 Task: Look for space in Iligan City, Philippines from 10th July, 2023 to 15th July, 2023 for 7 adults in price range Rs.10000 to Rs.15000. Place can be entire place or shared room with 4 bedrooms having 7 beds and 4 bathrooms. Property type can be house, flat, guest house. Amenities needed are: wifi, TV, free parkinig on premises, gym, breakfast. Booking option can be shelf check-in. Required host language is English.
Action: Mouse moved to (444, 90)
Screenshot: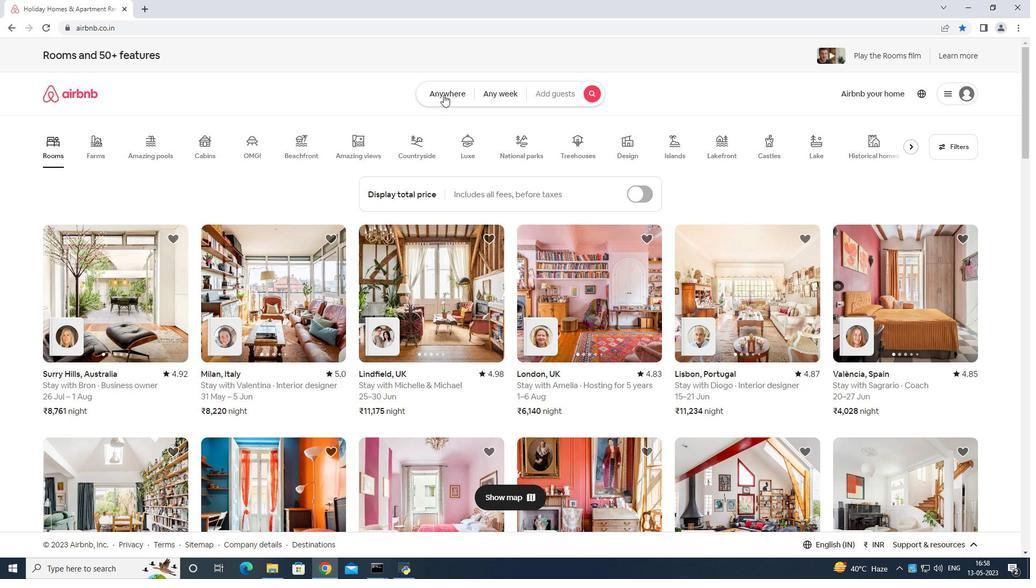 
Action: Mouse pressed left at (444, 90)
Screenshot: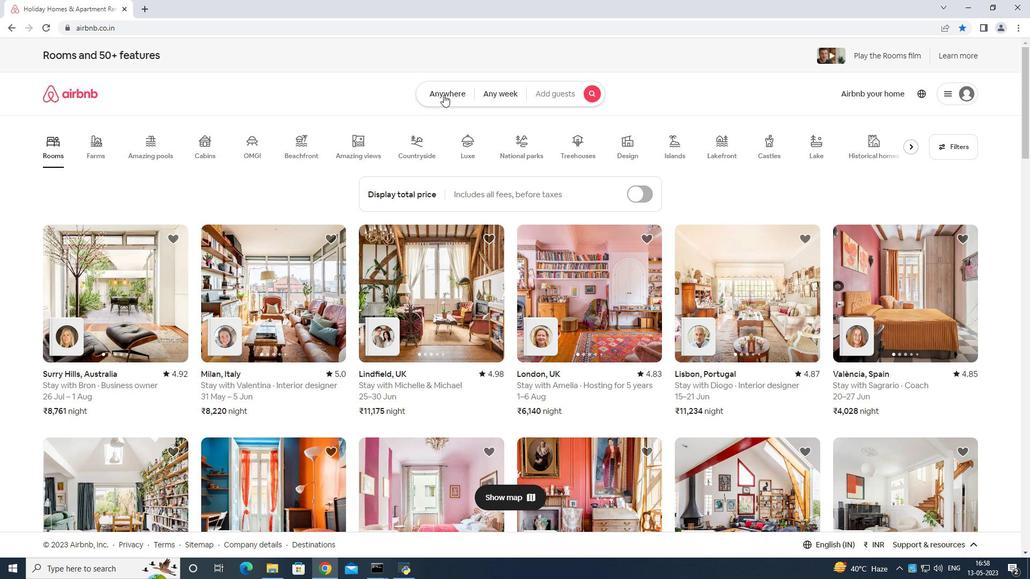 
Action: Mouse moved to (424, 129)
Screenshot: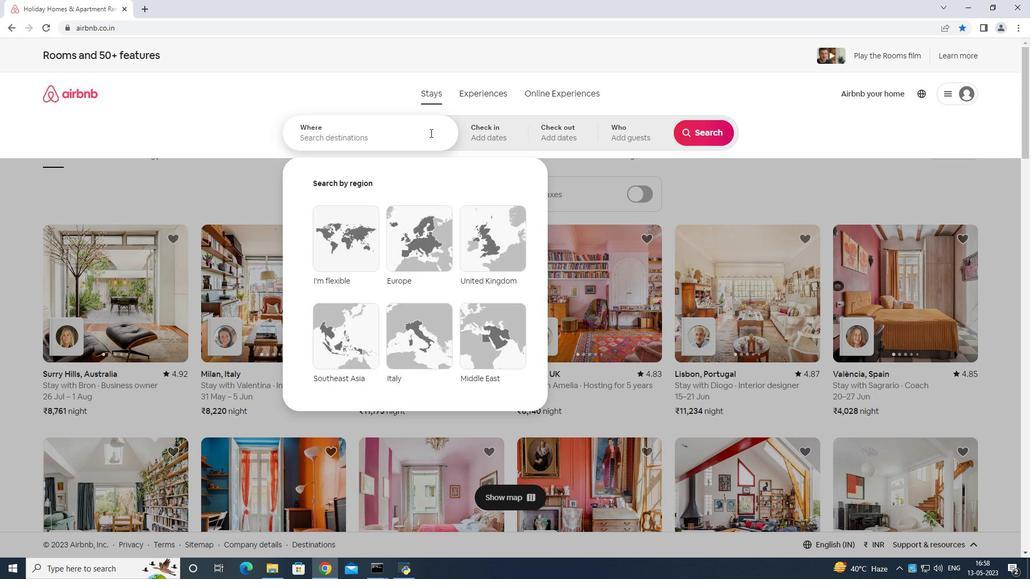 
Action: Mouse pressed left at (424, 129)
Screenshot: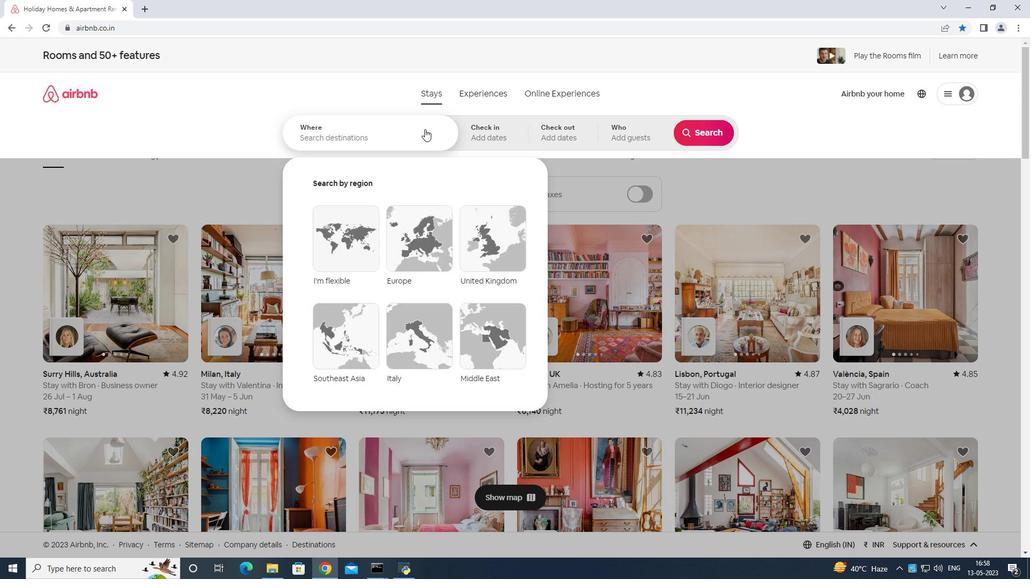 
Action: Mouse moved to (424, 128)
Screenshot: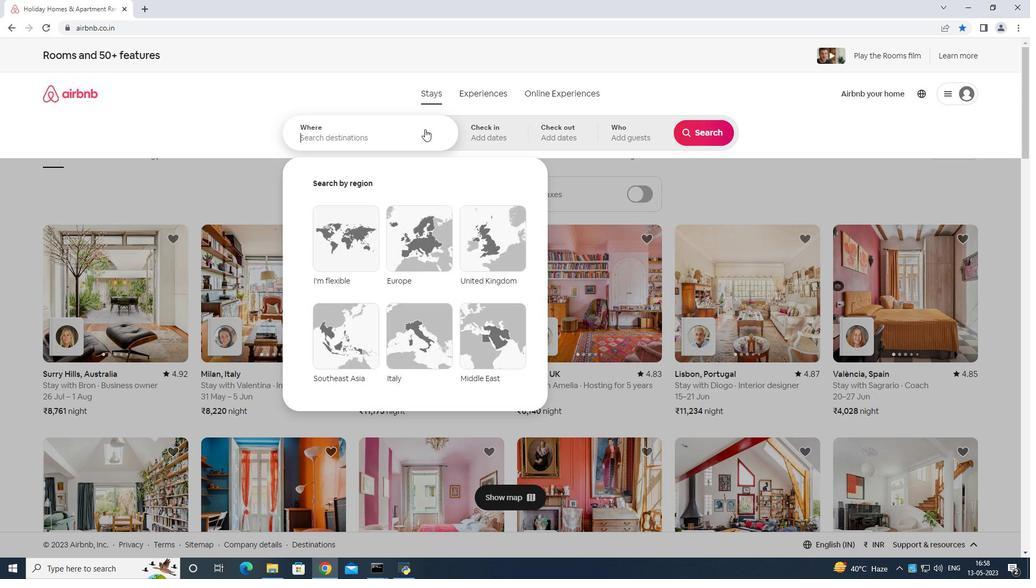 
Action: Key pressed <Key.shift>IIigan<Key.space>city<Key.space>philipines<Key.enter>
Screenshot: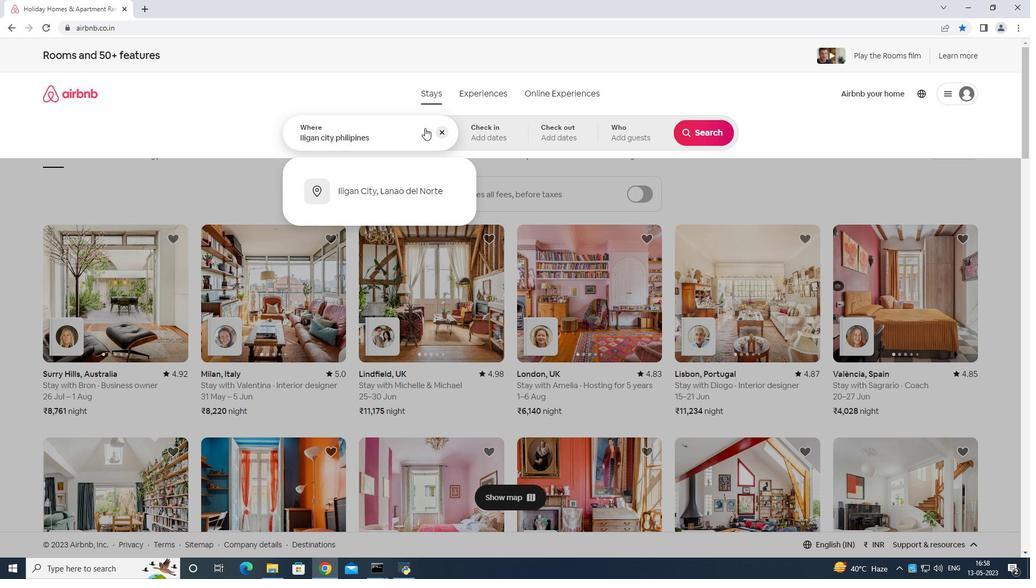 
Action: Mouse moved to (702, 216)
Screenshot: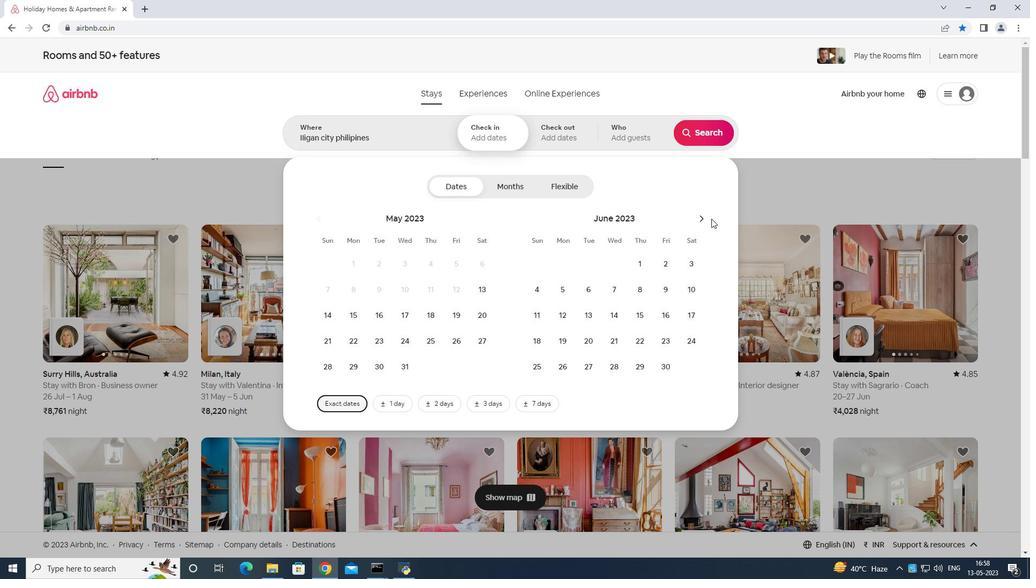 
Action: Mouse pressed left at (702, 216)
Screenshot: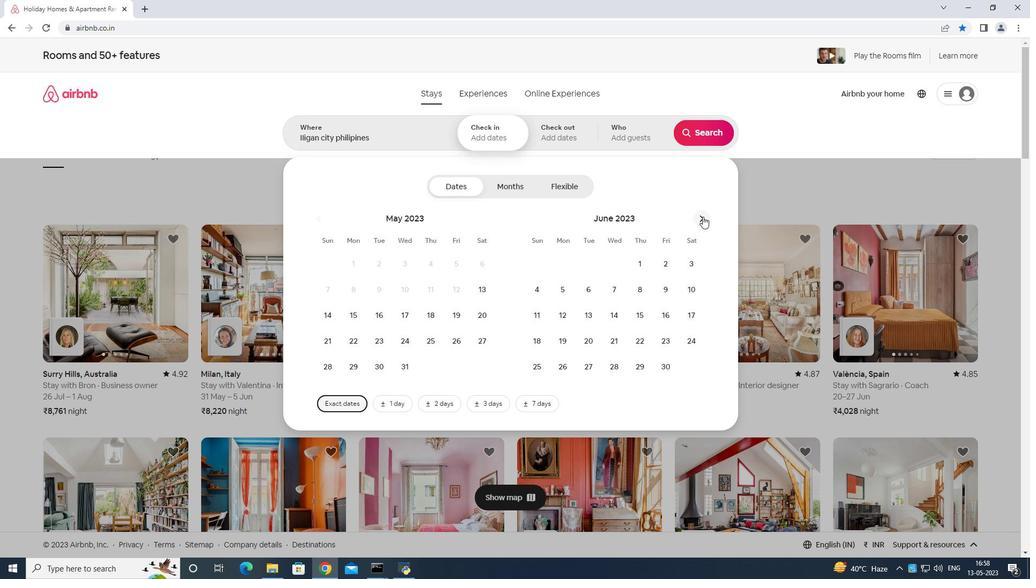 
Action: Mouse moved to (568, 311)
Screenshot: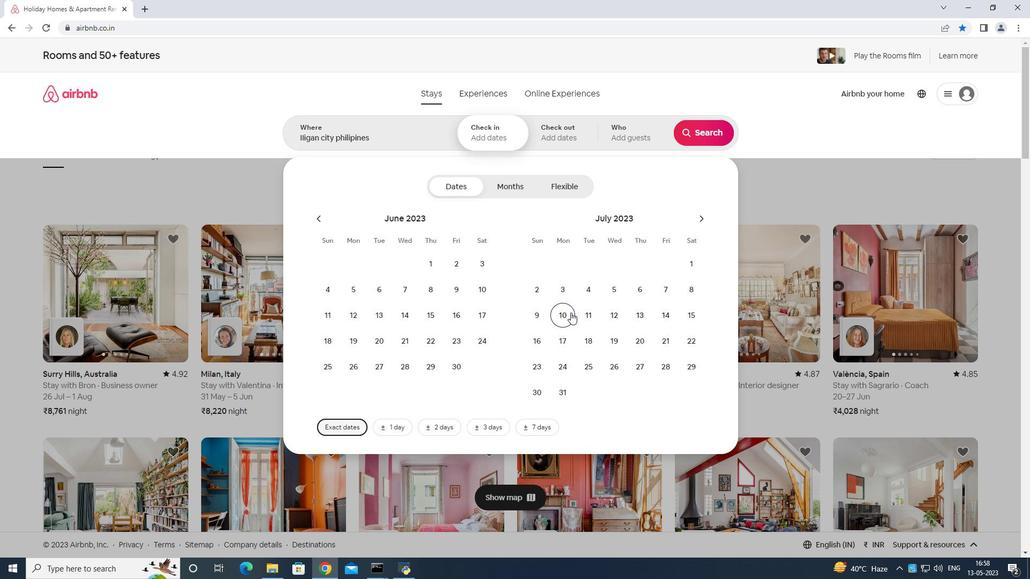 
Action: Mouse pressed left at (568, 311)
Screenshot: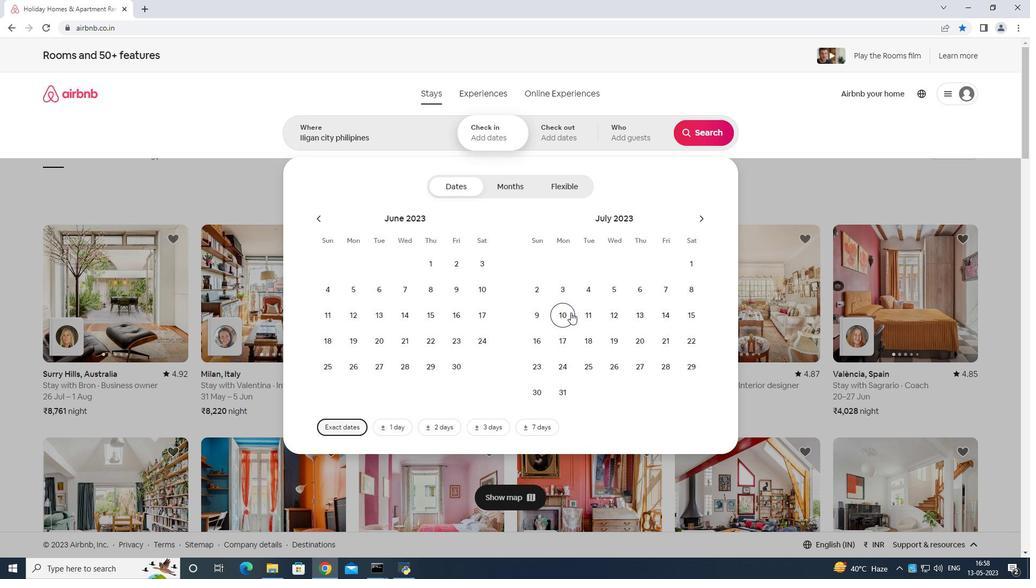 
Action: Mouse moved to (666, 306)
Screenshot: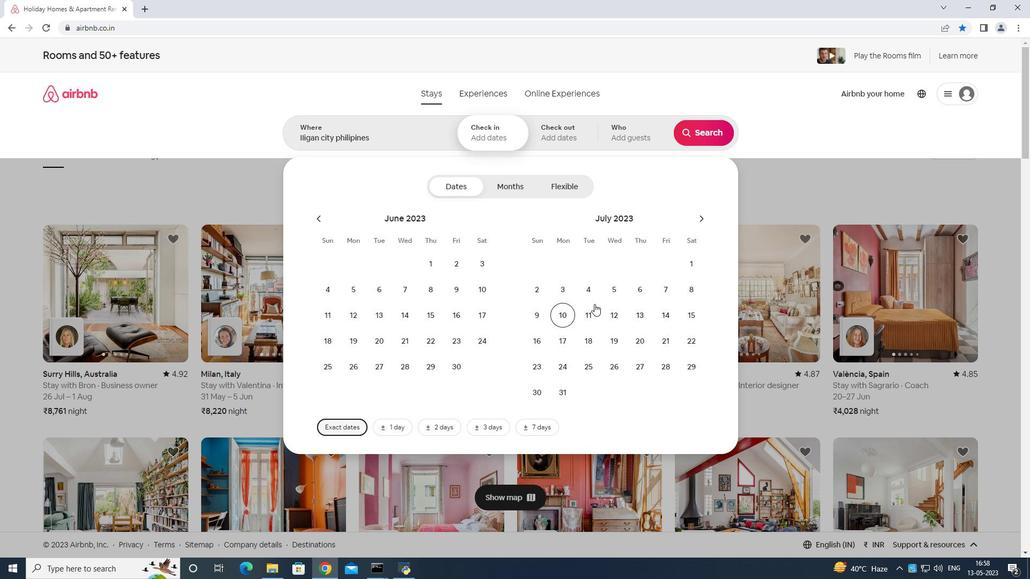 
Action: Mouse pressed left at (666, 306)
Screenshot: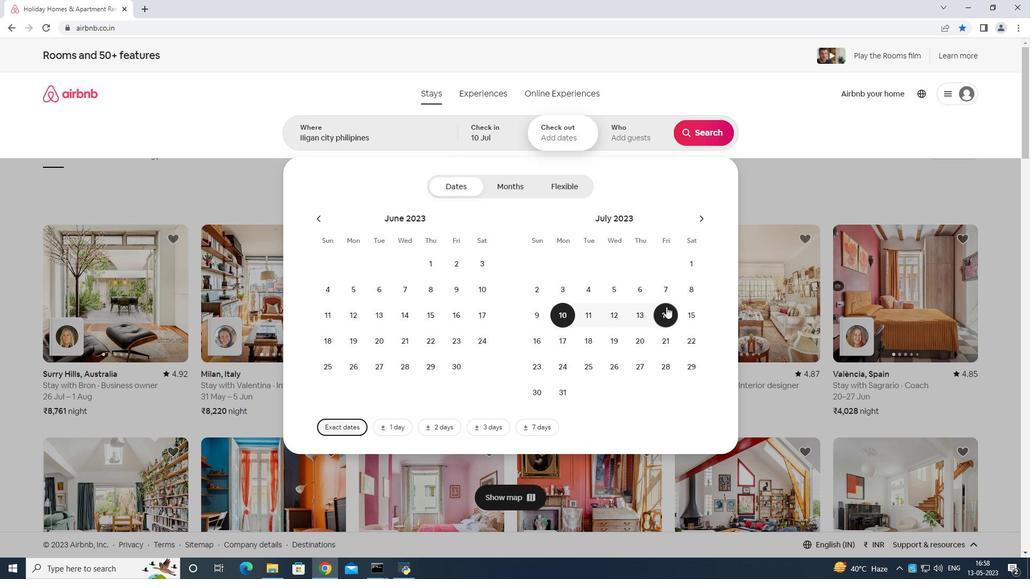 
Action: Mouse moved to (679, 307)
Screenshot: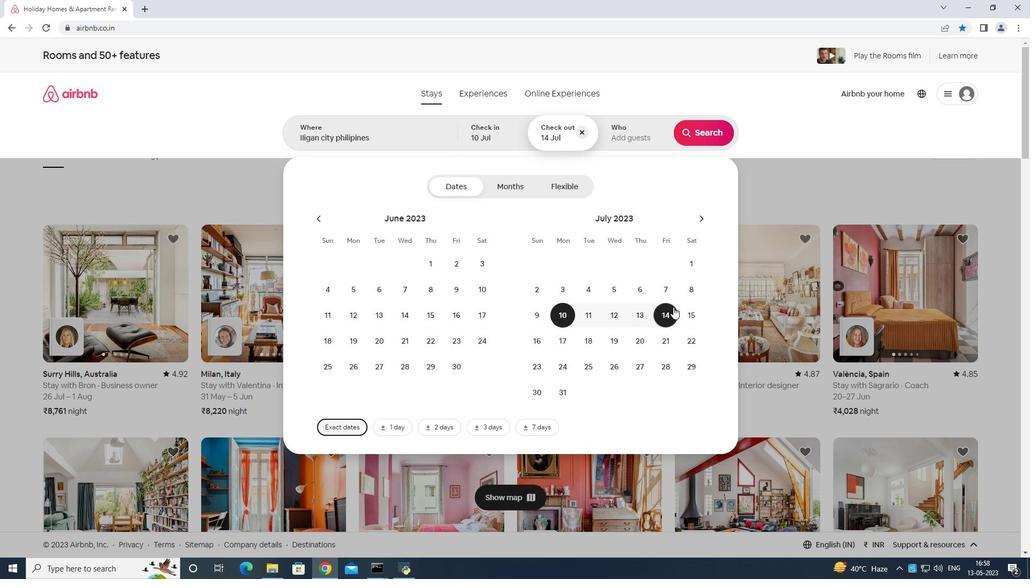 
Action: Mouse pressed left at (679, 307)
Screenshot: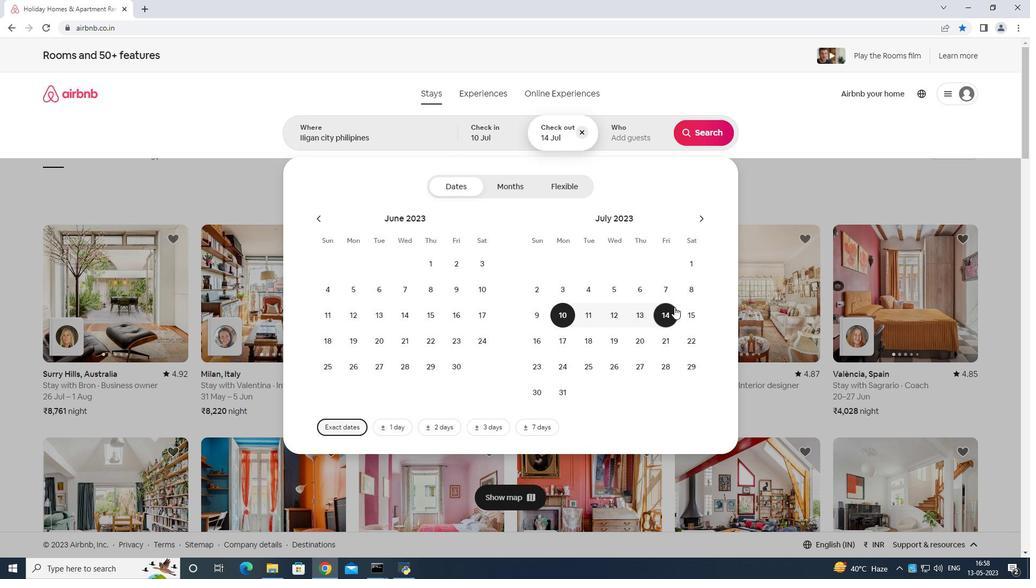 
Action: Mouse moved to (648, 133)
Screenshot: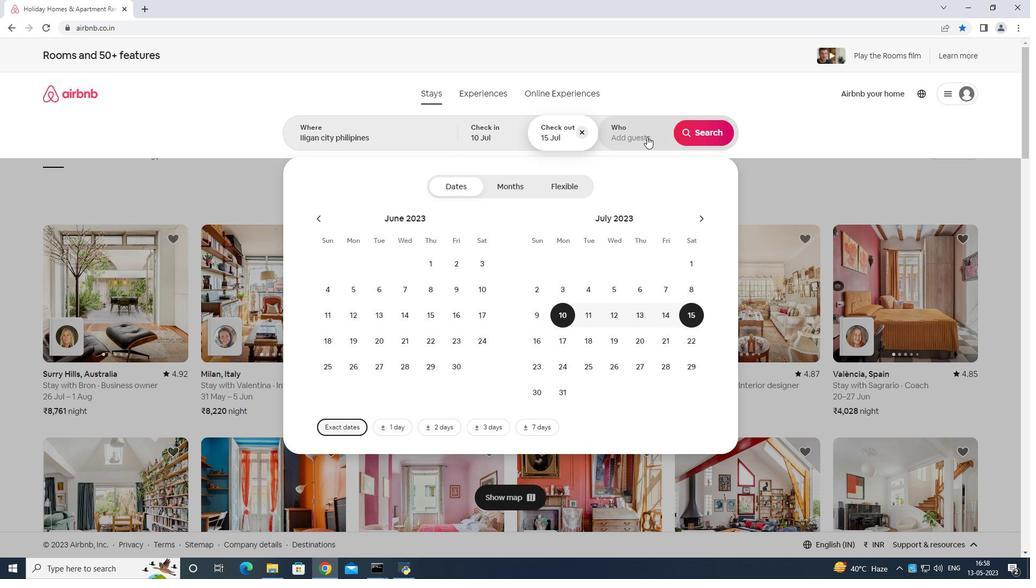 
Action: Mouse pressed left at (648, 133)
Screenshot: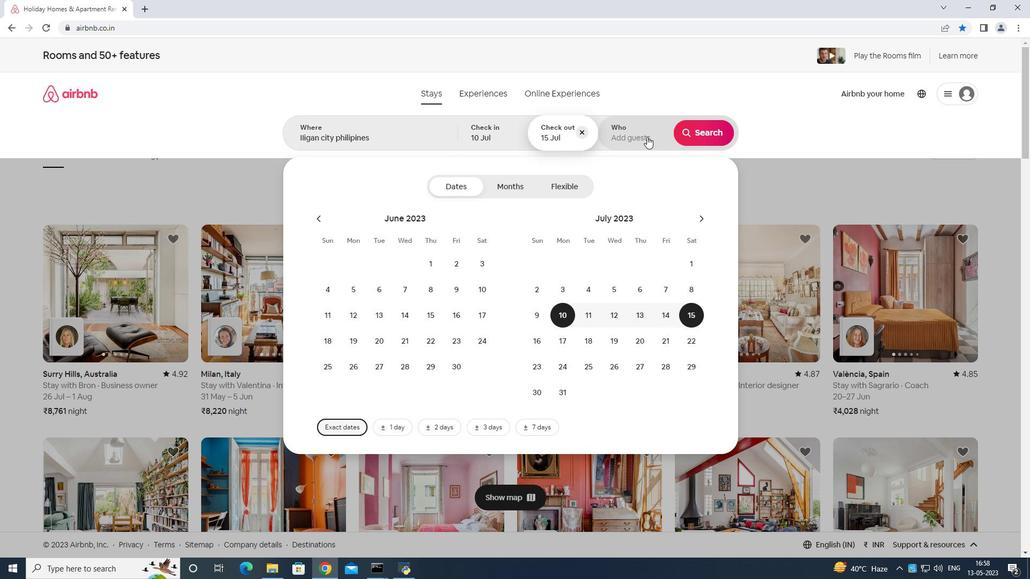 
Action: Mouse moved to (712, 185)
Screenshot: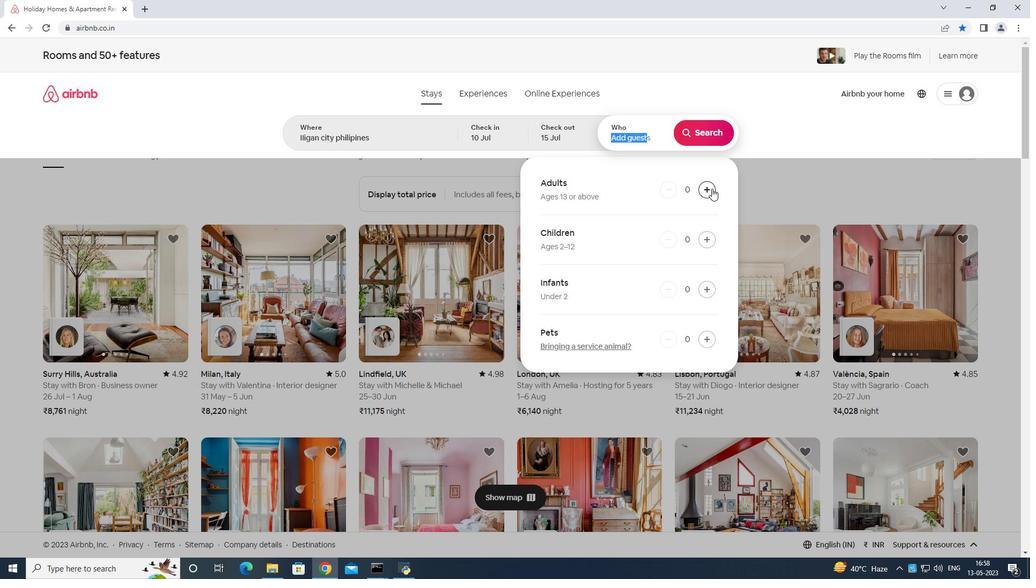 
Action: Mouse pressed left at (712, 185)
Screenshot: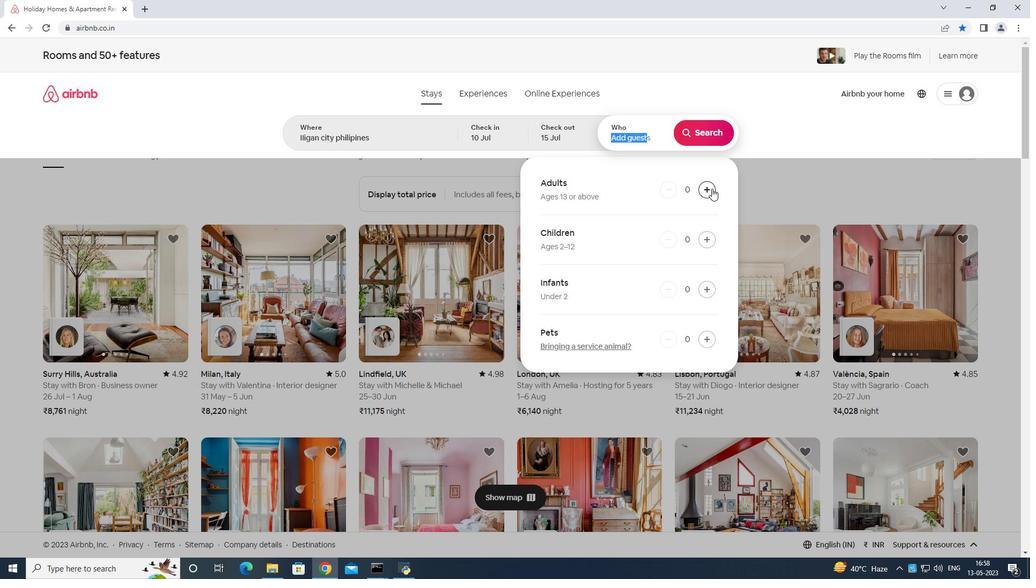 
Action: Mouse moved to (707, 188)
Screenshot: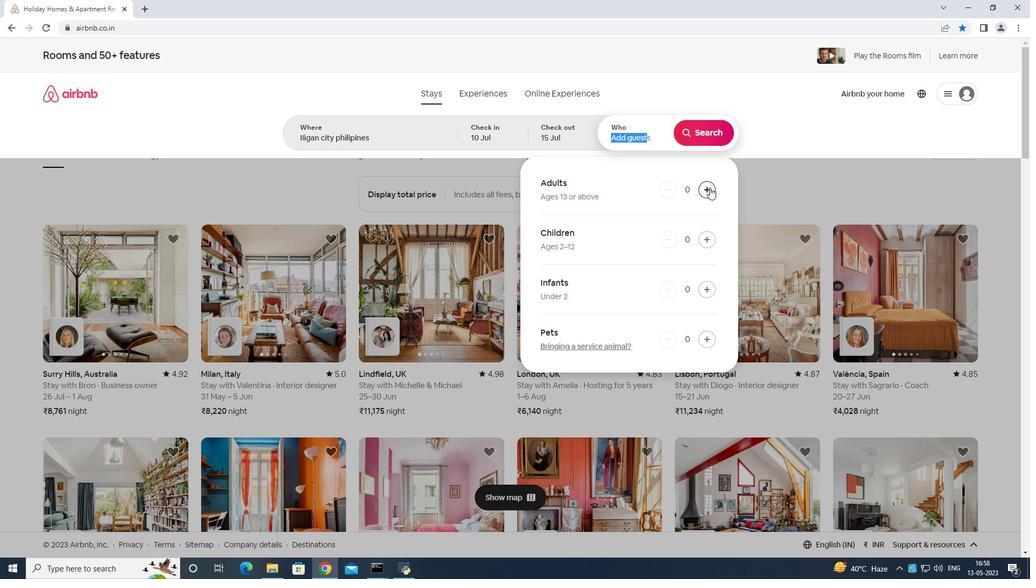 
Action: Mouse pressed left at (707, 188)
Screenshot: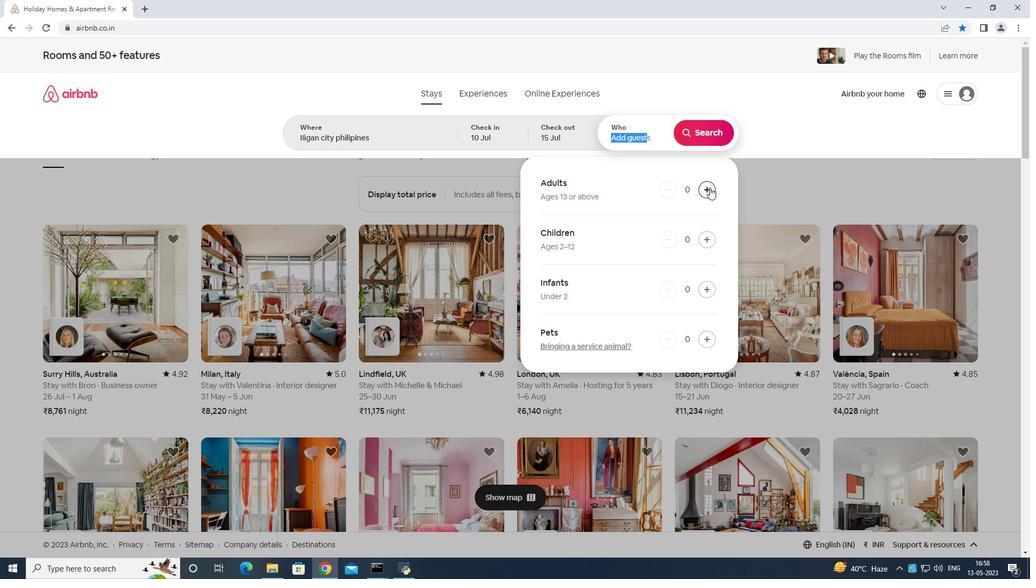 
Action: Mouse moved to (707, 188)
Screenshot: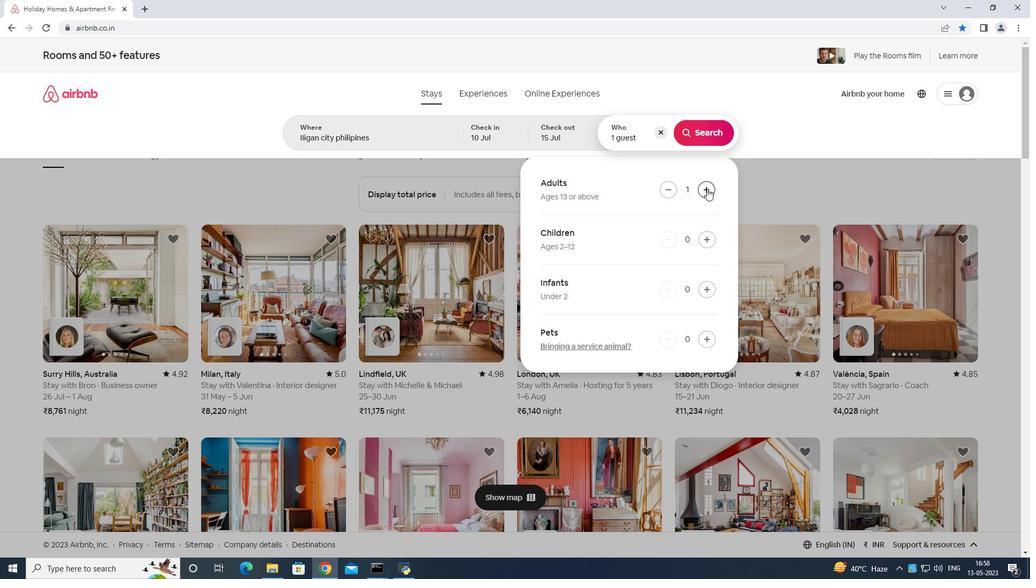 
Action: Mouse pressed left at (707, 188)
Screenshot: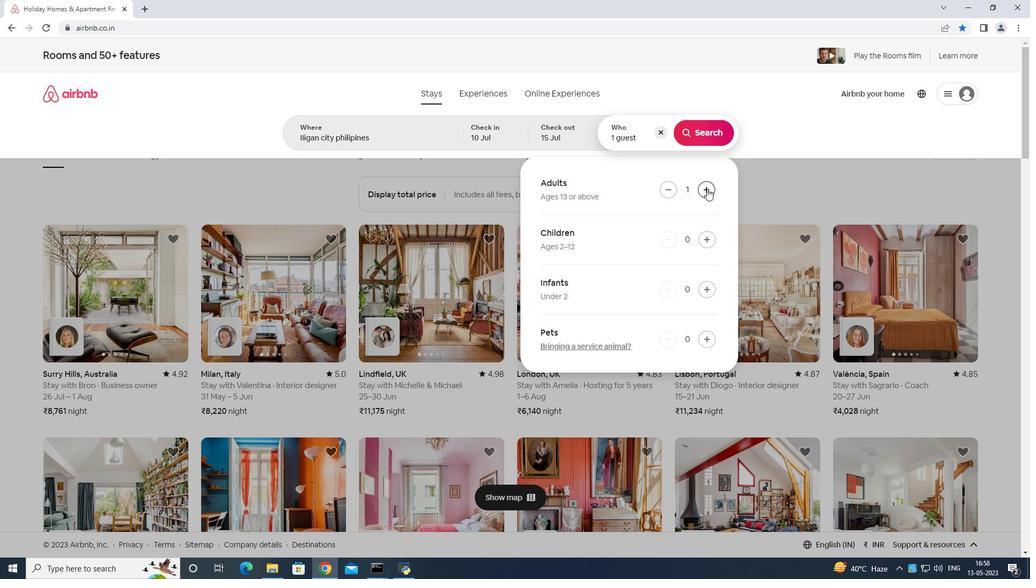 
Action: Mouse moved to (707, 187)
Screenshot: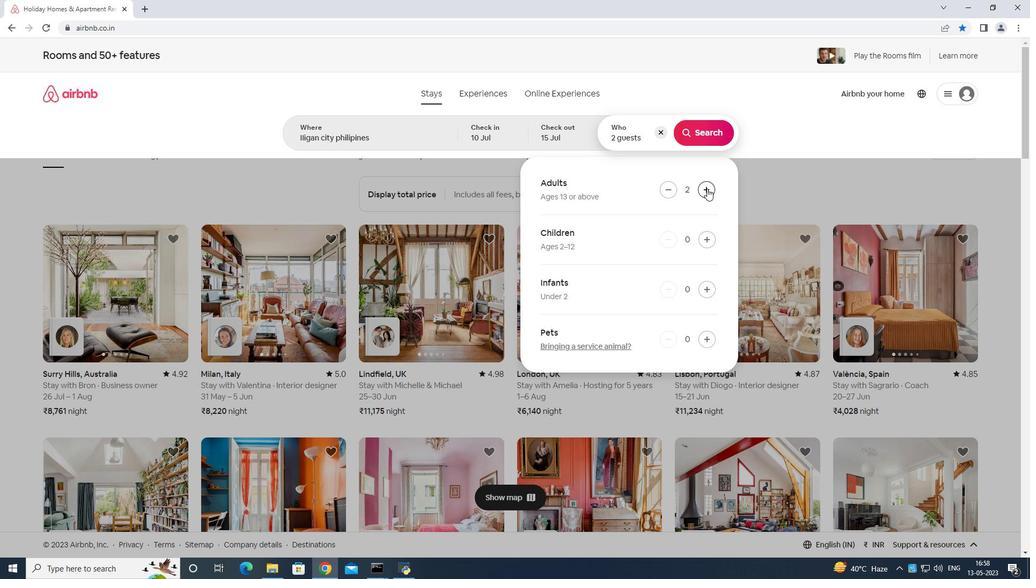 
Action: Mouse pressed left at (707, 187)
Screenshot: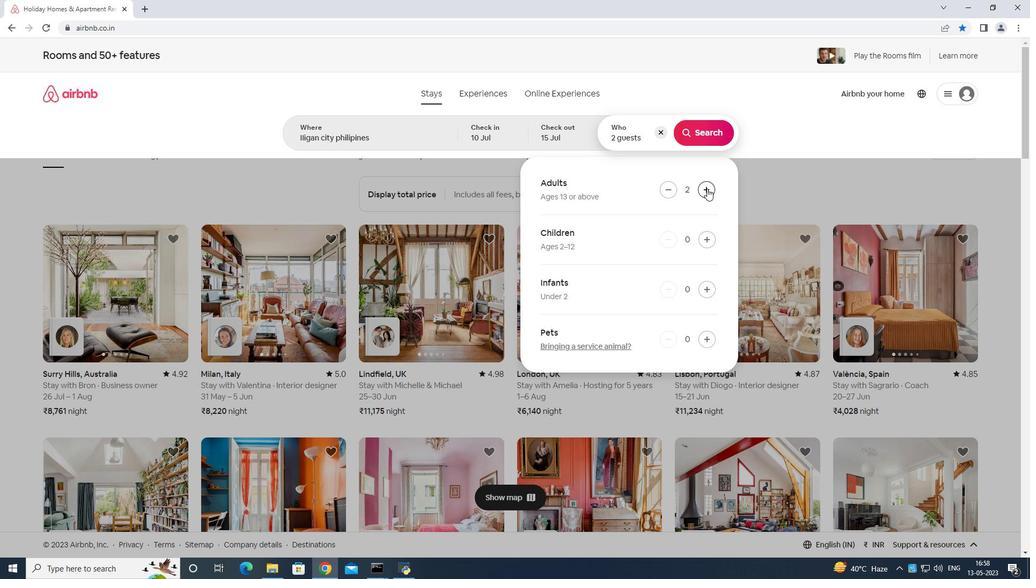 
Action: Mouse moved to (707, 187)
Screenshot: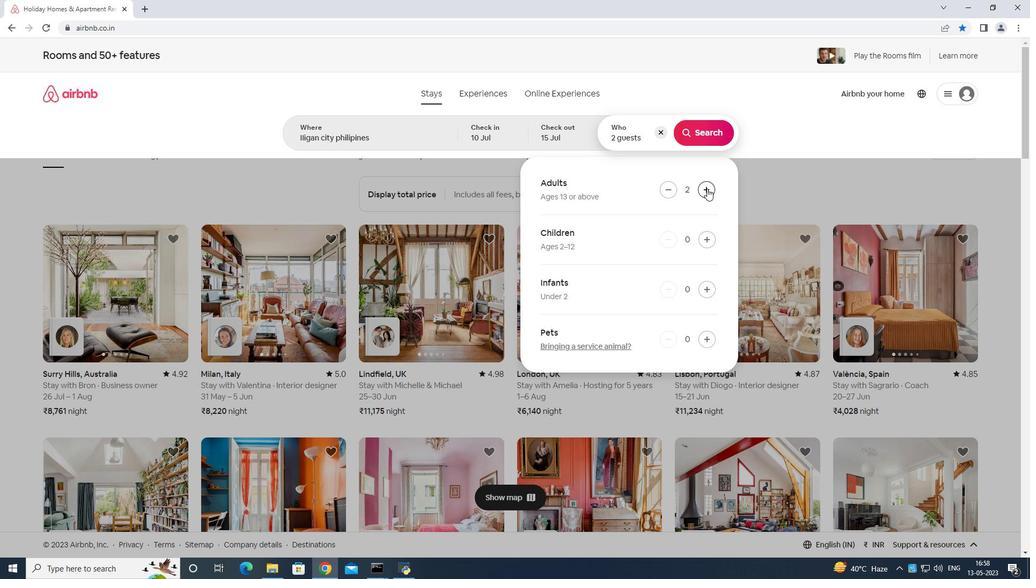 
Action: Mouse pressed left at (707, 187)
Screenshot: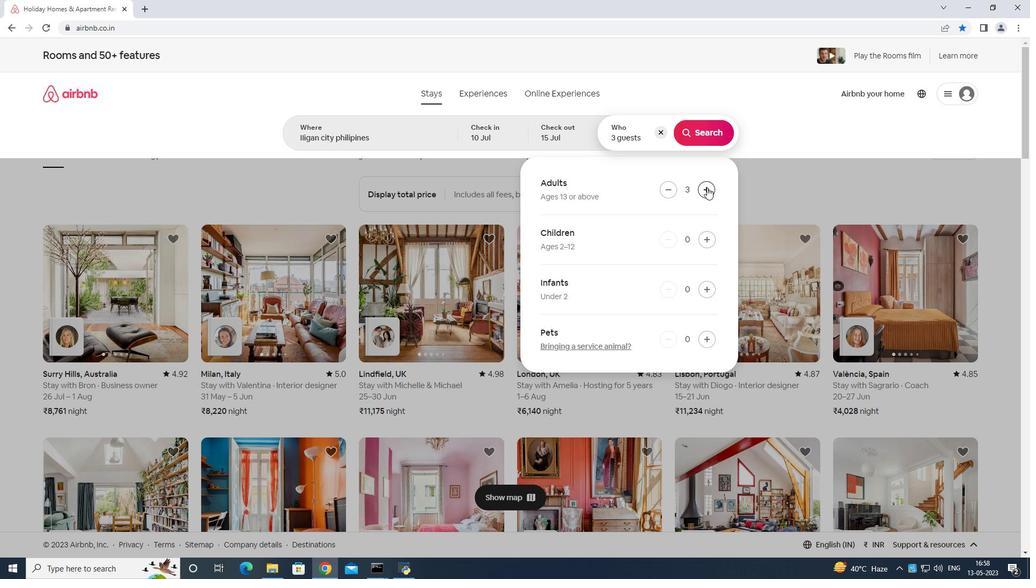
Action: Mouse moved to (707, 187)
Screenshot: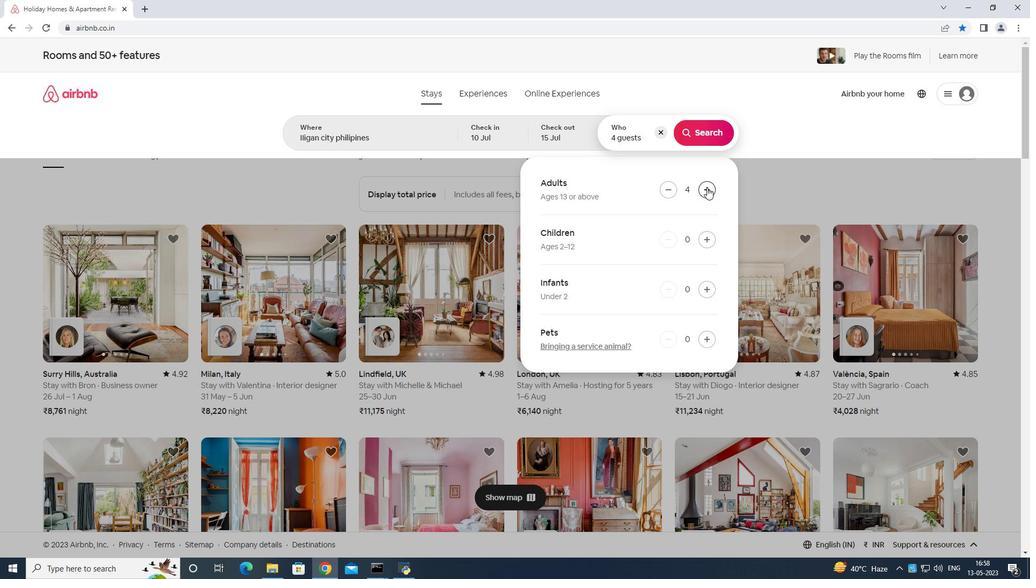 
Action: Mouse pressed left at (707, 187)
Screenshot: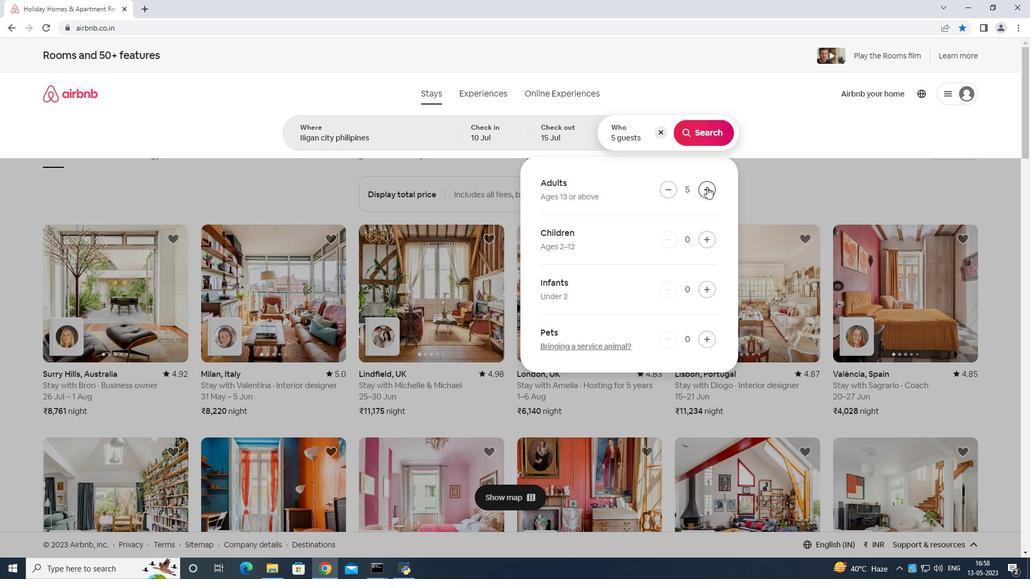 
Action: Mouse moved to (707, 187)
Screenshot: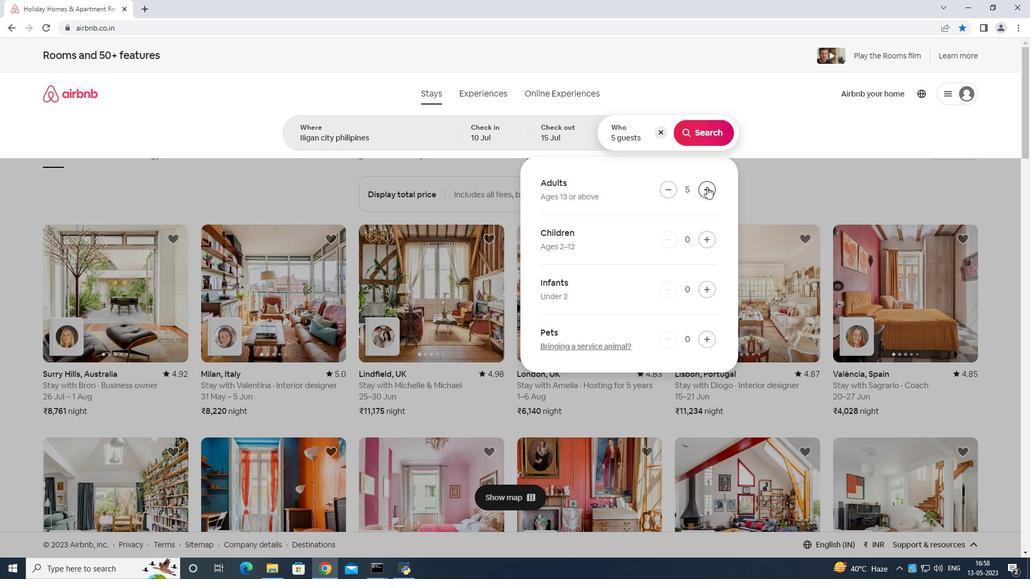 
Action: Mouse pressed left at (707, 187)
Screenshot: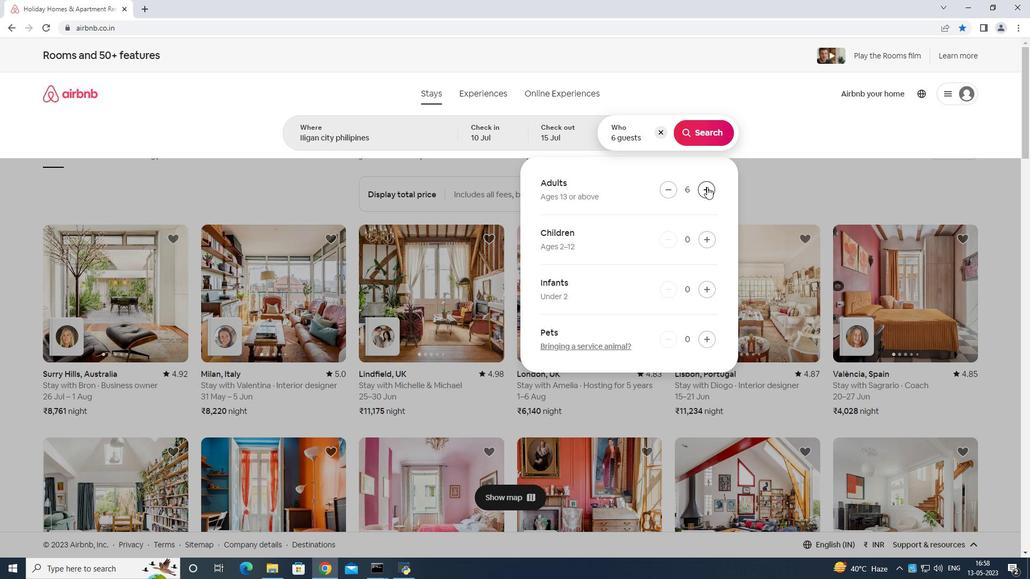 
Action: Mouse moved to (710, 133)
Screenshot: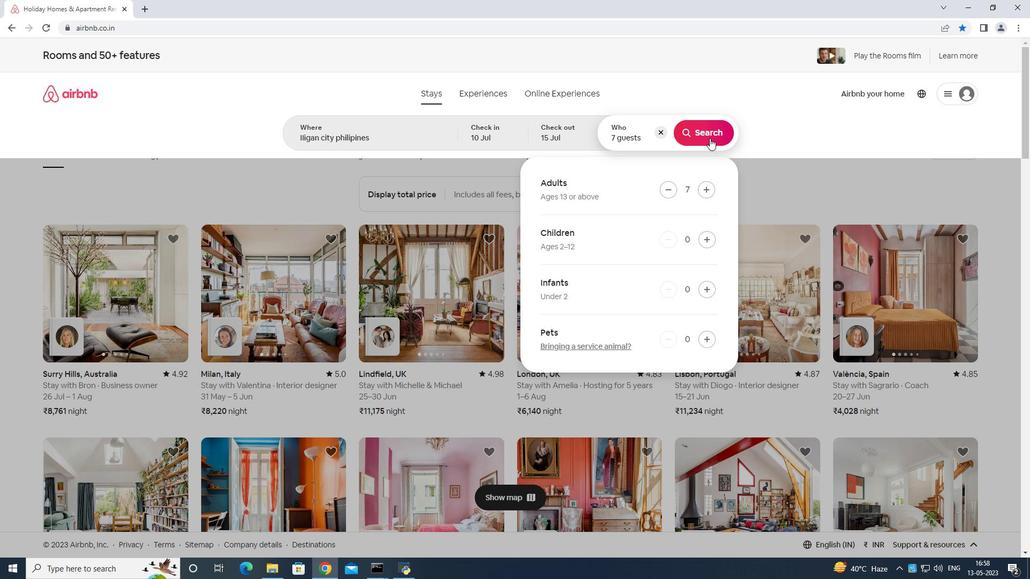 
Action: Mouse pressed left at (710, 133)
Screenshot: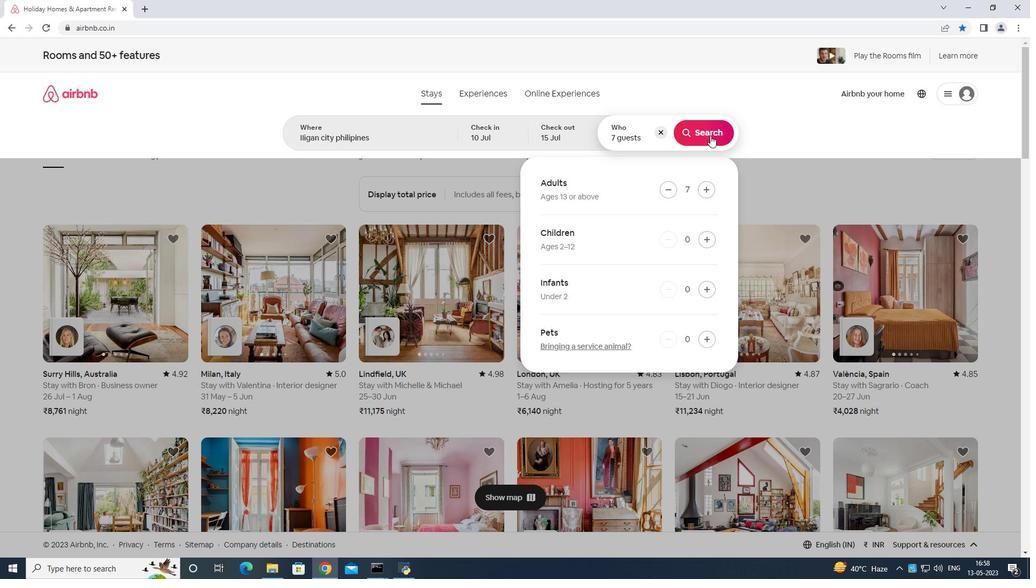 
Action: Mouse moved to (976, 102)
Screenshot: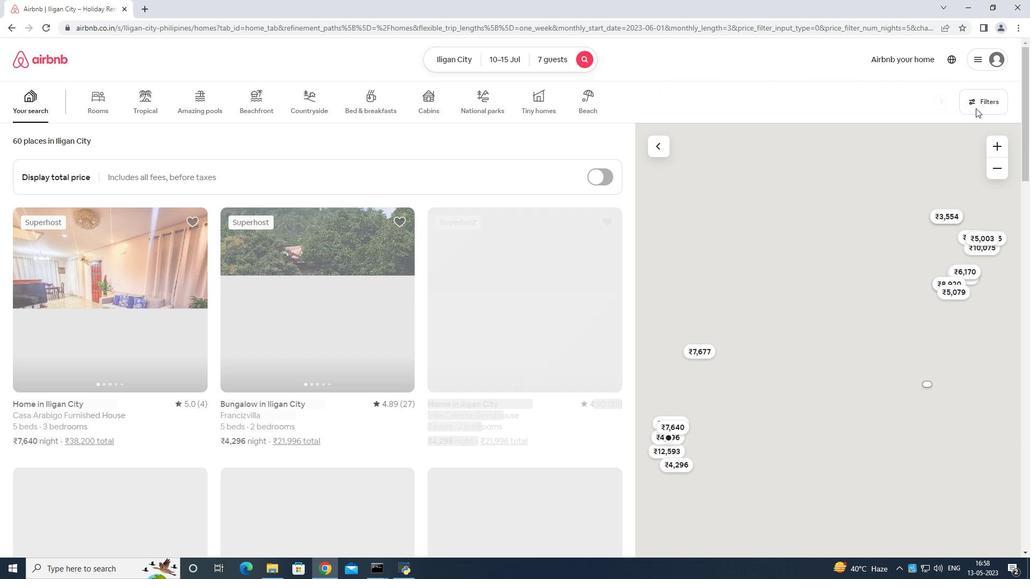 
Action: Mouse pressed left at (976, 102)
Screenshot: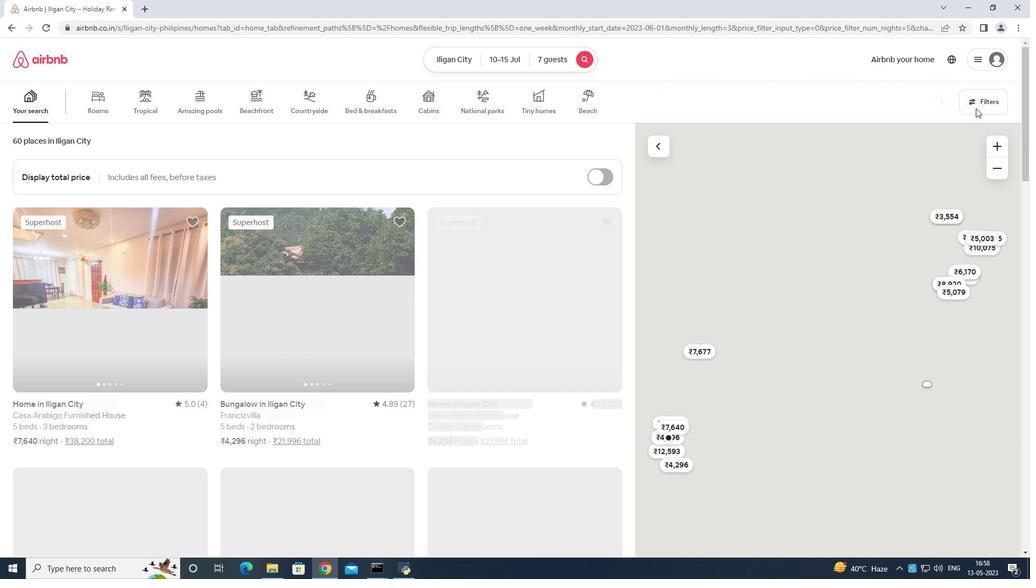 
Action: Mouse moved to (455, 351)
Screenshot: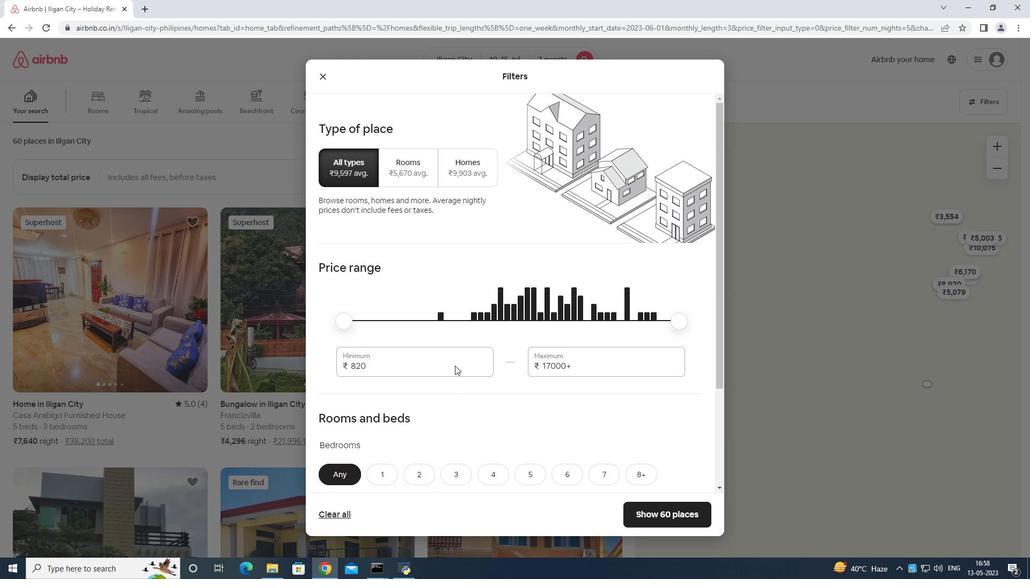 
Action: Mouse pressed left at (455, 351)
Screenshot: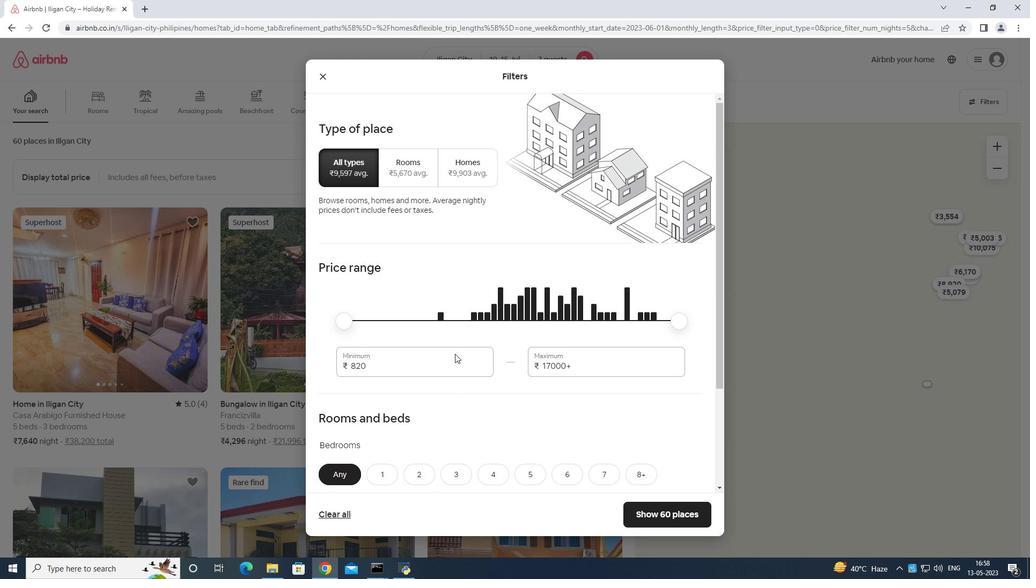 
Action: Mouse moved to (459, 351)
Screenshot: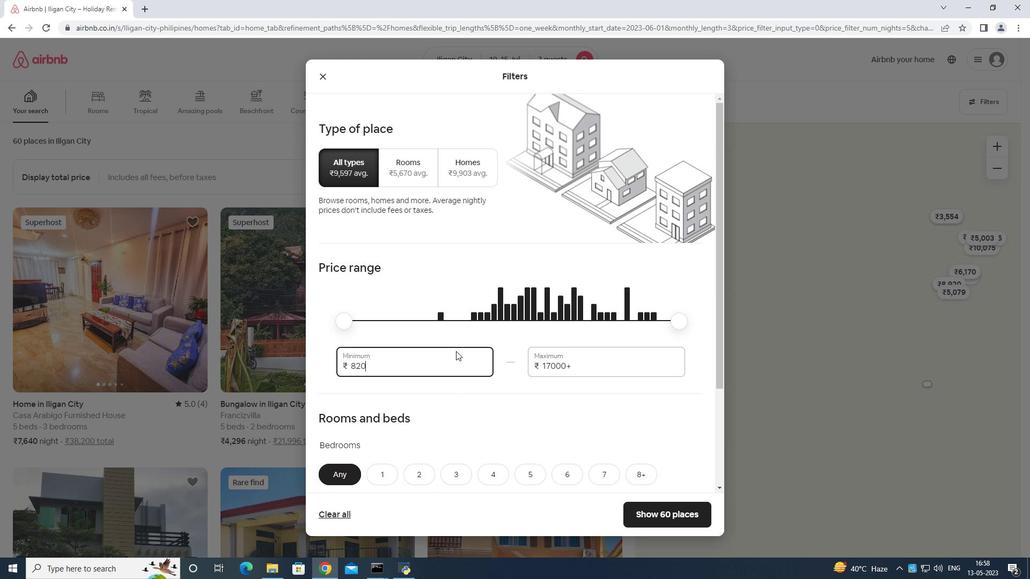 
Action: Key pressed <Key.backspace>
Screenshot: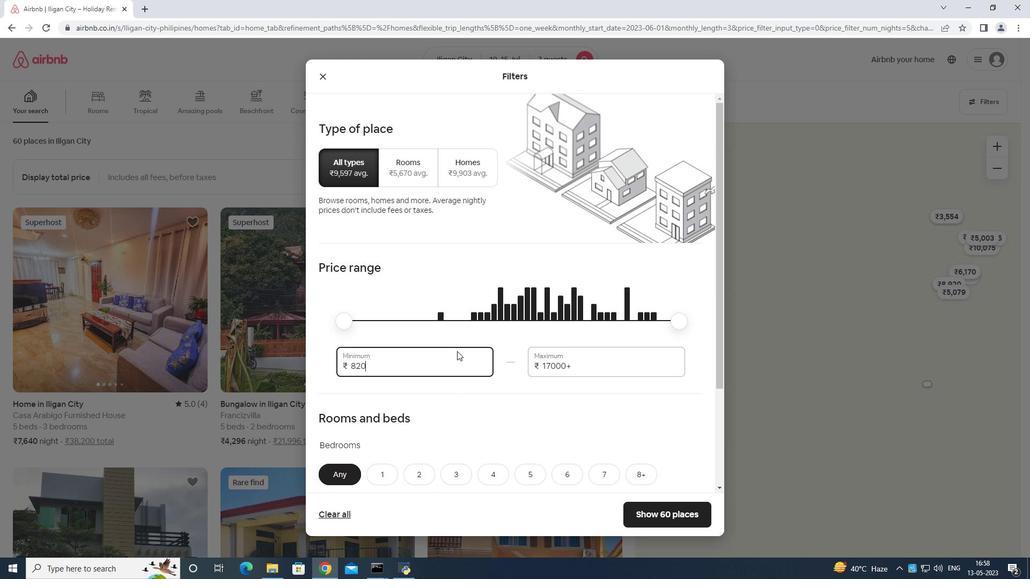 
Action: Mouse moved to (461, 351)
Screenshot: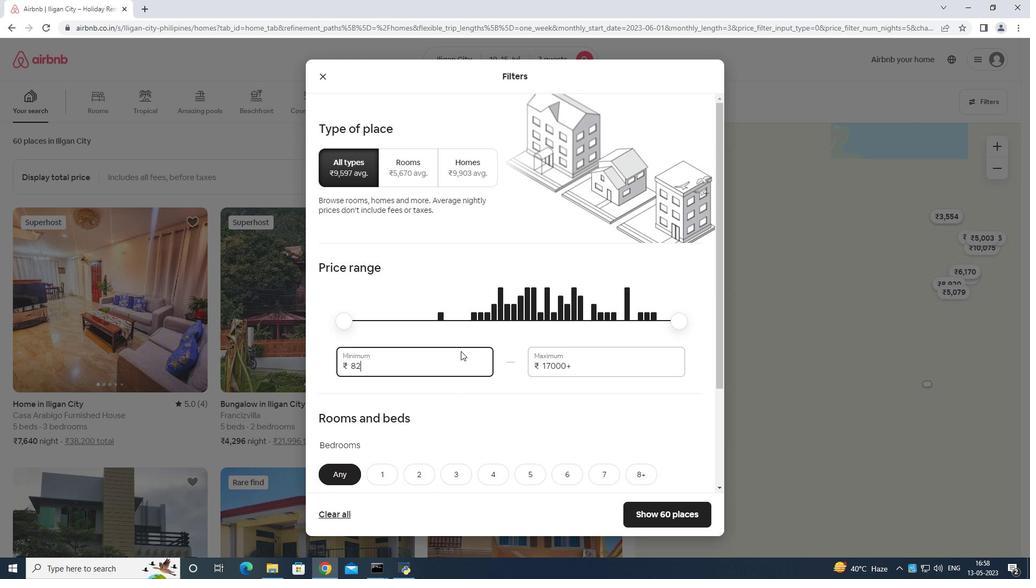
Action: Key pressed <Key.backspace>
Screenshot: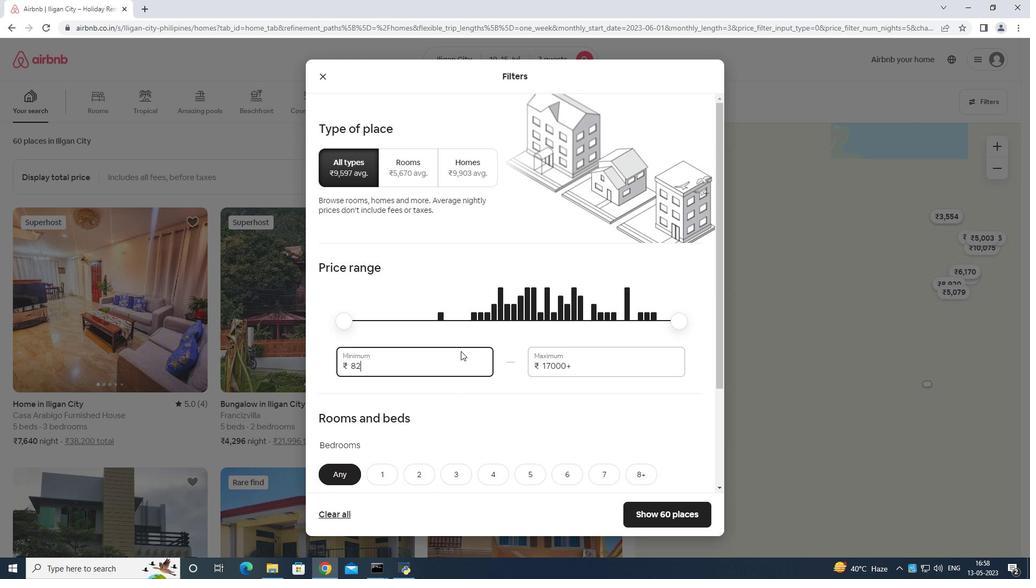 
Action: Mouse moved to (463, 351)
Screenshot: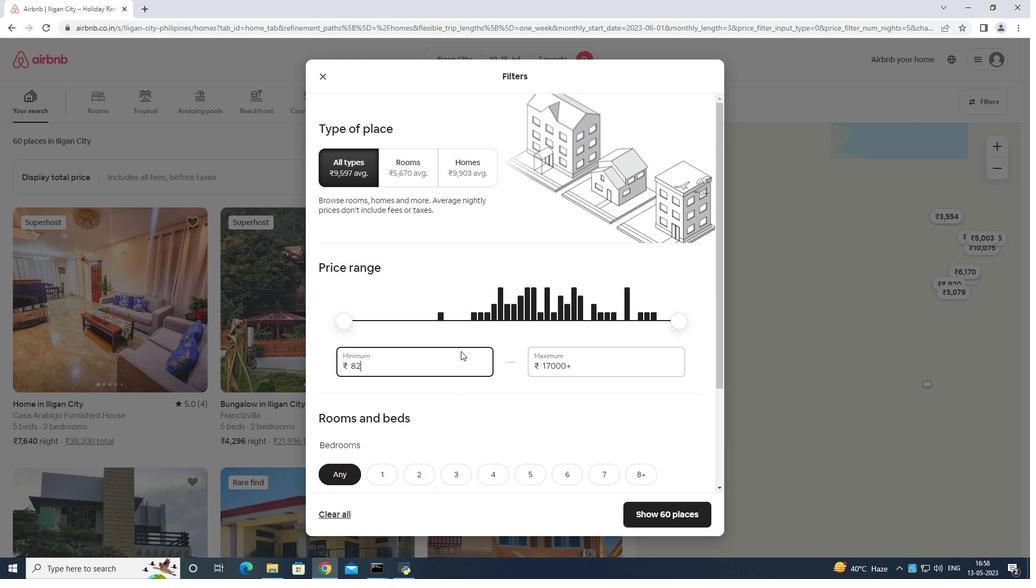 
Action: Key pressed <Key.backspace>
Screenshot: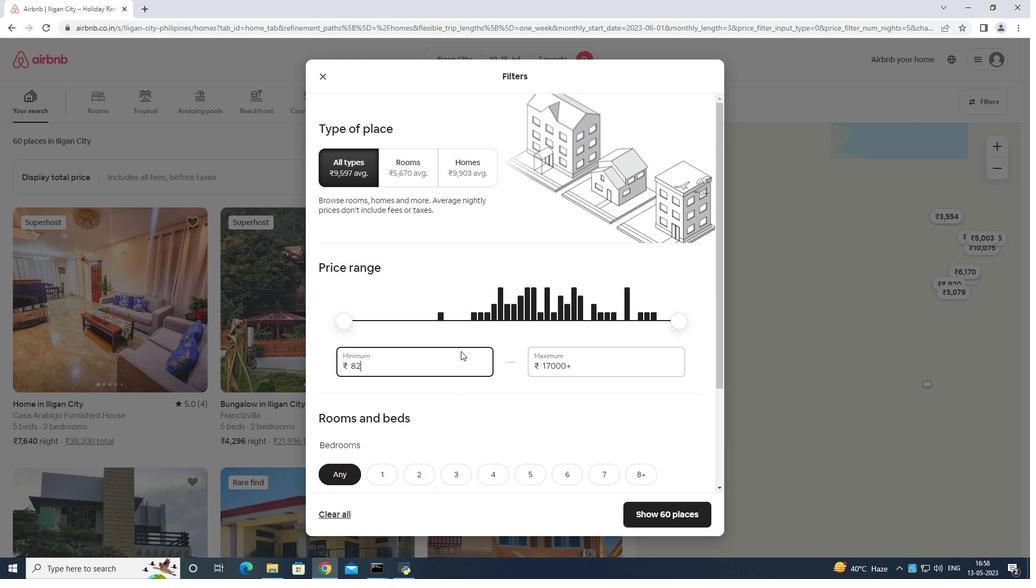 
Action: Mouse moved to (463, 350)
Screenshot: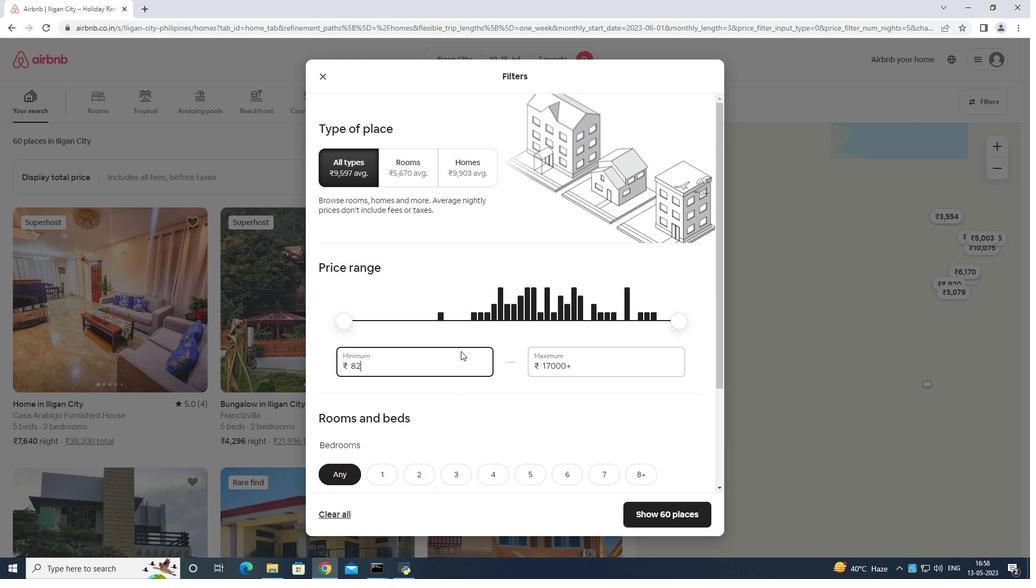 
Action: Key pressed <Key.backspace>
Screenshot: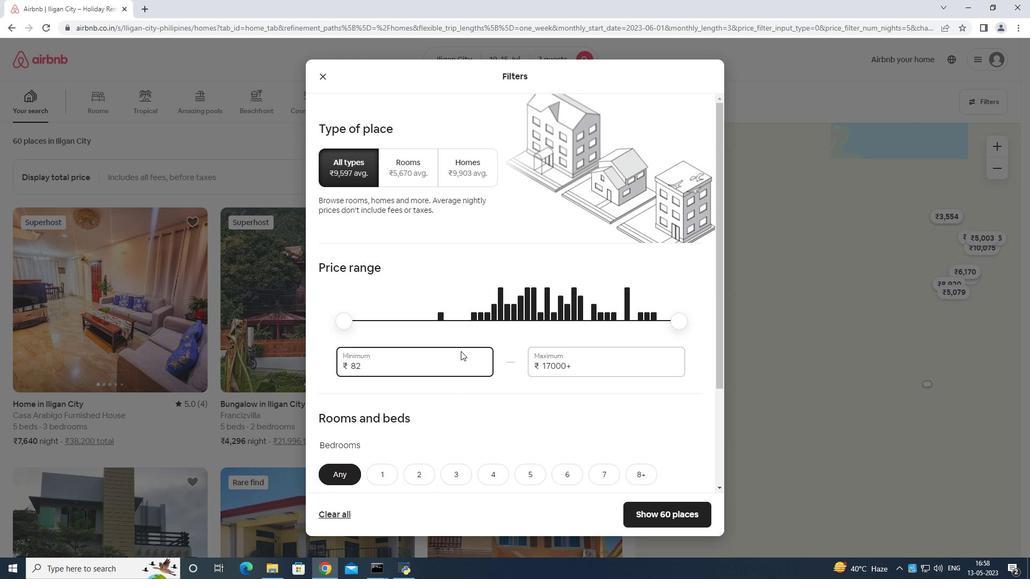 
Action: Mouse moved to (465, 350)
Screenshot: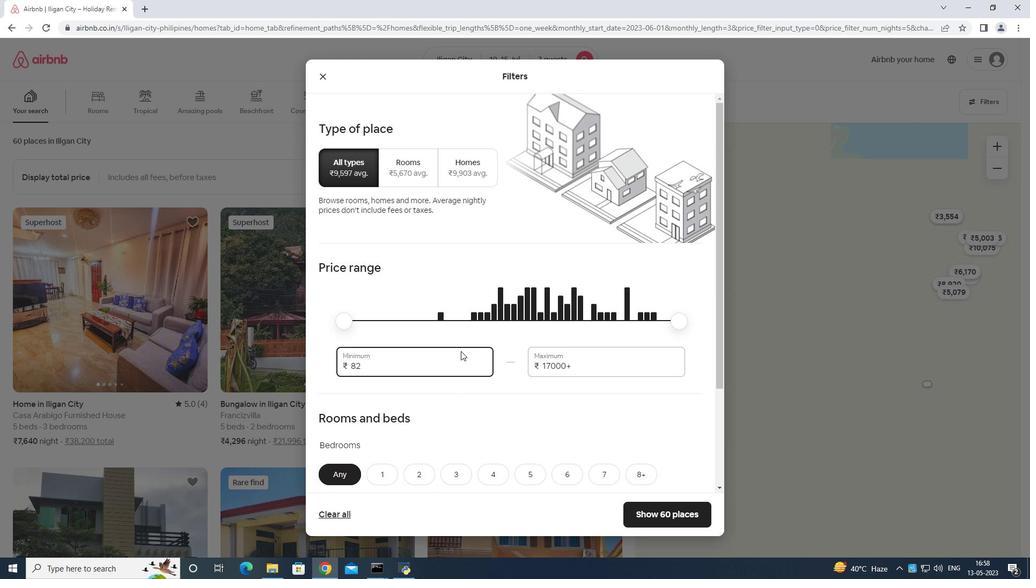 
Action: Key pressed <Key.backspace>
Screenshot: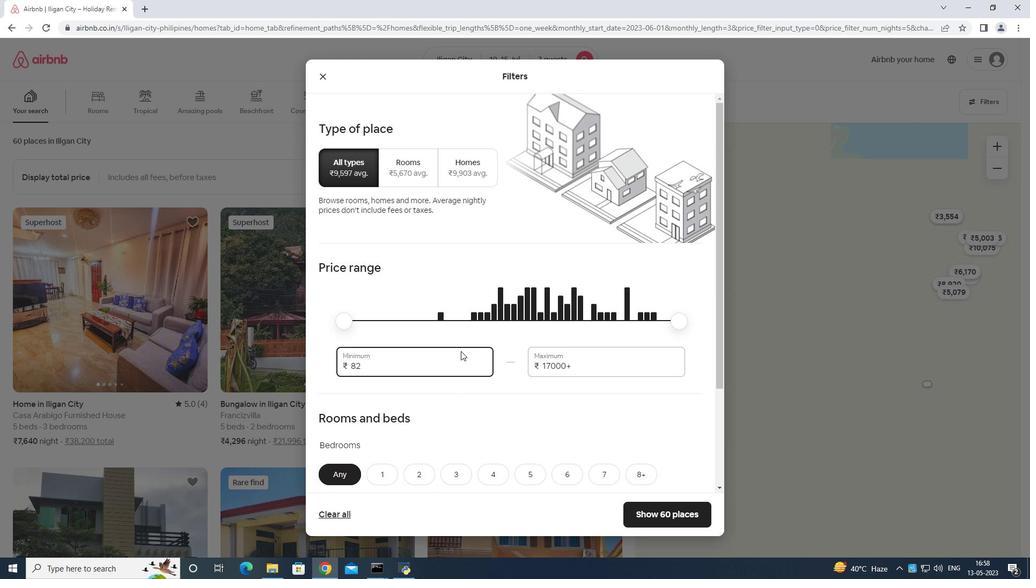 
Action: Mouse moved to (466, 350)
Screenshot: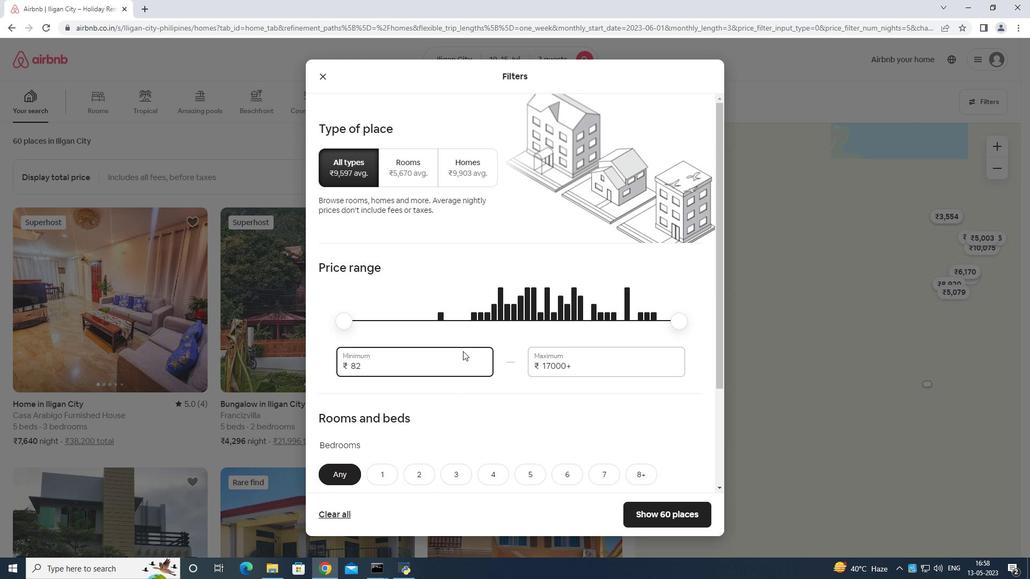 
Action: Key pressed <Key.backspace>
Screenshot: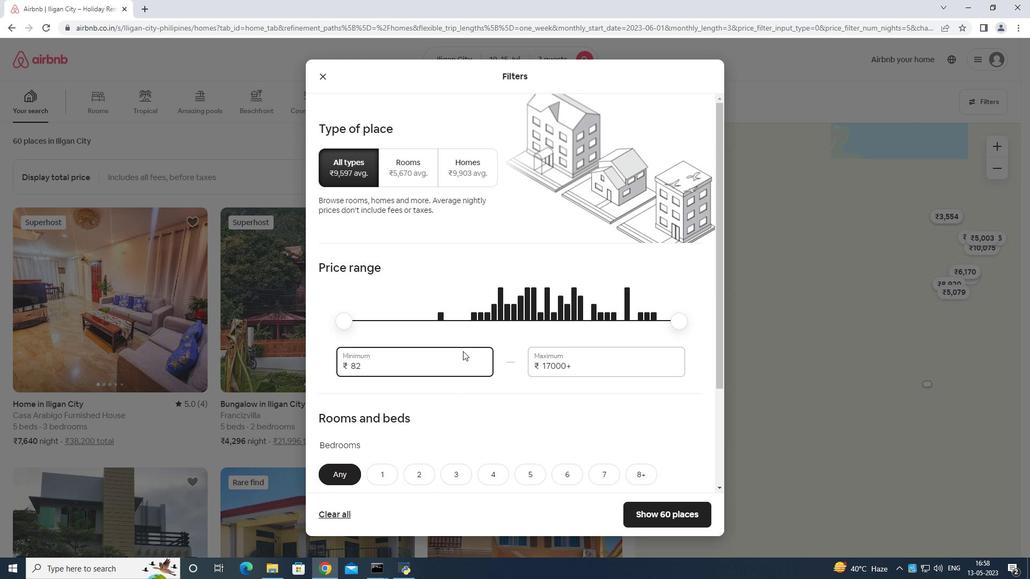 
Action: Mouse moved to (466, 350)
Screenshot: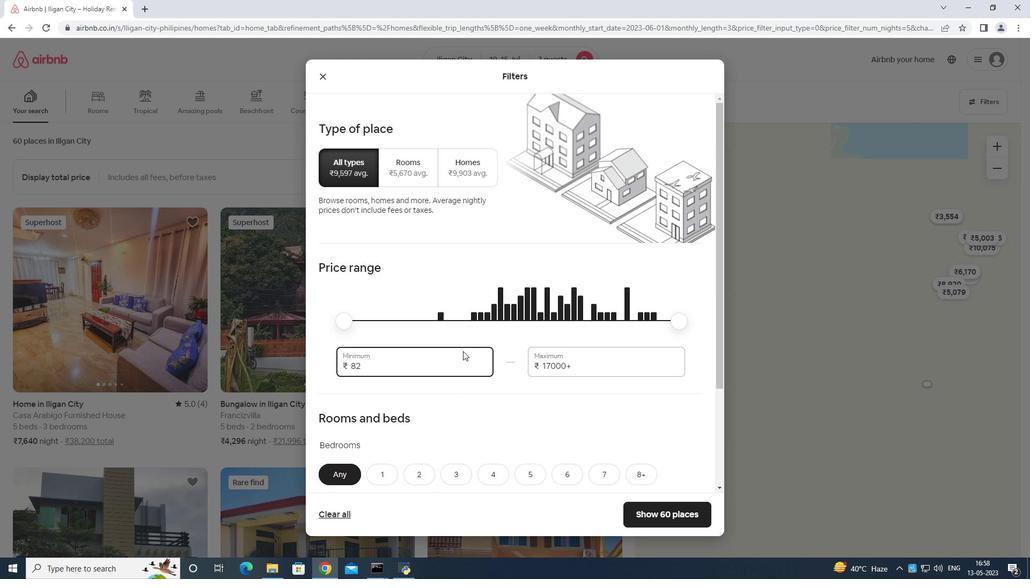 
Action: Key pressed <Key.backspace>
Screenshot: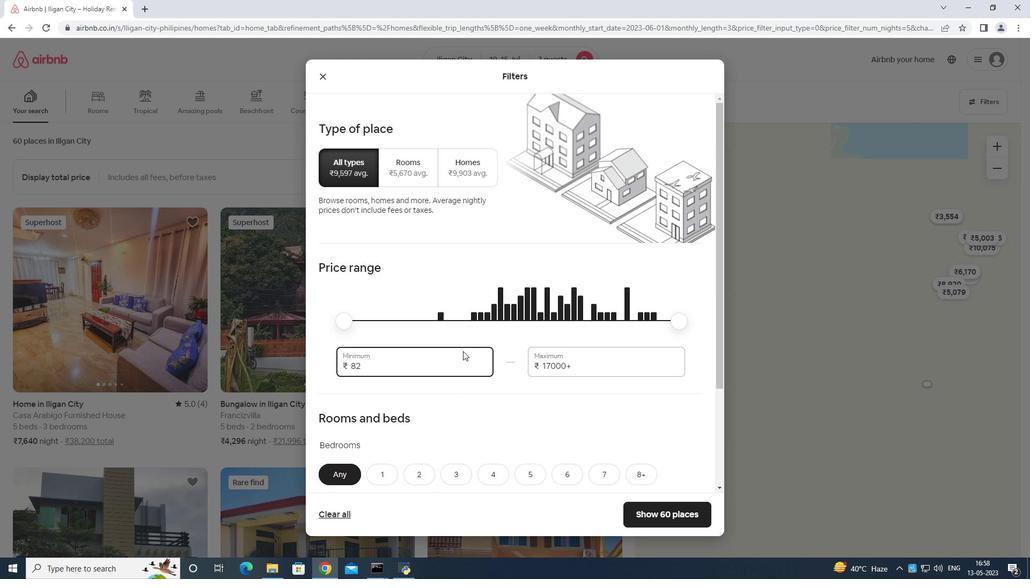 
Action: Mouse moved to (466, 350)
Screenshot: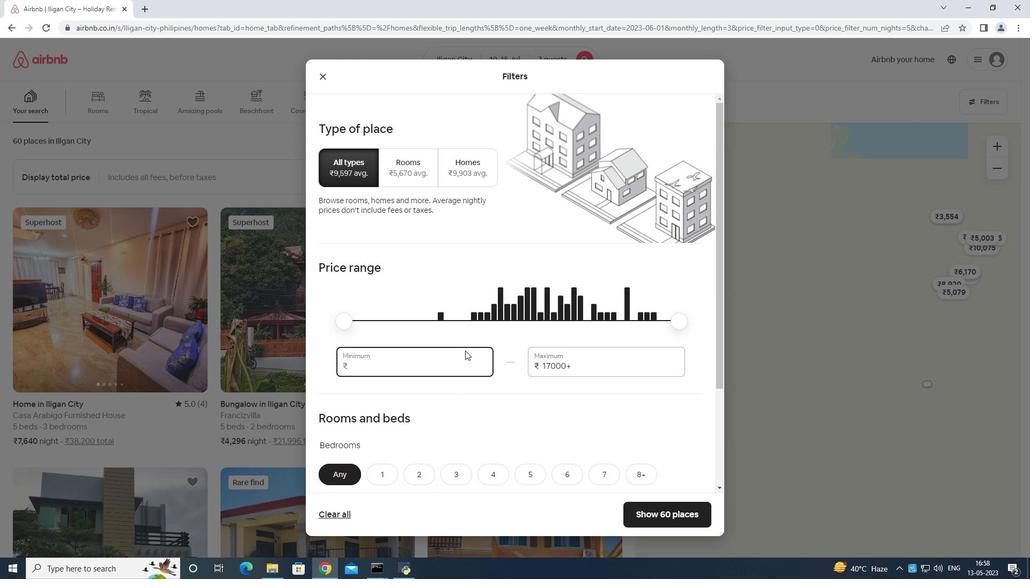 
Action: Key pressed <Key.backspace>
Screenshot: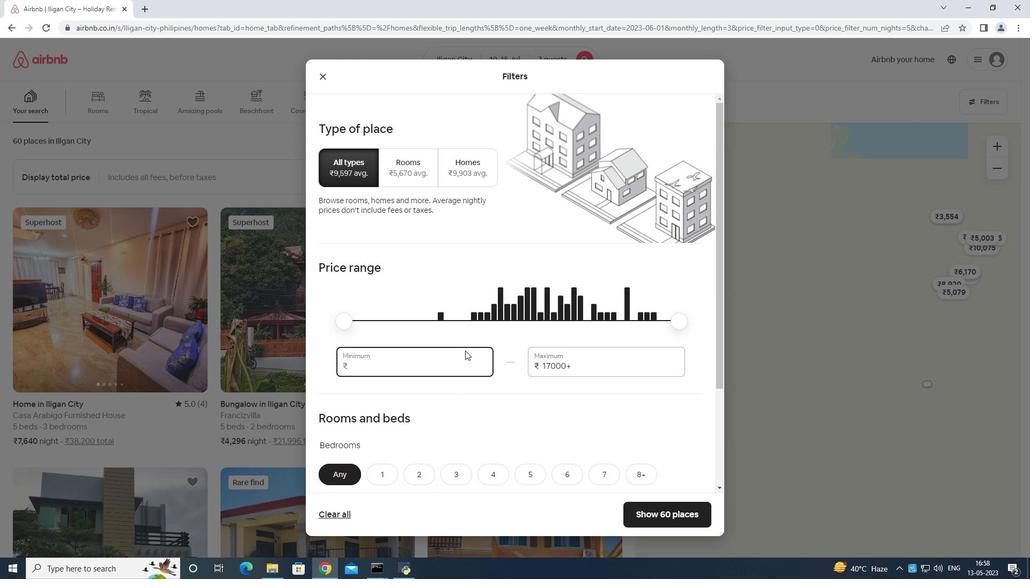 
Action: Mouse moved to (474, 351)
Screenshot: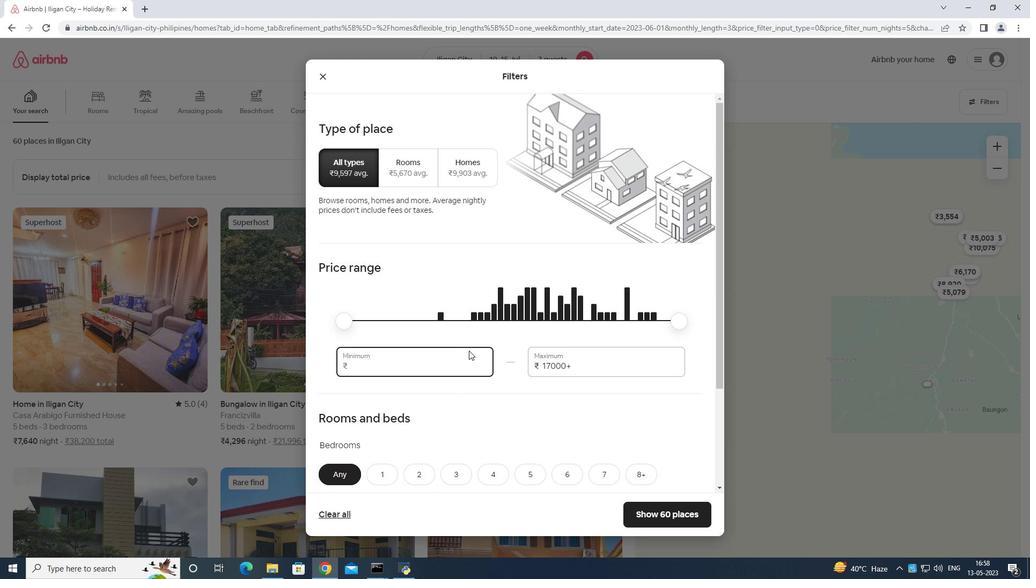 
Action: Key pressed 1
Screenshot: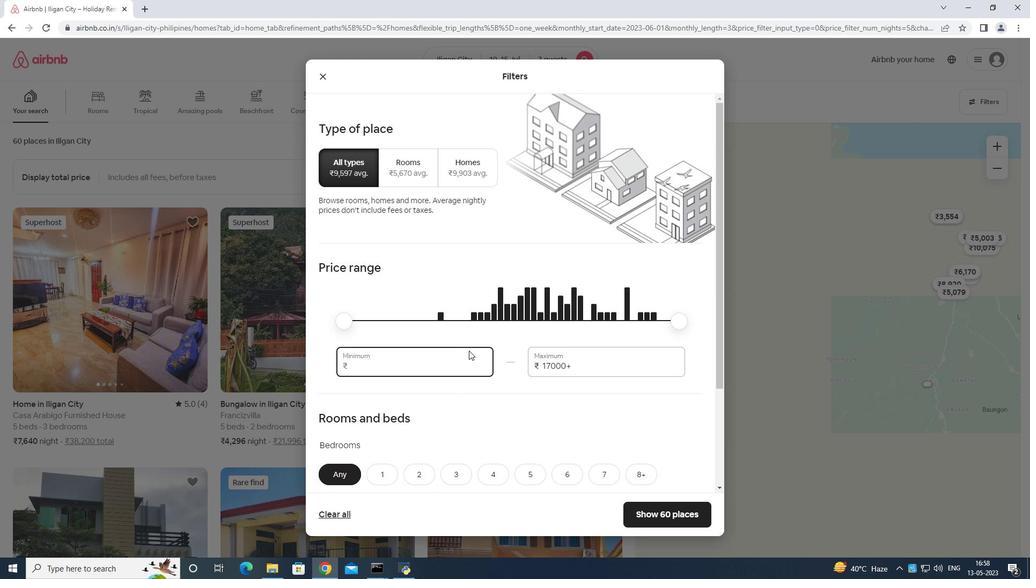 
Action: Mouse moved to (476, 352)
Screenshot: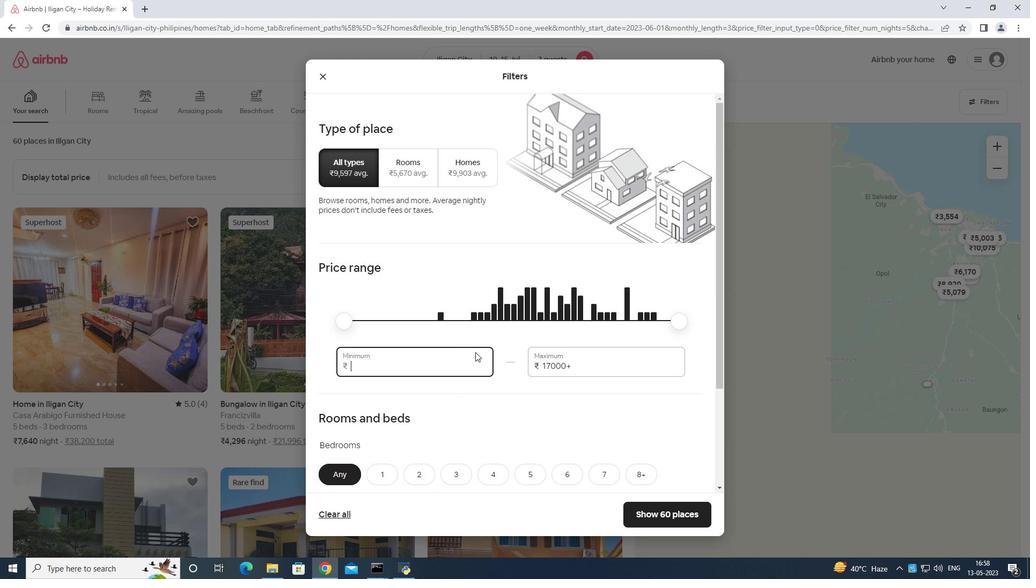 
Action: Key pressed 0
Screenshot: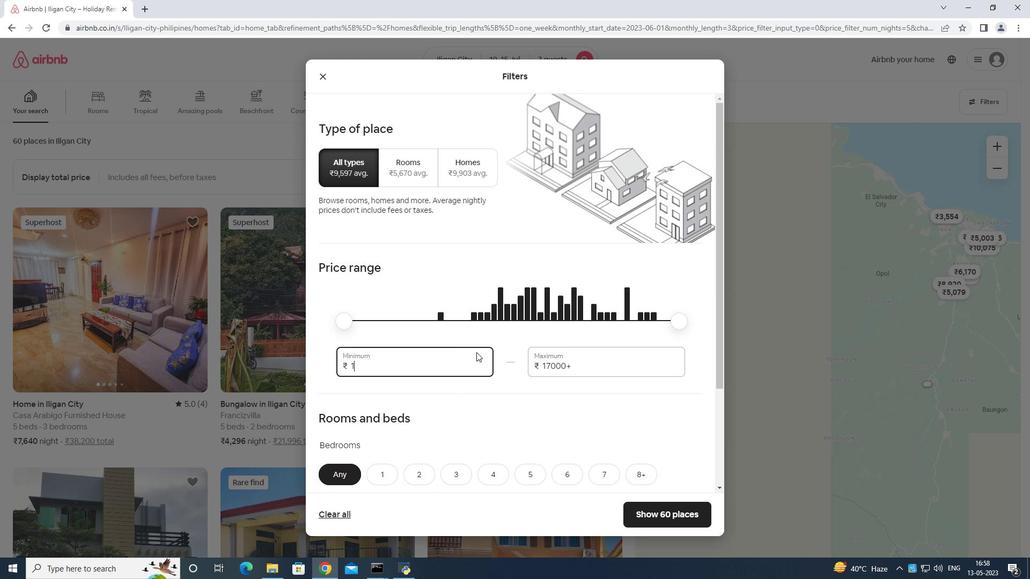 
Action: Mouse moved to (477, 352)
Screenshot: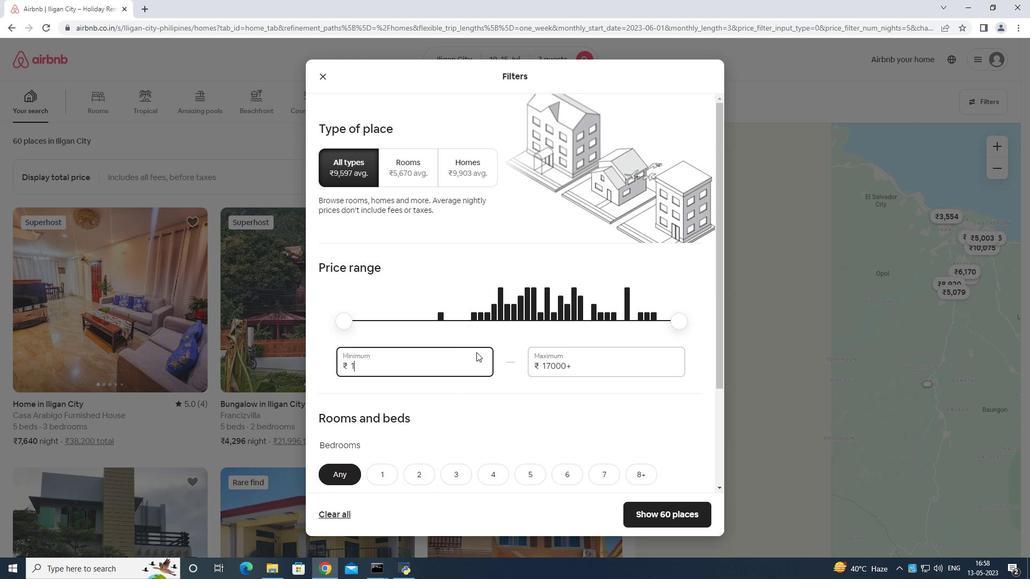 
Action: Key pressed 00
Screenshot: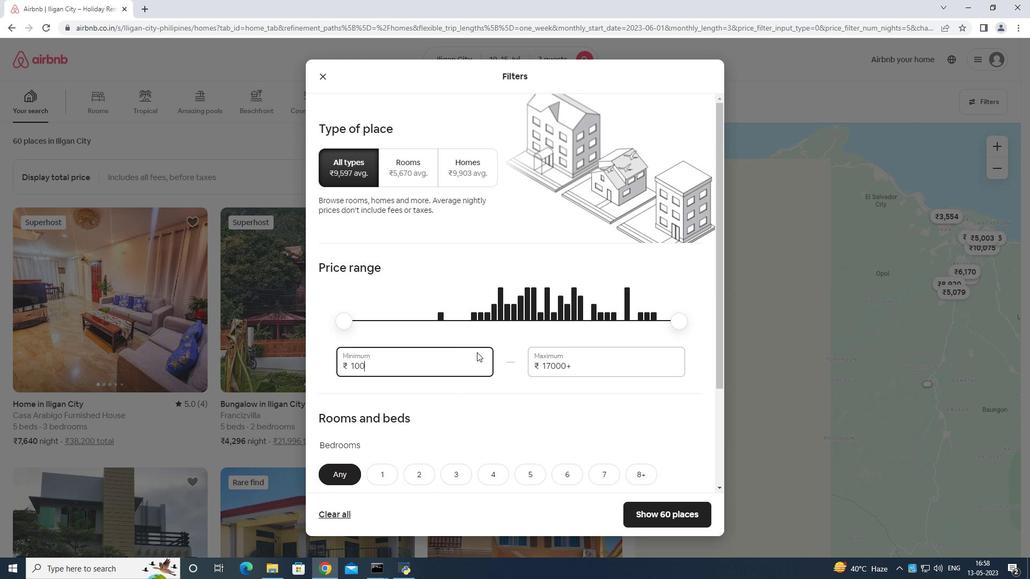 
Action: Mouse moved to (483, 355)
Screenshot: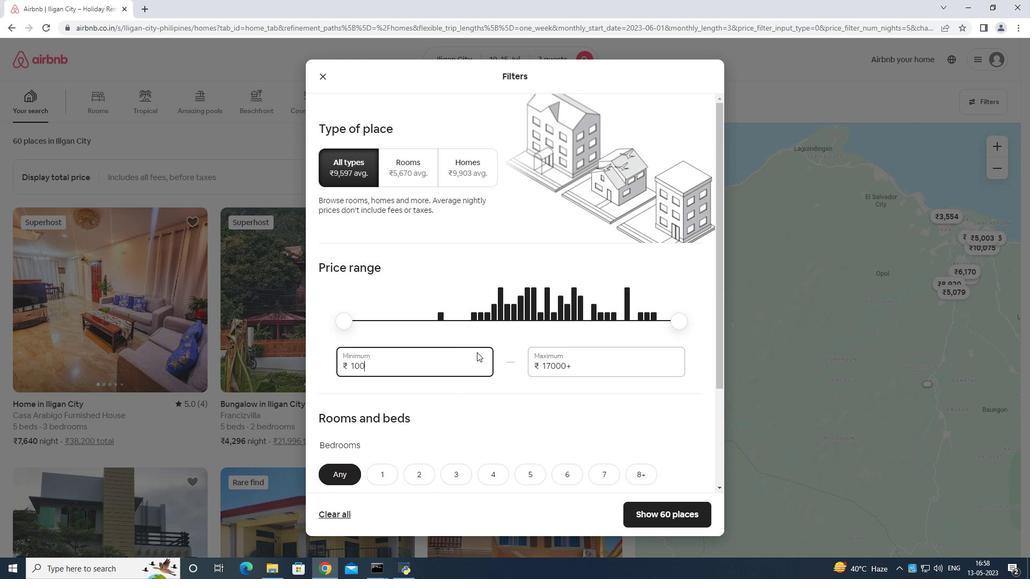
Action: Key pressed 0
Screenshot: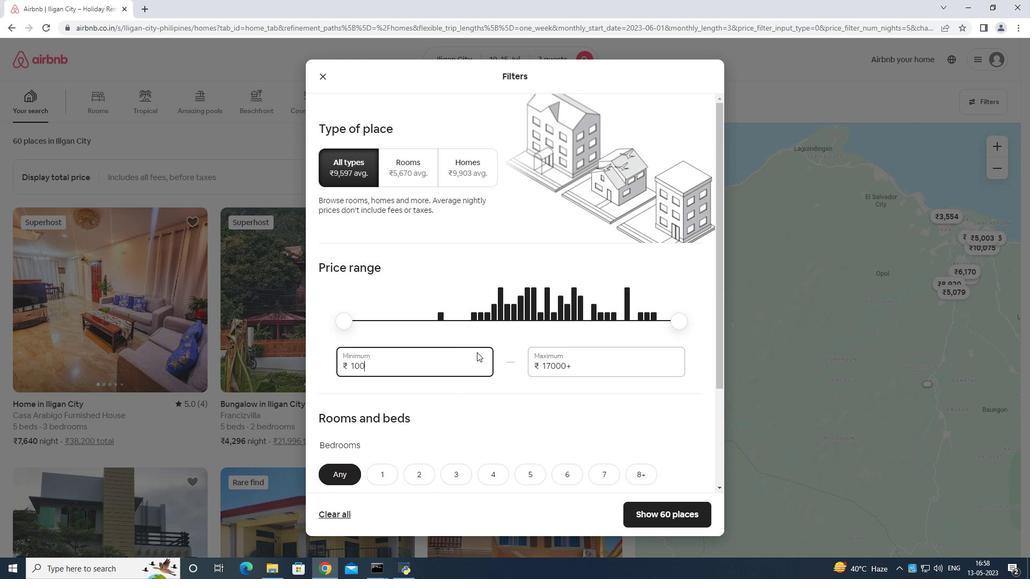 
Action: Mouse moved to (623, 358)
Screenshot: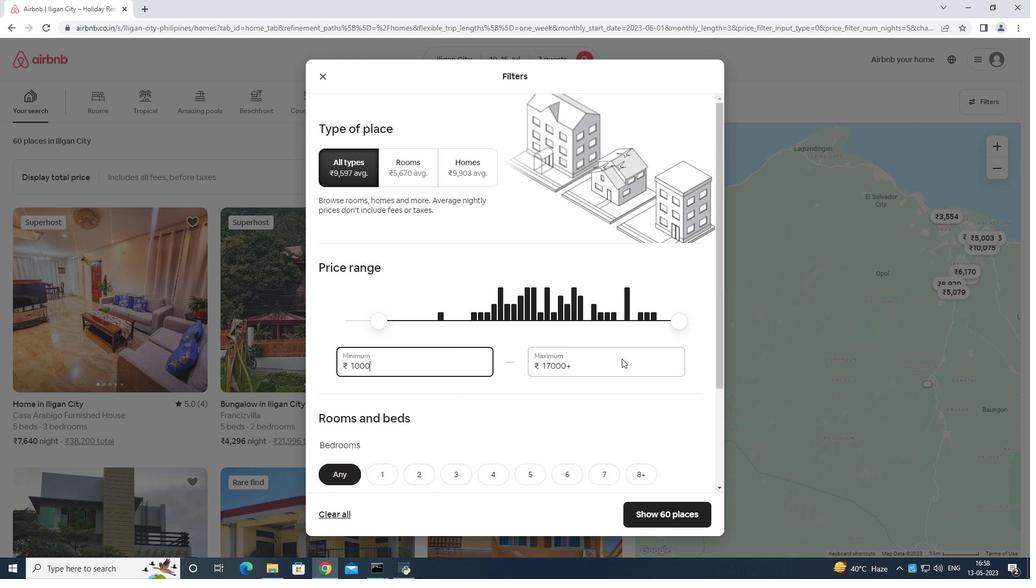 
Action: Mouse pressed left at (623, 358)
Screenshot: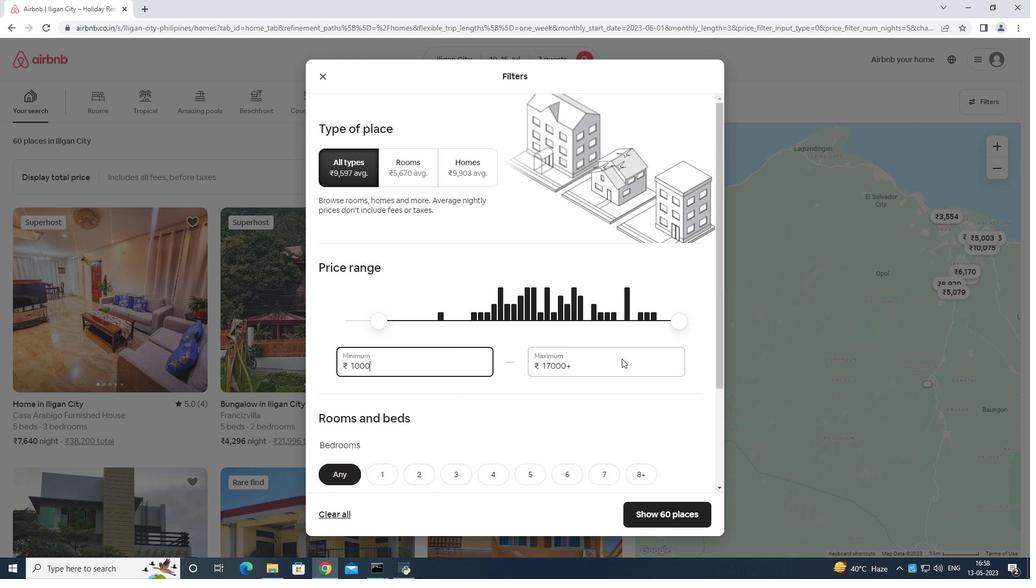 
Action: Mouse moved to (624, 357)
Screenshot: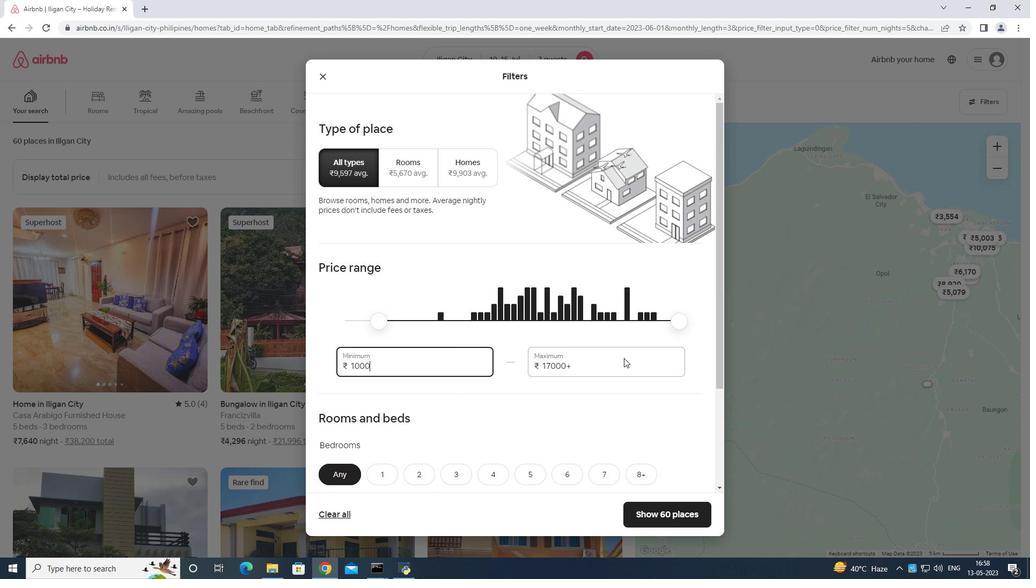 
Action: Key pressed <Key.backspace><Key.backspace><Key.backspace><Key.backspace><Key.backspace><Key.backspace><Key.backspace><Key.backspace><Key.backspace><Key.backspace><Key.backspace><Key.backspace><Key.backspace>15
Screenshot: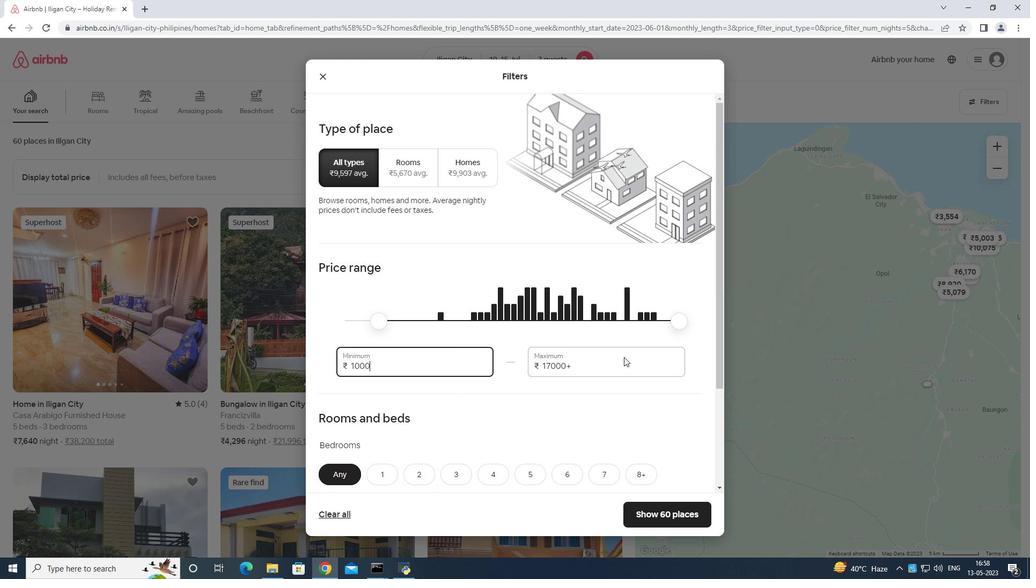 
Action: Mouse moved to (625, 356)
Screenshot: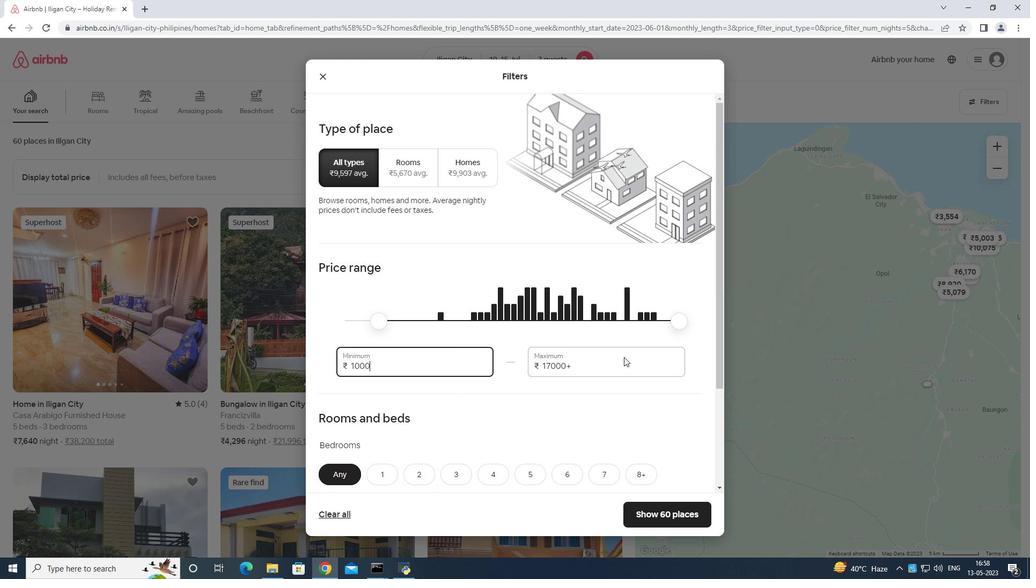 
Action: Key pressed 00
Screenshot: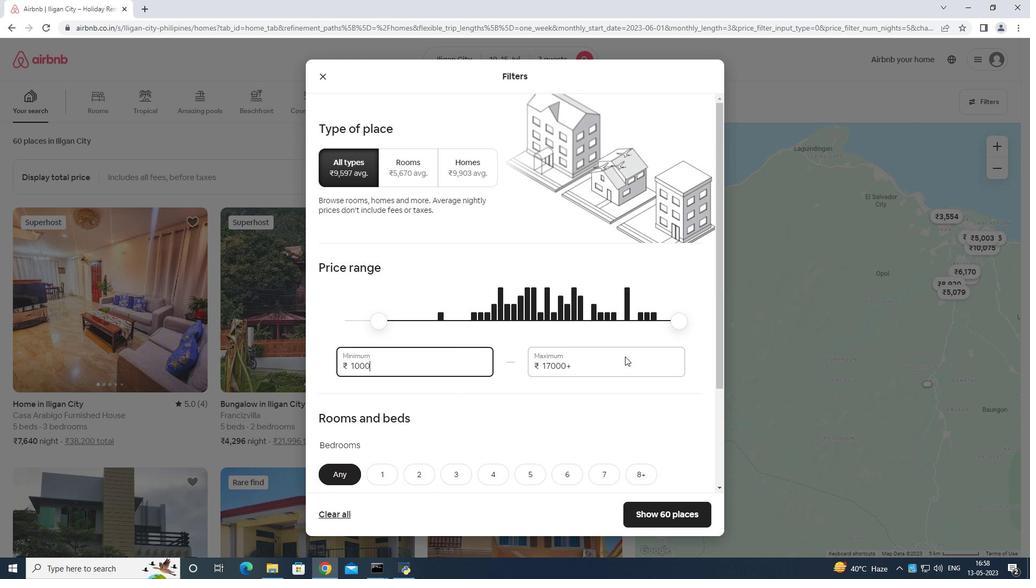 
Action: Mouse moved to (625, 357)
Screenshot: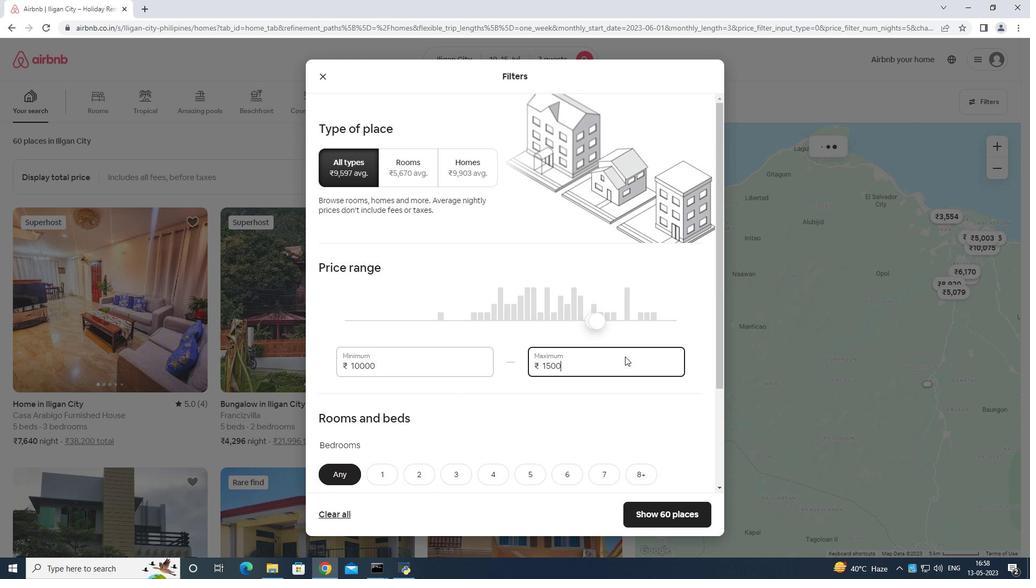 
Action: Key pressed 0
Screenshot: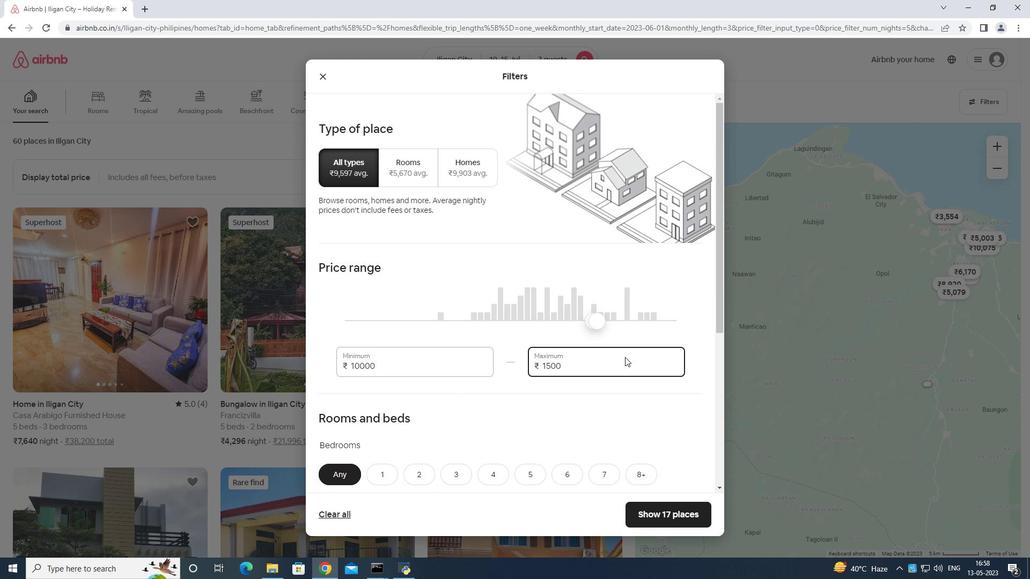 
Action: Mouse moved to (625, 354)
Screenshot: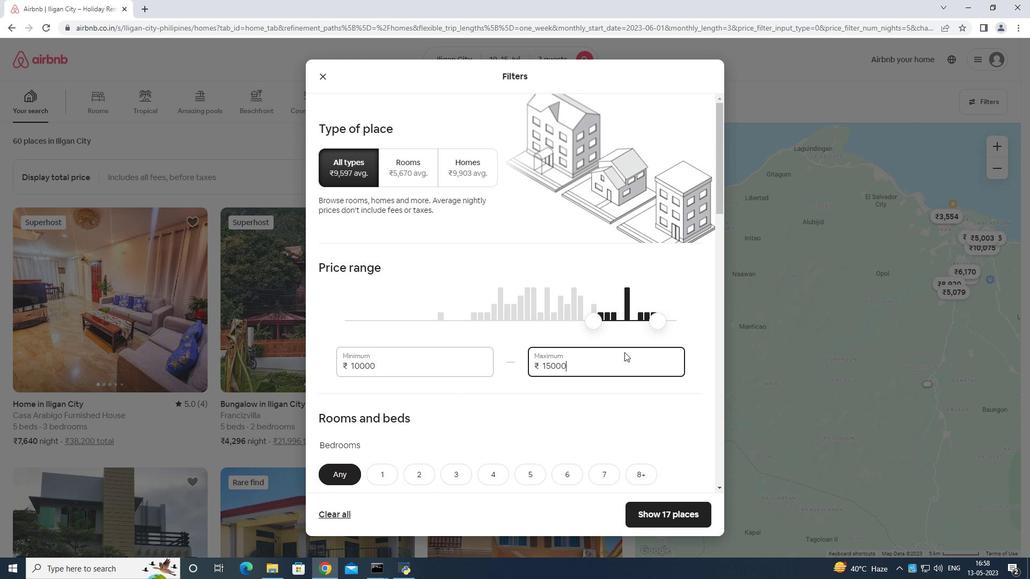 
Action: Mouse scrolled (625, 353) with delta (0, 0)
Screenshot: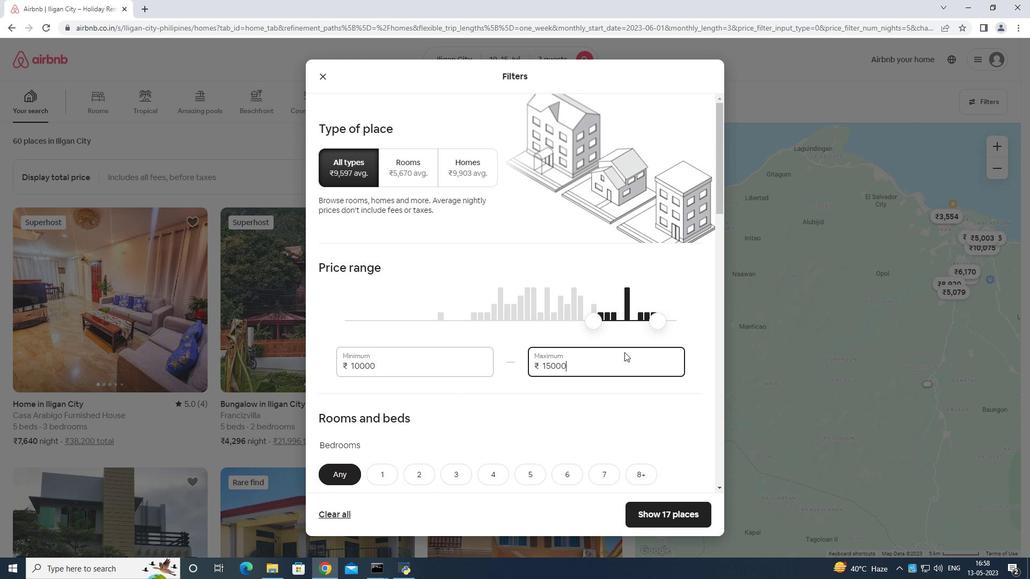 
Action: Mouse moved to (625, 359)
Screenshot: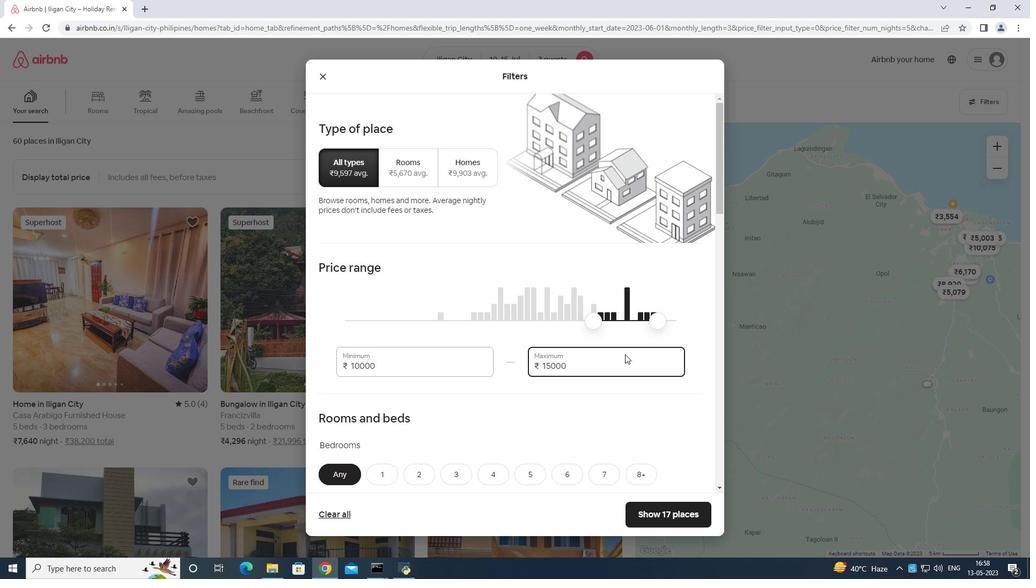
Action: Mouse scrolled (625, 358) with delta (0, 0)
Screenshot: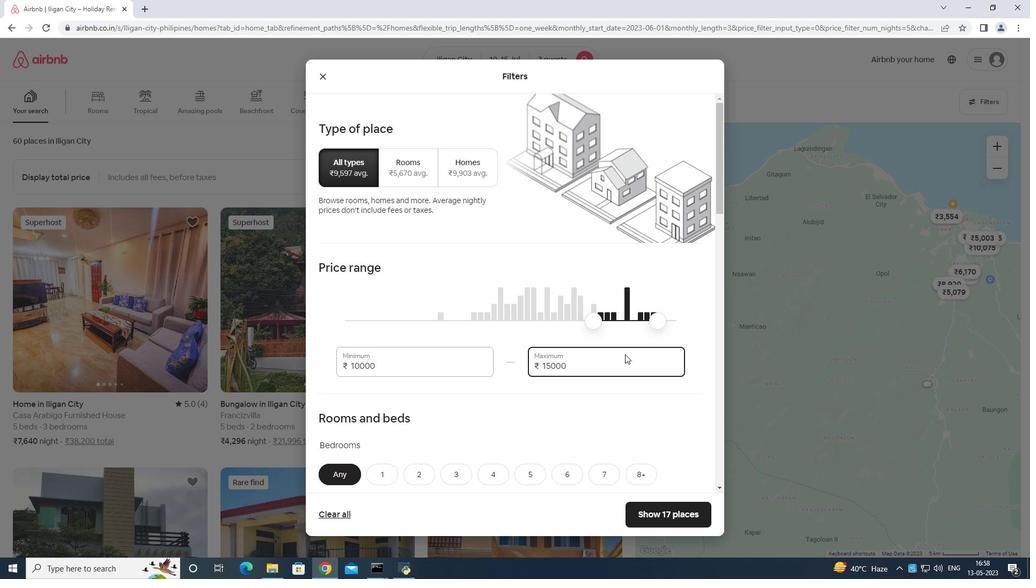 
Action: Mouse scrolled (625, 358) with delta (0, 0)
Screenshot: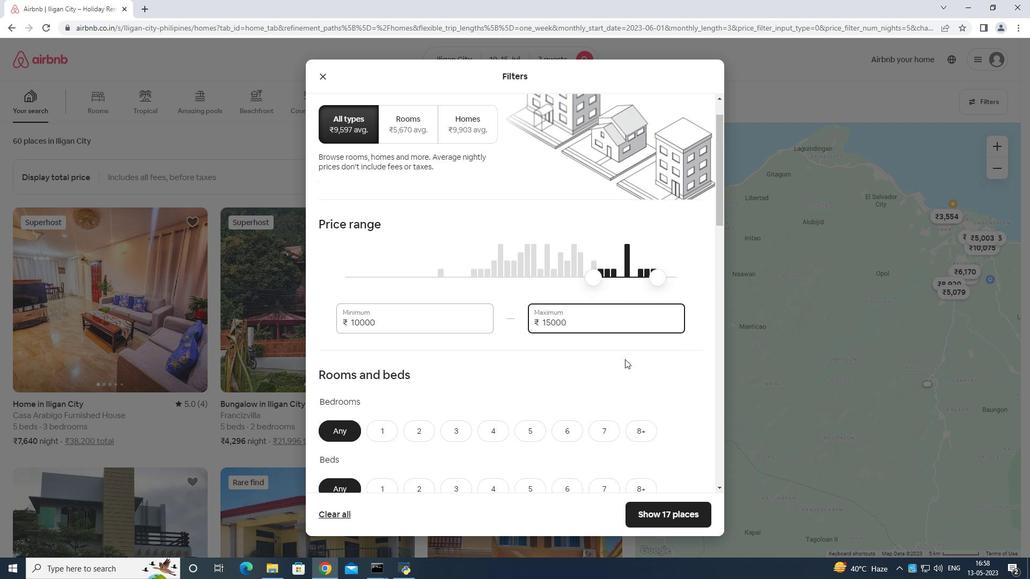 
Action: Mouse moved to (482, 307)
Screenshot: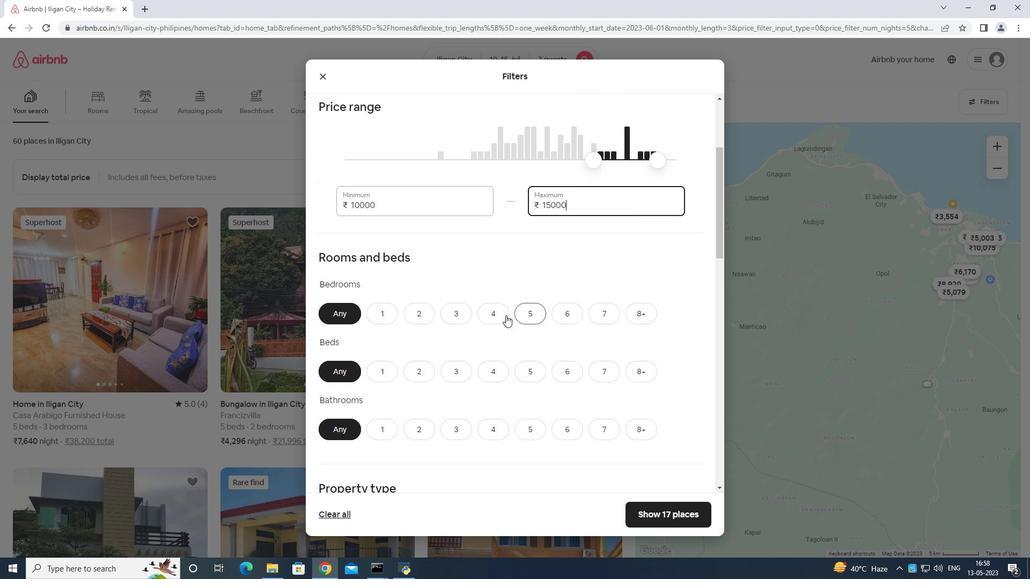 
Action: Mouse pressed left at (482, 307)
Screenshot: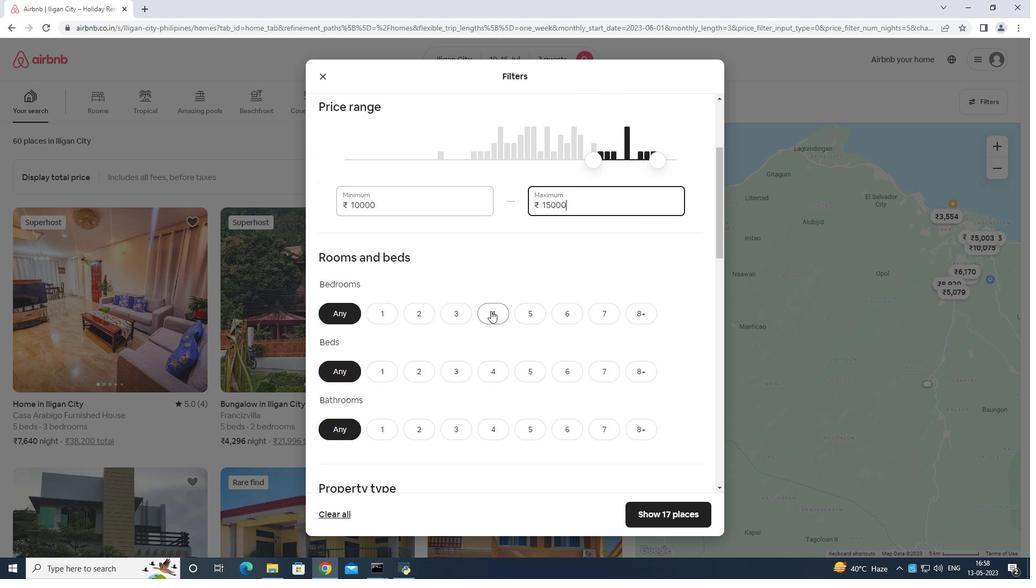 
Action: Mouse moved to (607, 367)
Screenshot: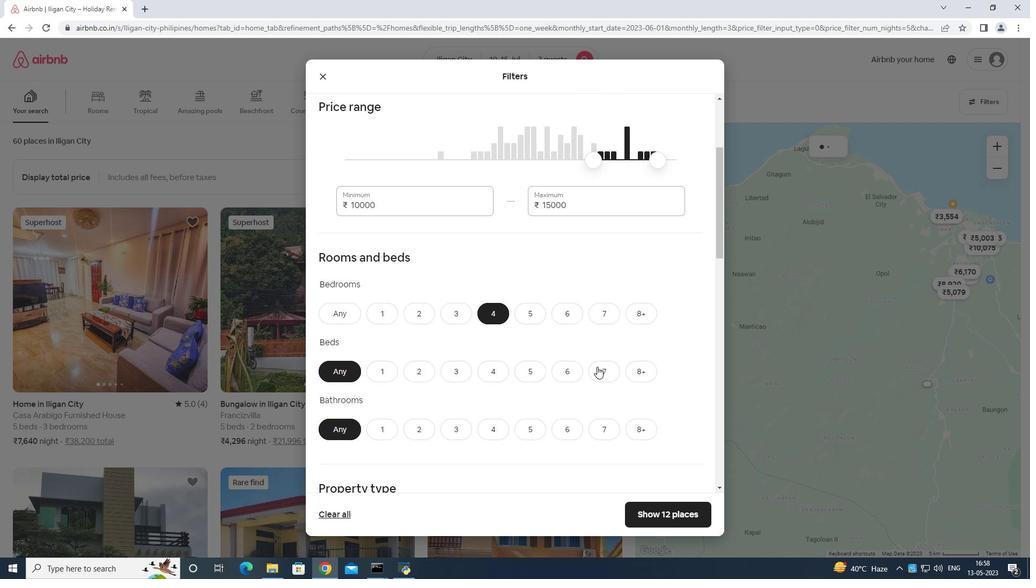 
Action: Mouse pressed left at (607, 367)
Screenshot: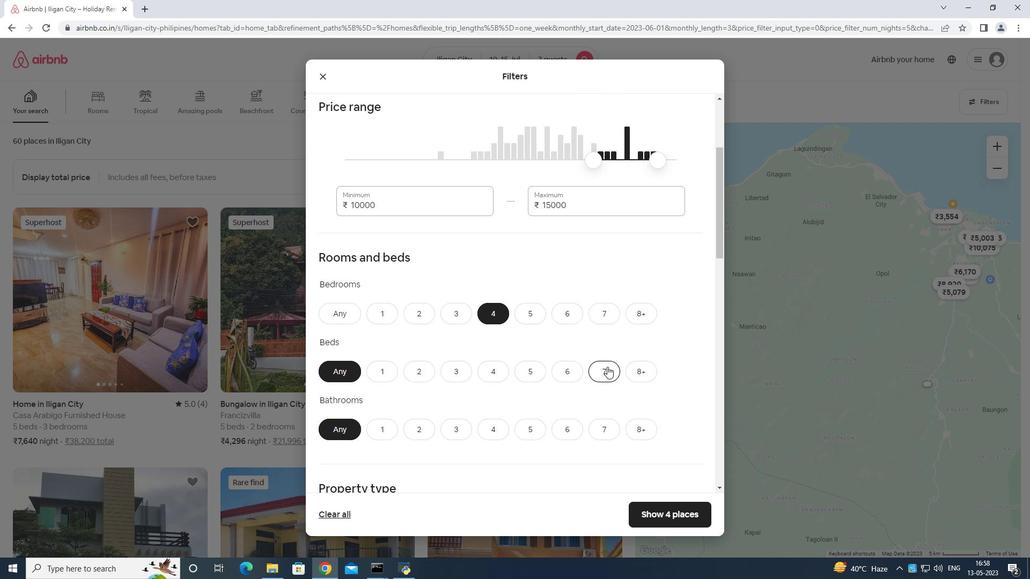 
Action: Mouse moved to (500, 428)
Screenshot: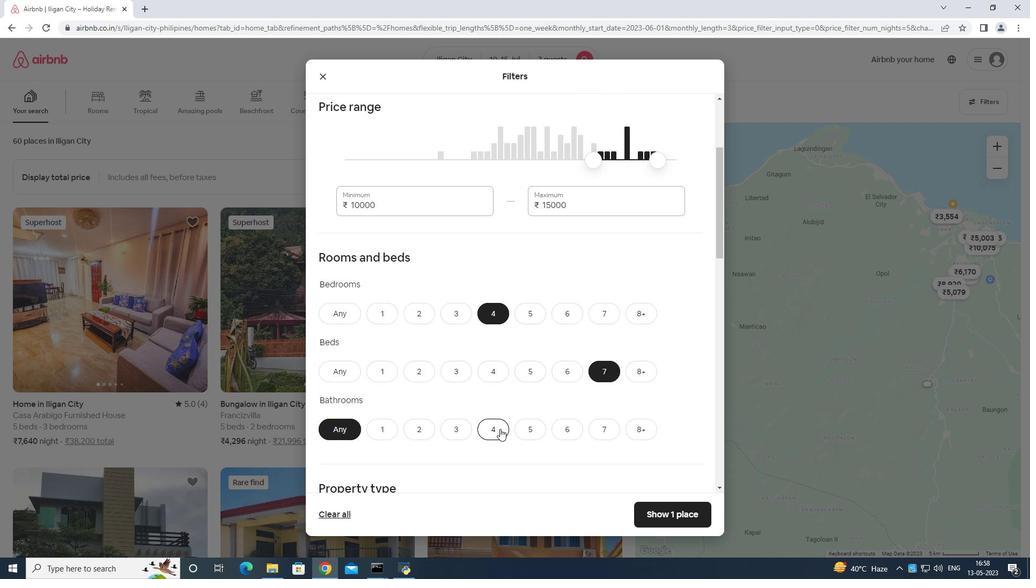
Action: Mouse pressed left at (500, 428)
Screenshot: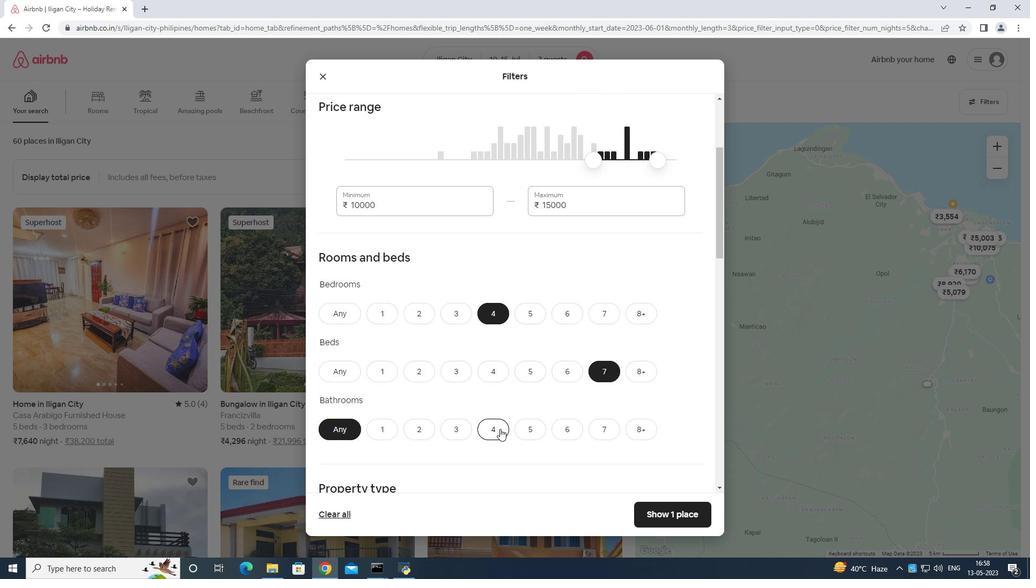 
Action: Mouse moved to (500, 423)
Screenshot: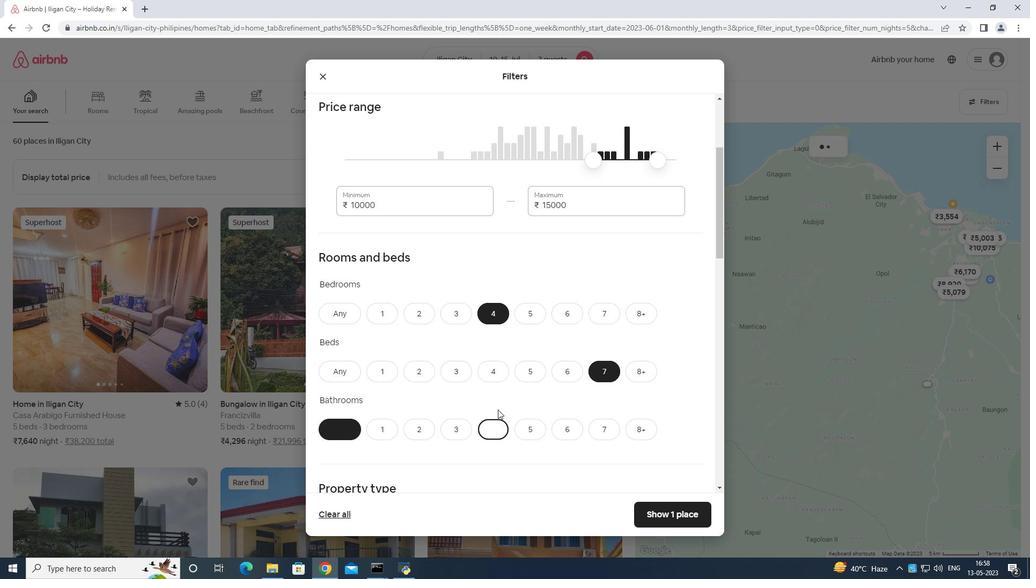 
Action: Mouse scrolled (500, 423) with delta (0, 0)
Screenshot: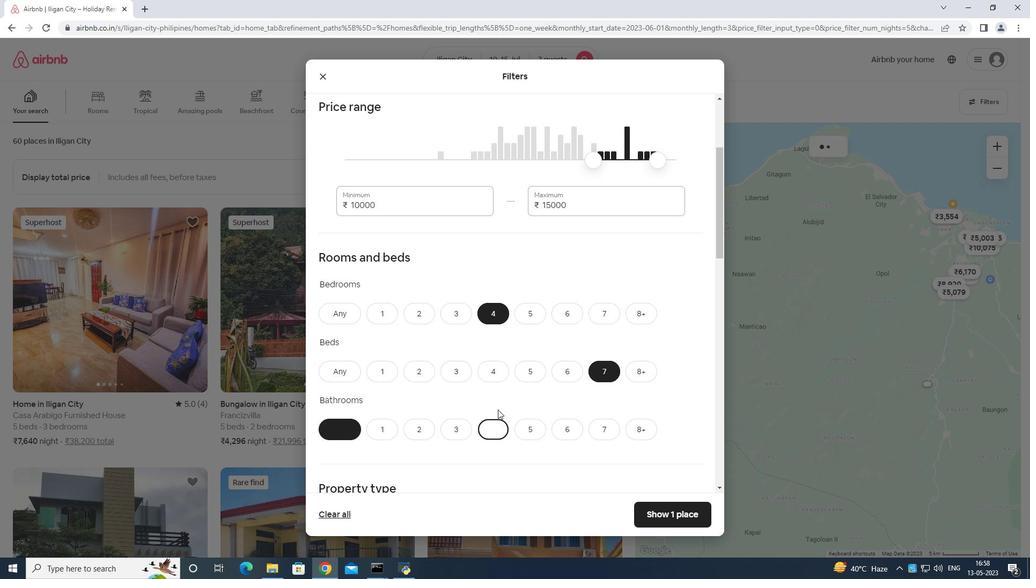 
Action: Mouse moved to (502, 433)
Screenshot: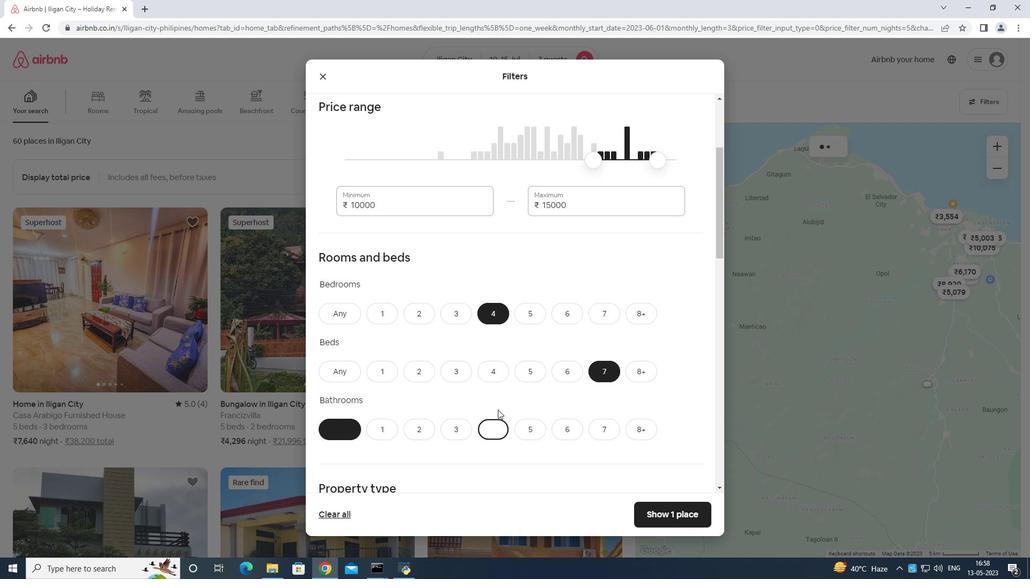 
Action: Mouse scrolled (502, 432) with delta (0, 0)
Screenshot: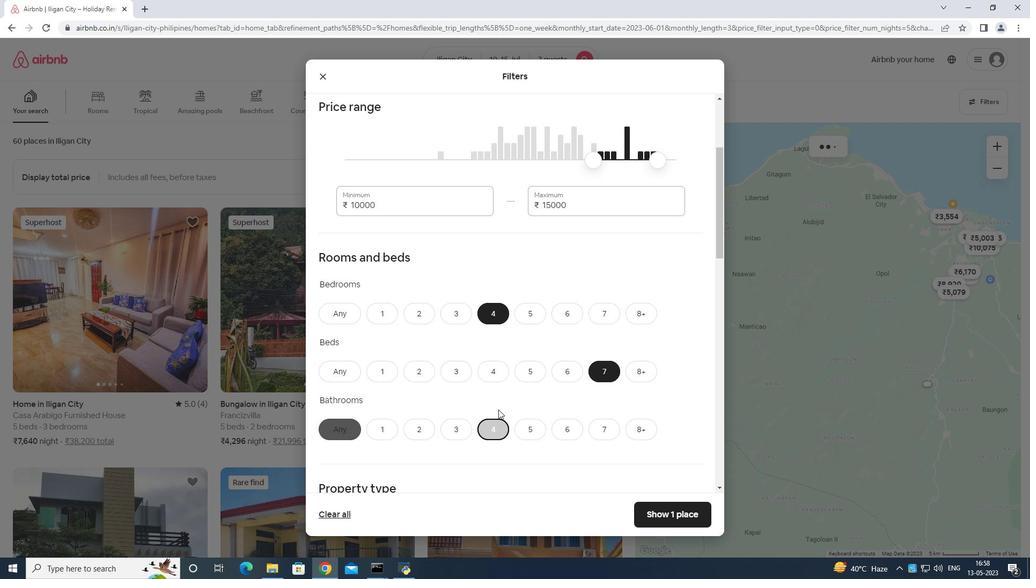 
Action: Mouse scrolled (502, 432) with delta (0, 0)
Screenshot: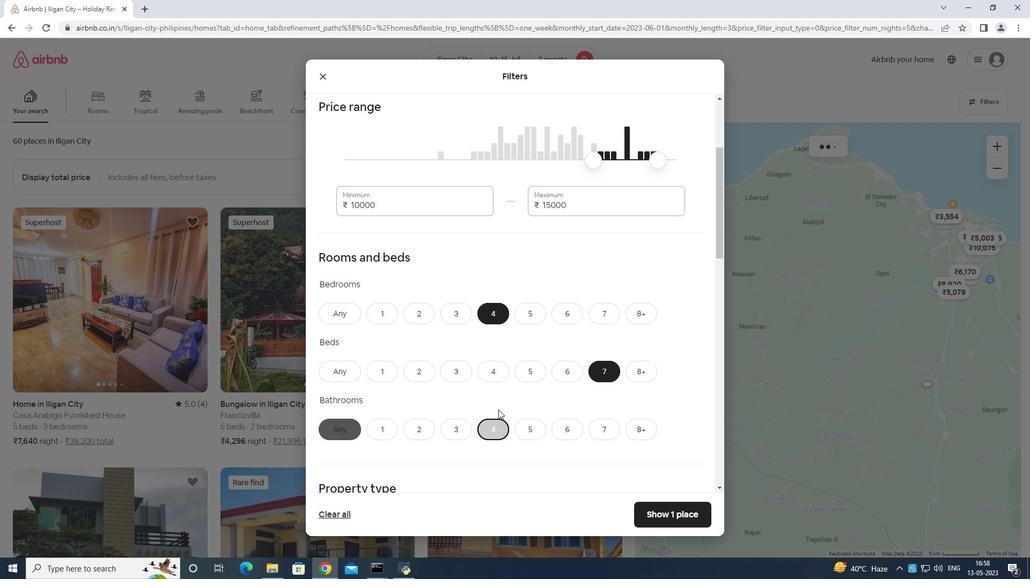 
Action: Mouse scrolled (502, 432) with delta (0, 0)
Screenshot: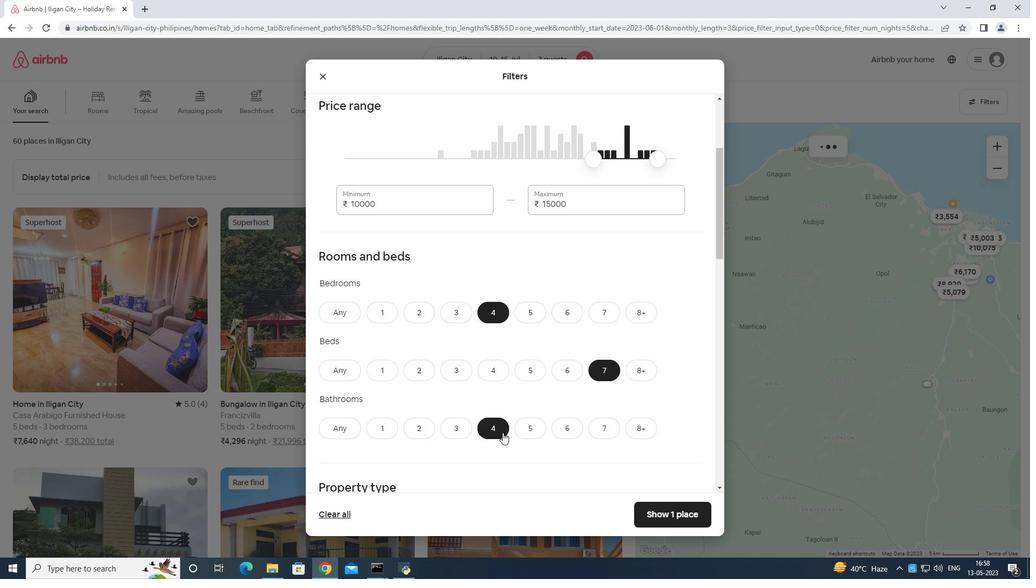 
Action: Mouse moved to (380, 325)
Screenshot: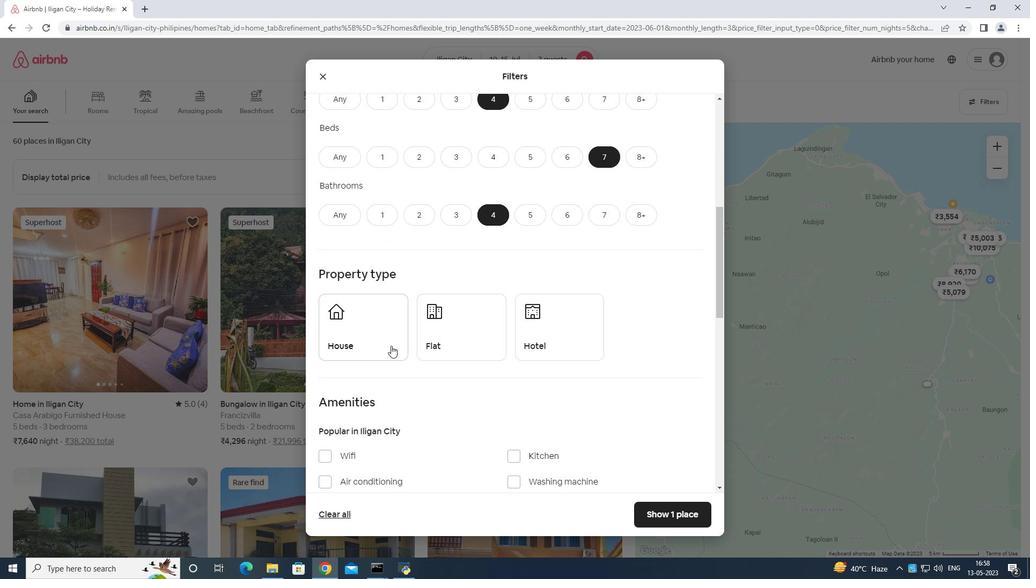 
Action: Mouse pressed left at (380, 325)
Screenshot: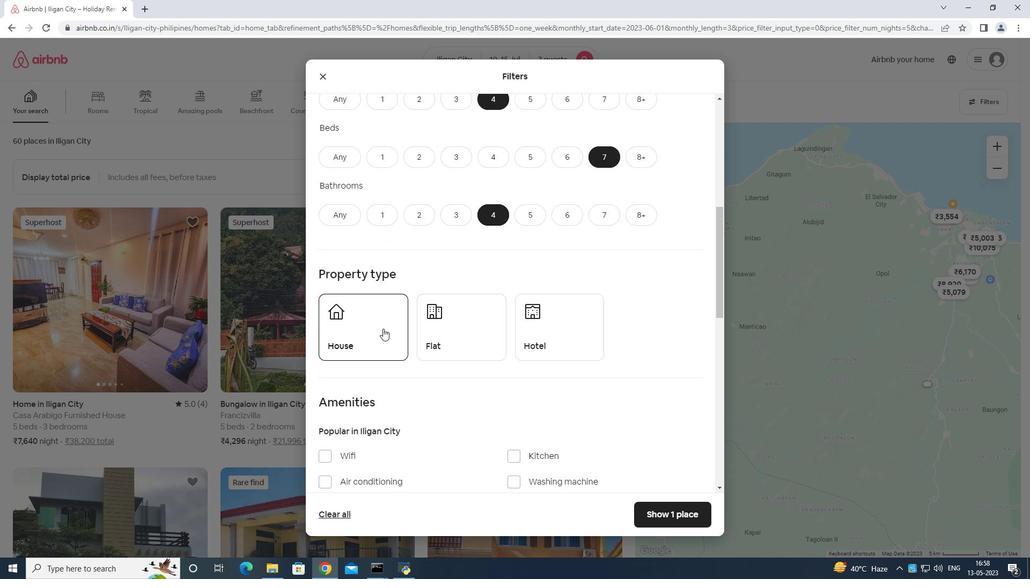 
Action: Mouse moved to (430, 322)
Screenshot: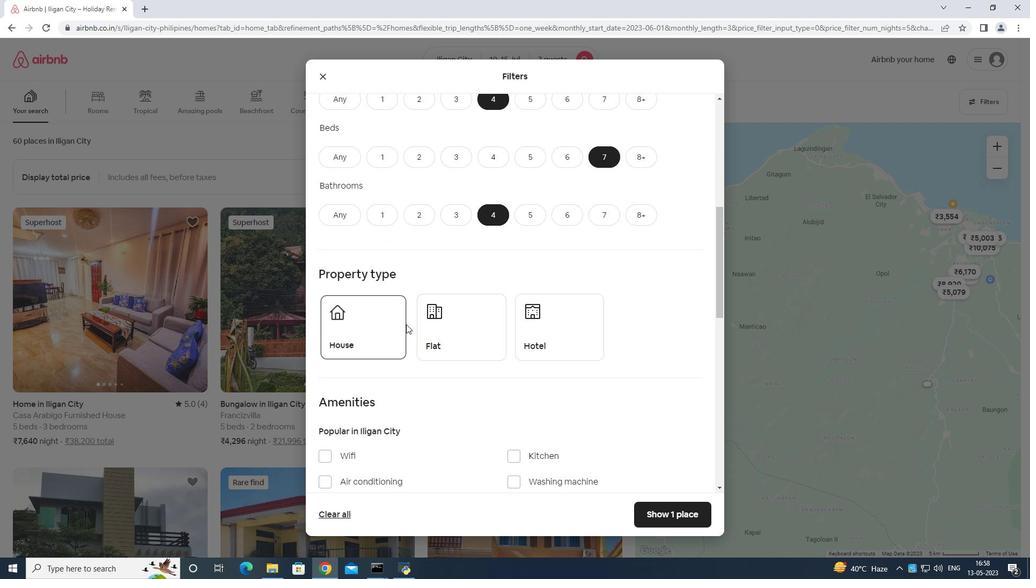 
Action: Mouse pressed left at (430, 322)
Screenshot: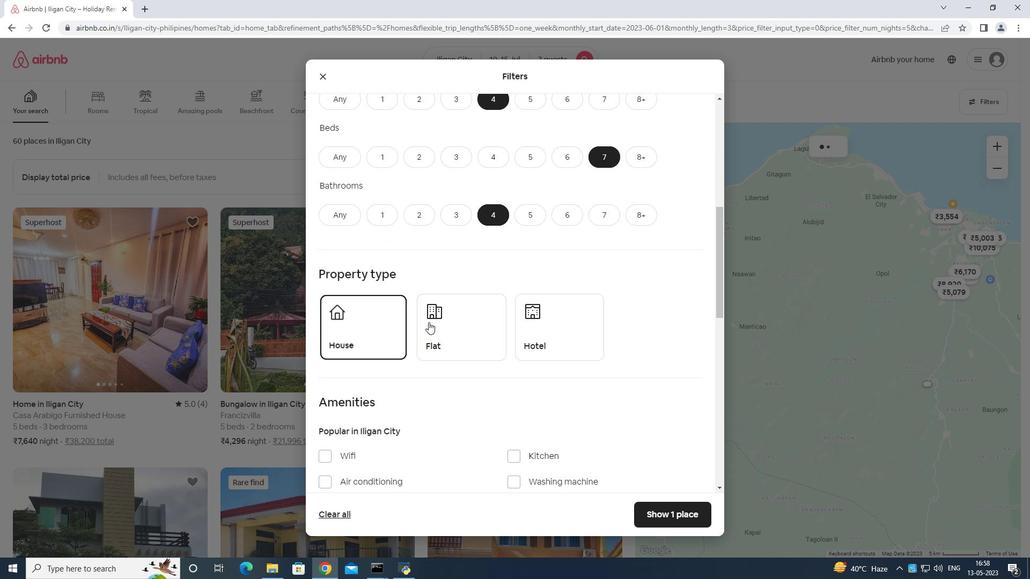 
Action: Mouse moved to (503, 310)
Screenshot: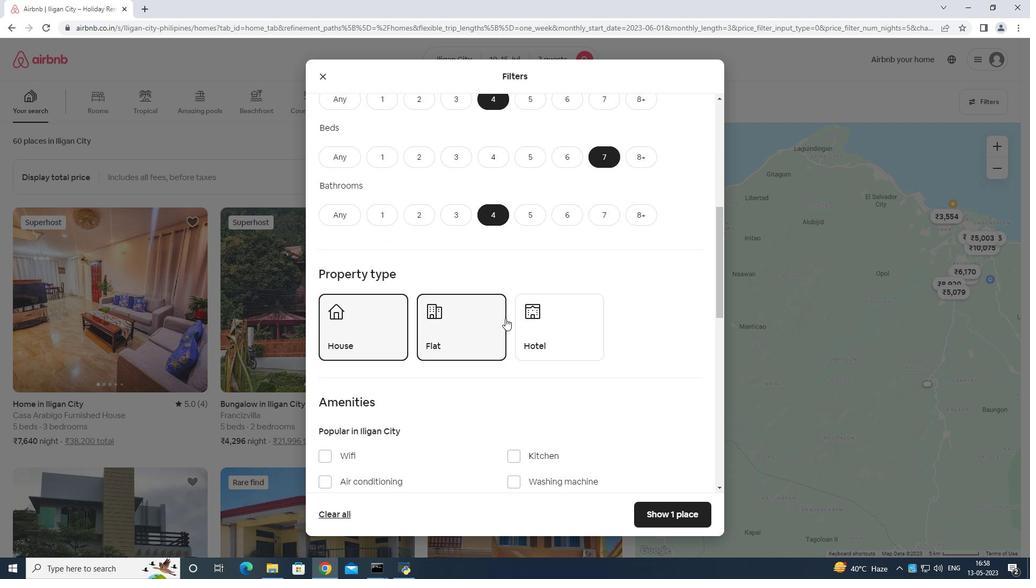 
Action: Mouse scrolled (503, 310) with delta (0, 0)
Screenshot: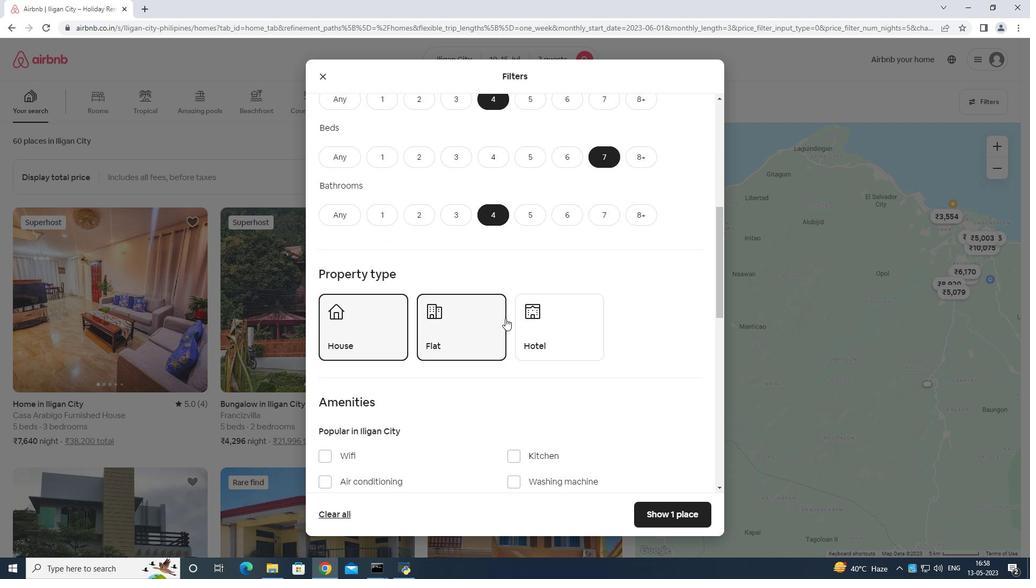 
Action: Mouse moved to (502, 321)
Screenshot: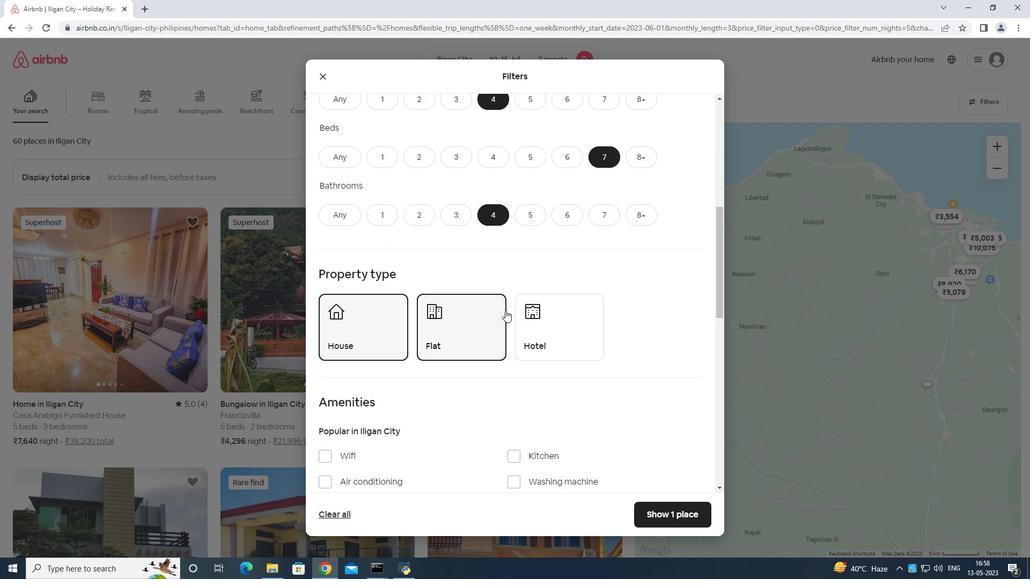
Action: Mouse scrolled (502, 321) with delta (0, 0)
Screenshot: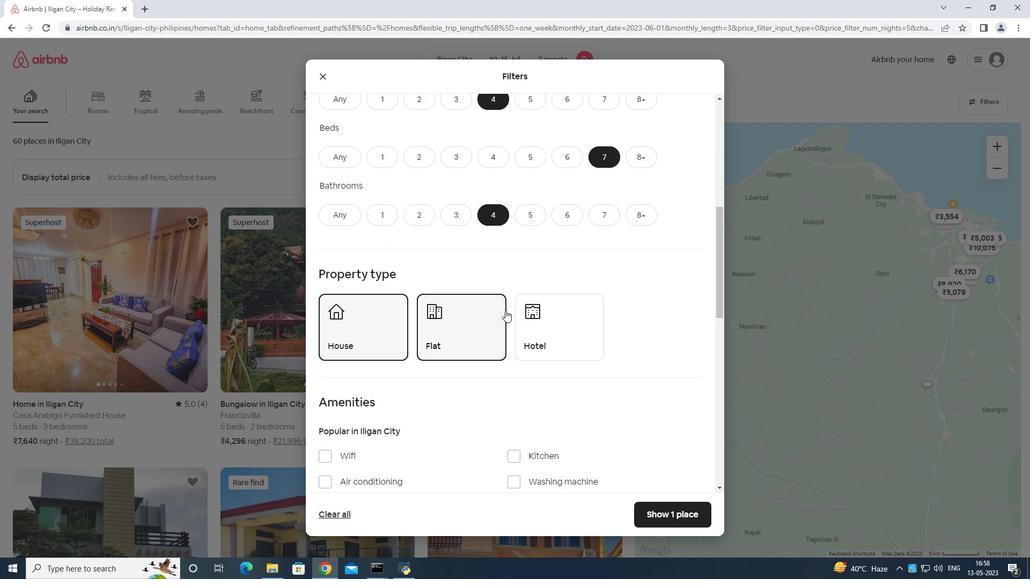 
Action: Mouse moved to (501, 323)
Screenshot: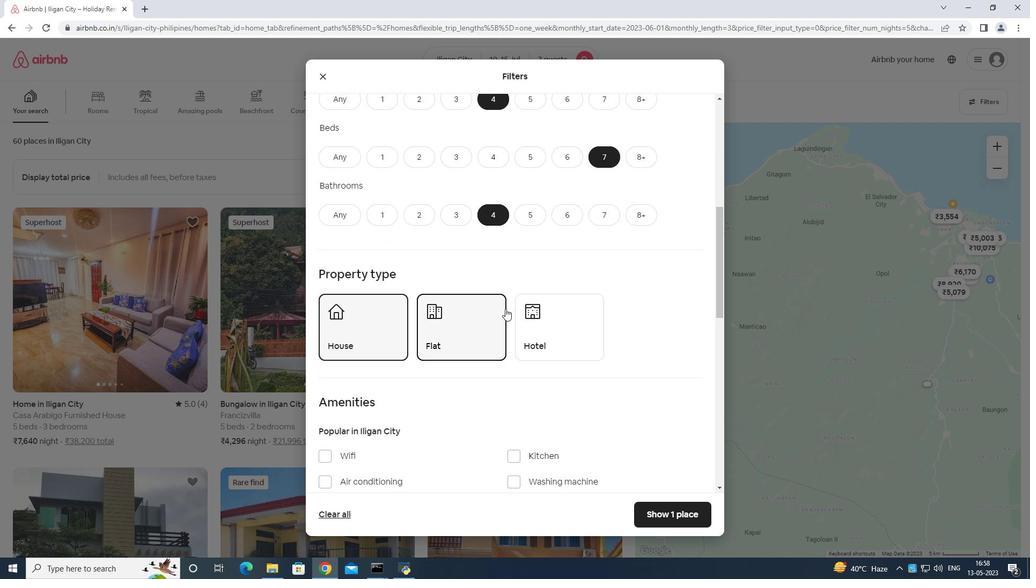 
Action: Mouse scrolled (501, 323) with delta (0, 0)
Screenshot: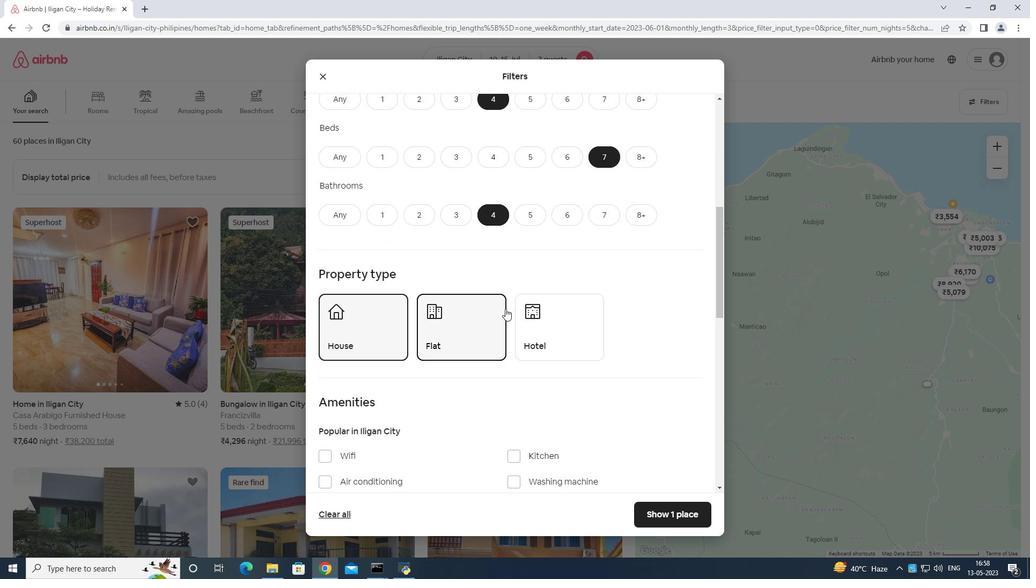 
Action: Mouse moved to (320, 288)
Screenshot: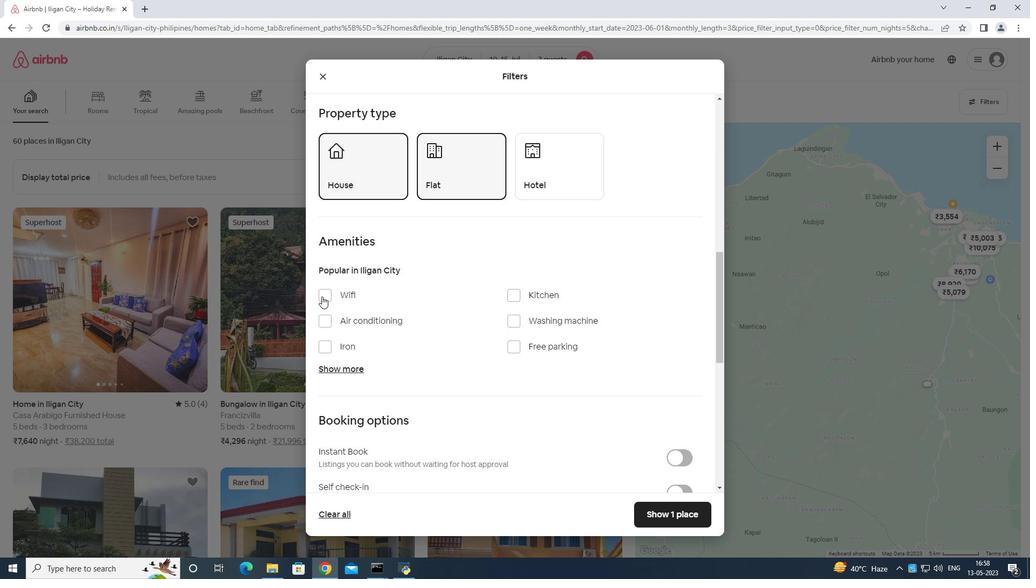 
Action: Mouse pressed left at (320, 288)
Screenshot: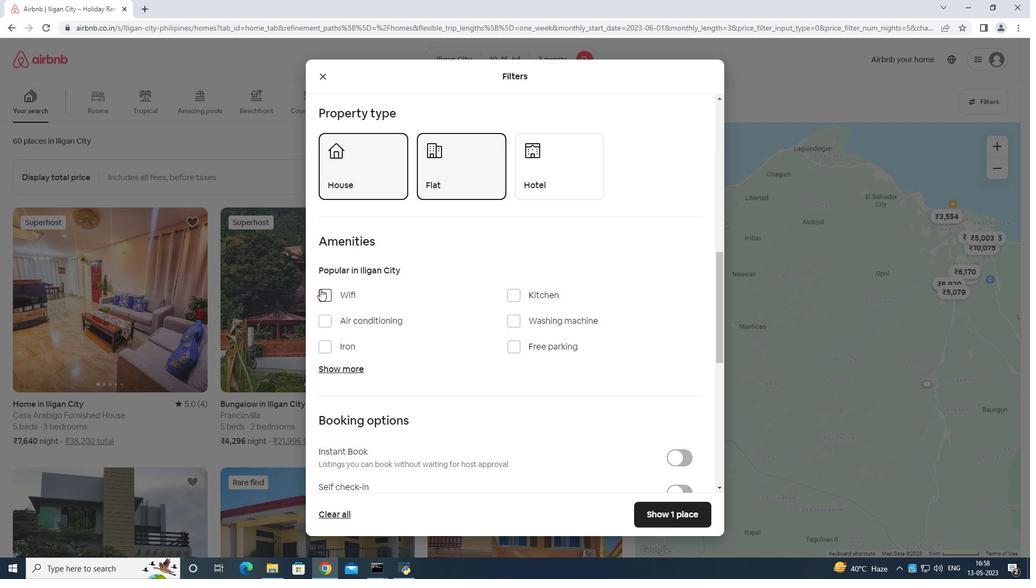 
Action: Mouse moved to (325, 295)
Screenshot: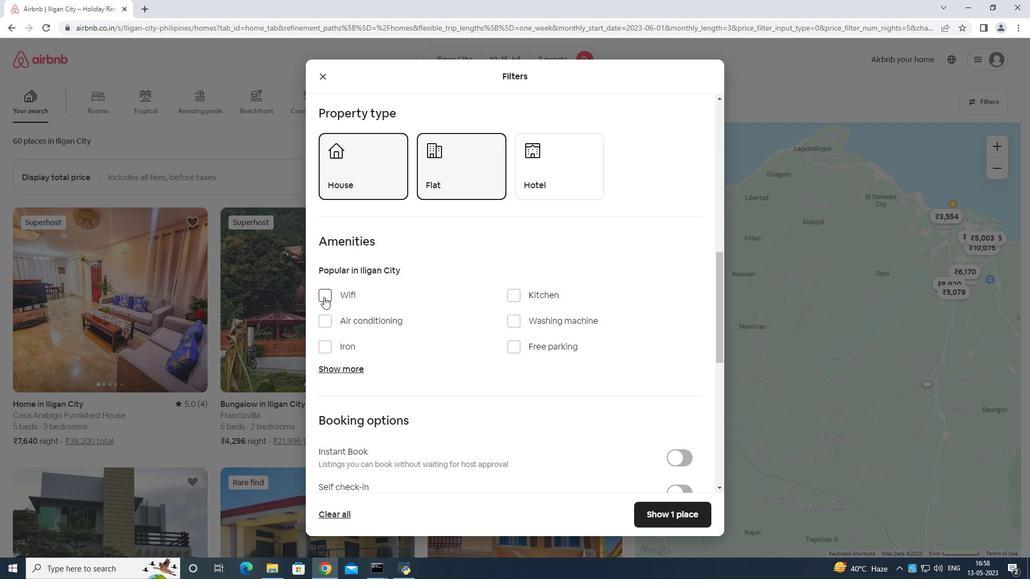 
Action: Mouse pressed left at (325, 295)
Screenshot: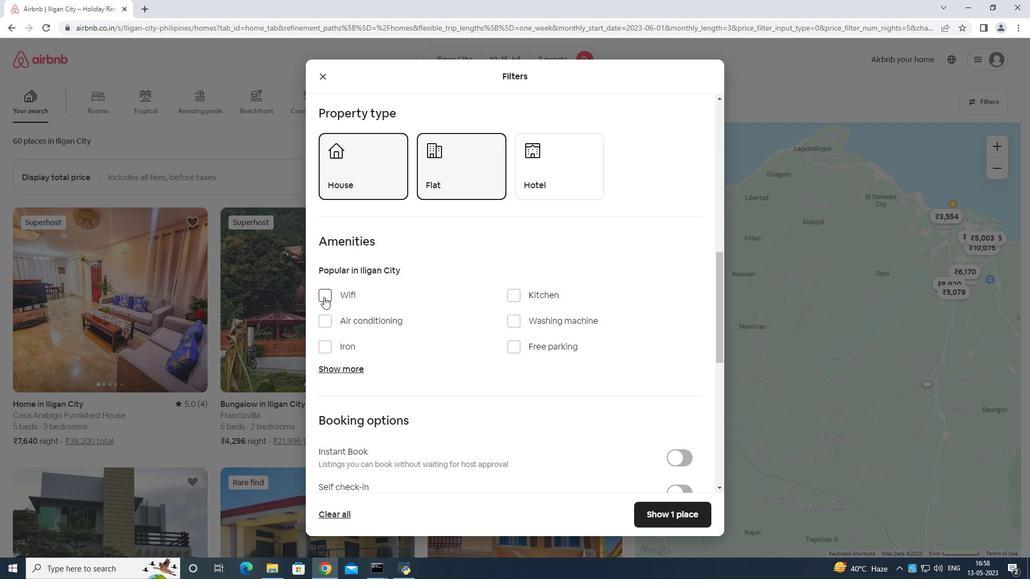 
Action: Mouse moved to (518, 346)
Screenshot: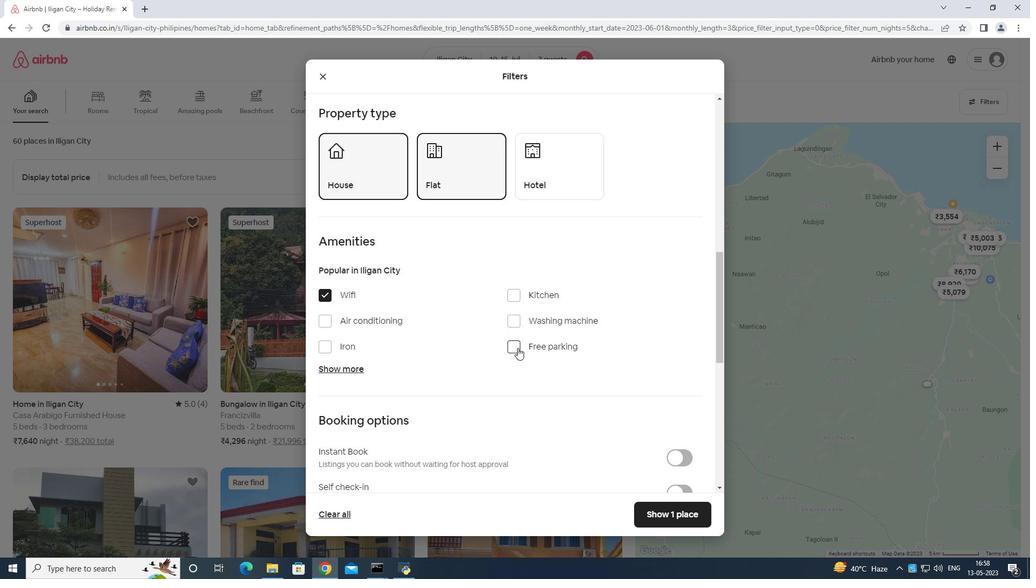 
Action: Mouse pressed left at (518, 346)
Screenshot: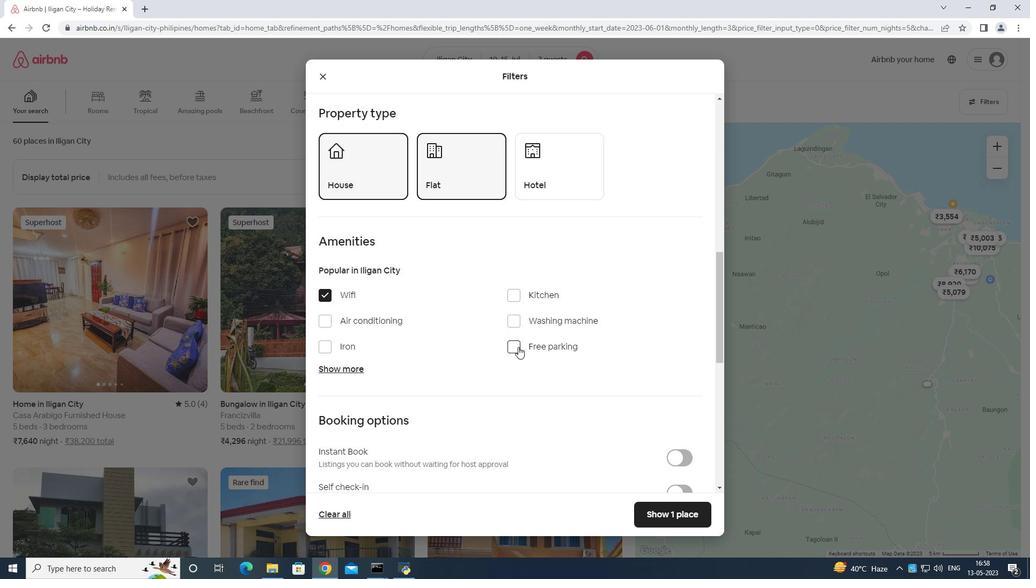 
Action: Mouse moved to (341, 367)
Screenshot: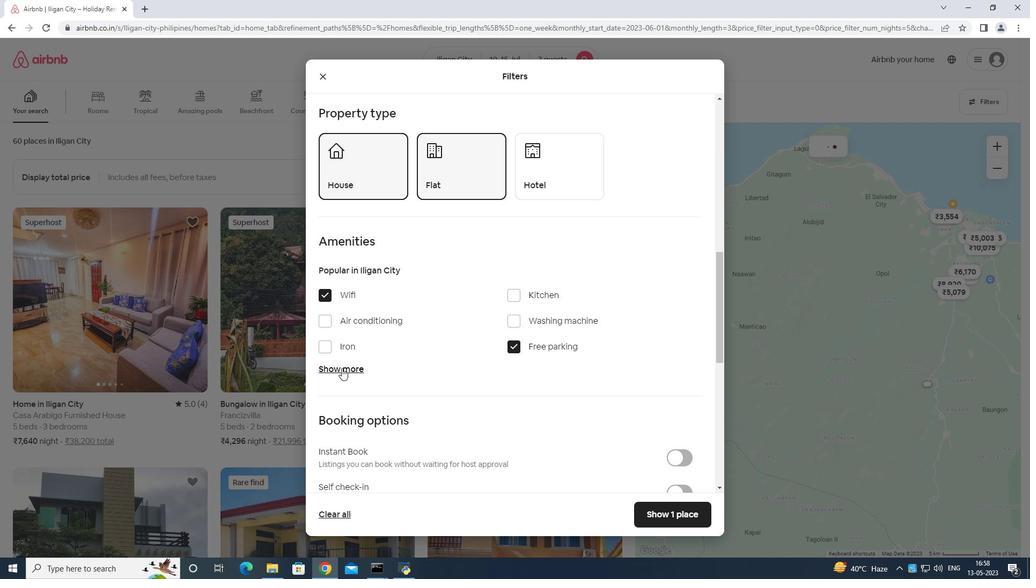 
Action: Mouse pressed left at (341, 367)
Screenshot: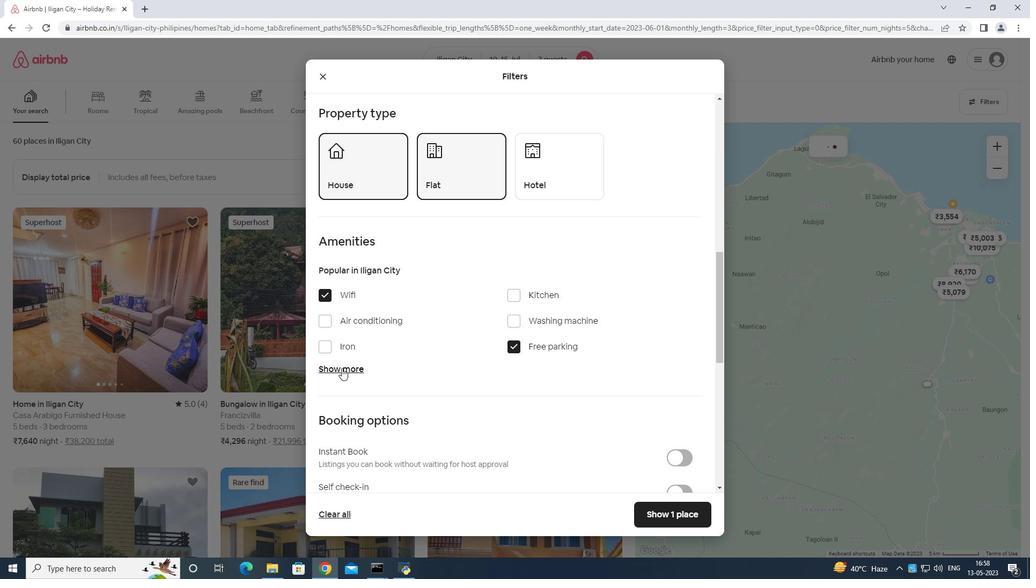 
Action: Mouse moved to (350, 367)
Screenshot: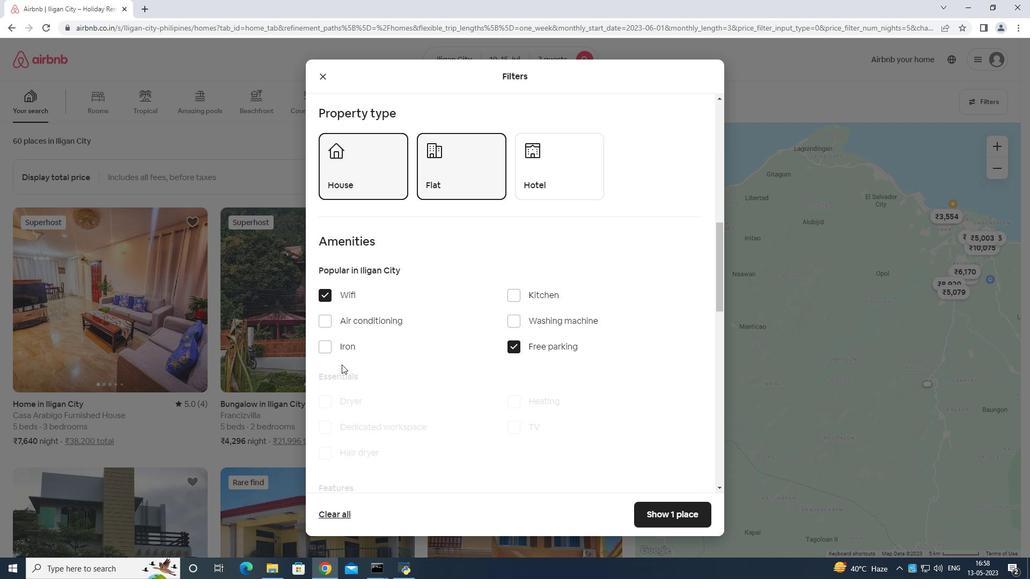 
Action: Mouse scrolled (350, 366) with delta (0, 0)
Screenshot: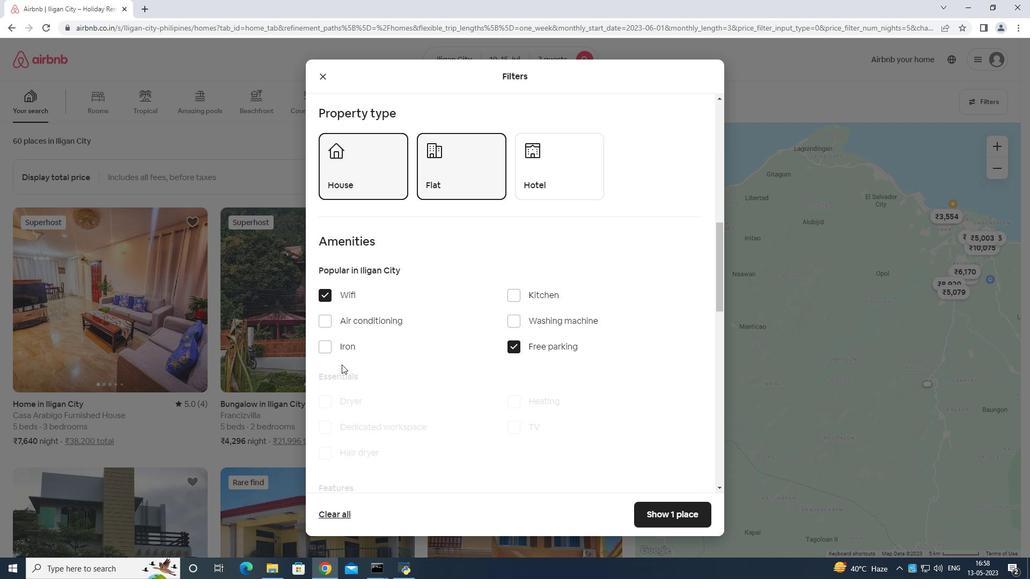 
Action: Mouse moved to (353, 369)
Screenshot: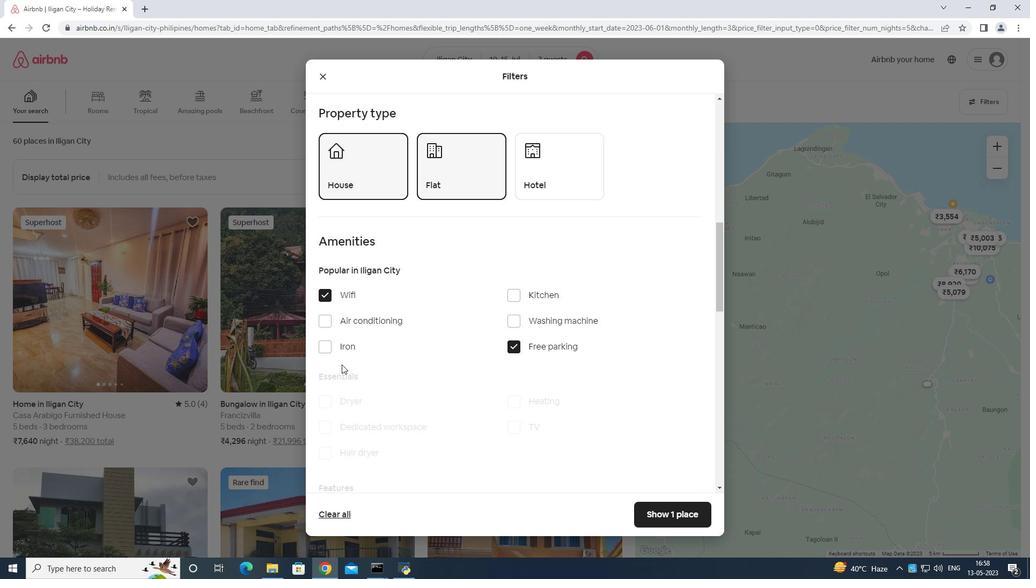 
Action: Mouse scrolled (353, 368) with delta (0, 0)
Screenshot: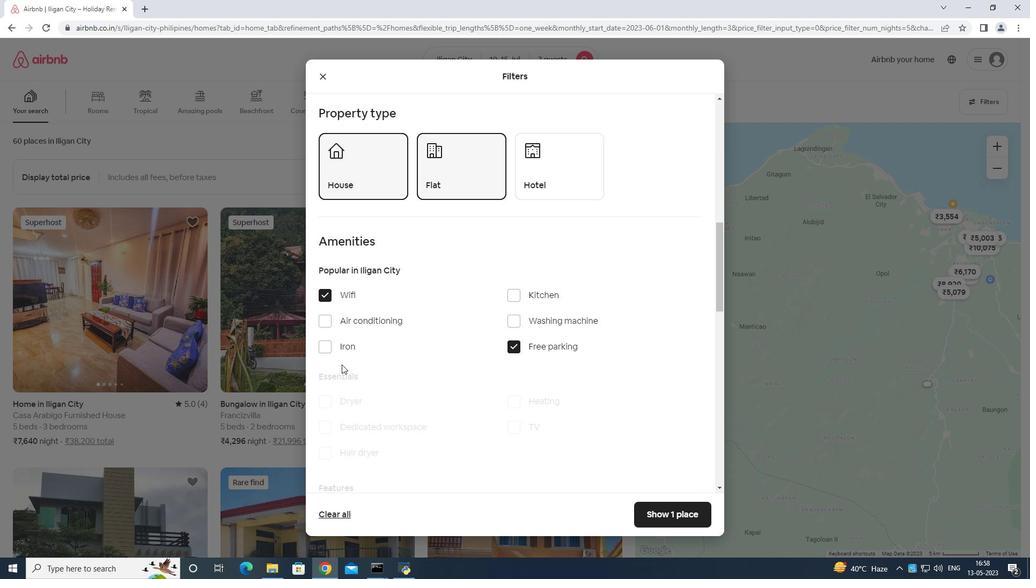 
Action: Mouse moved to (510, 326)
Screenshot: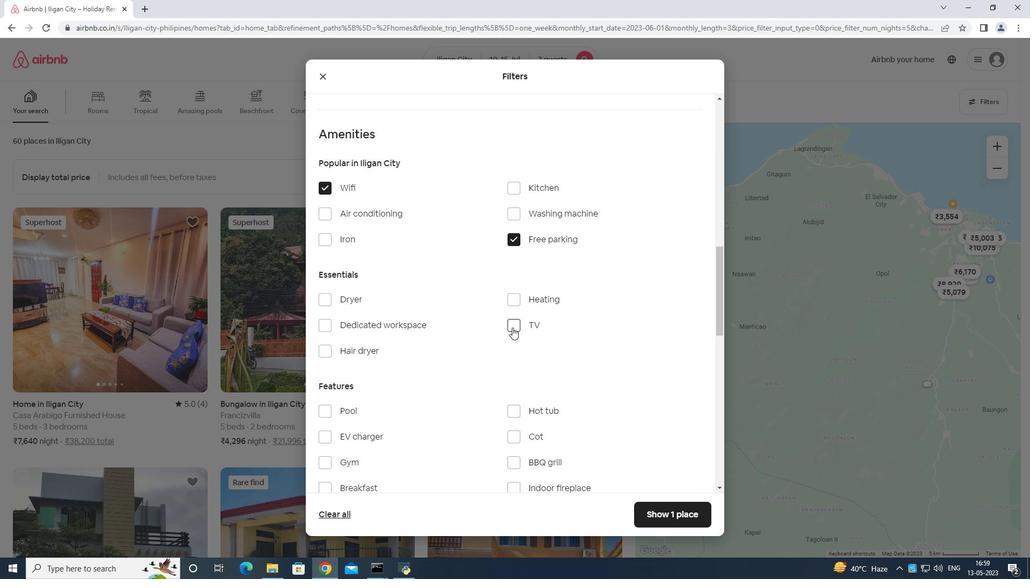 
Action: Mouse pressed left at (510, 326)
Screenshot: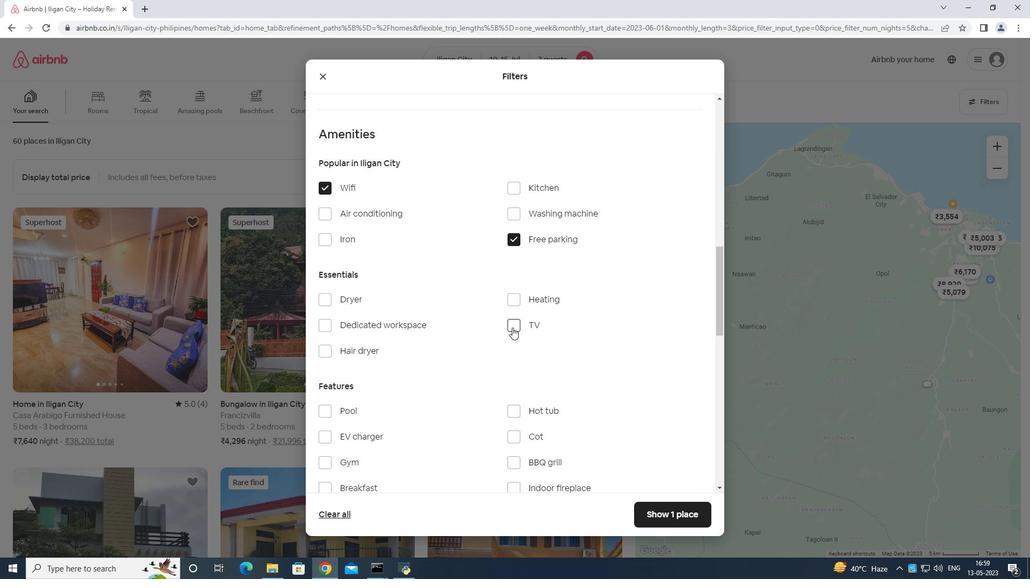 
Action: Mouse moved to (506, 324)
Screenshot: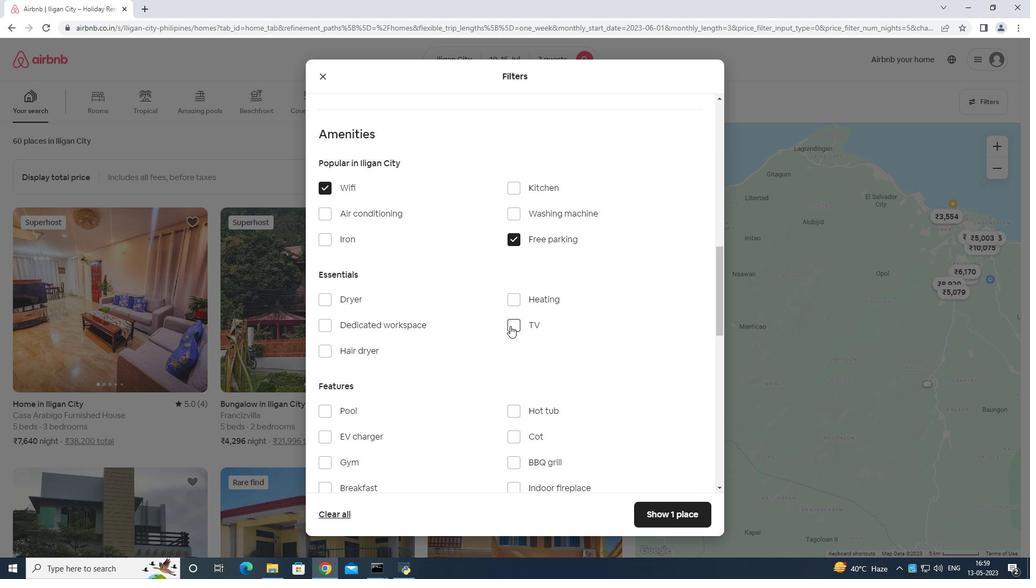 
Action: Mouse scrolled (506, 324) with delta (0, 0)
Screenshot: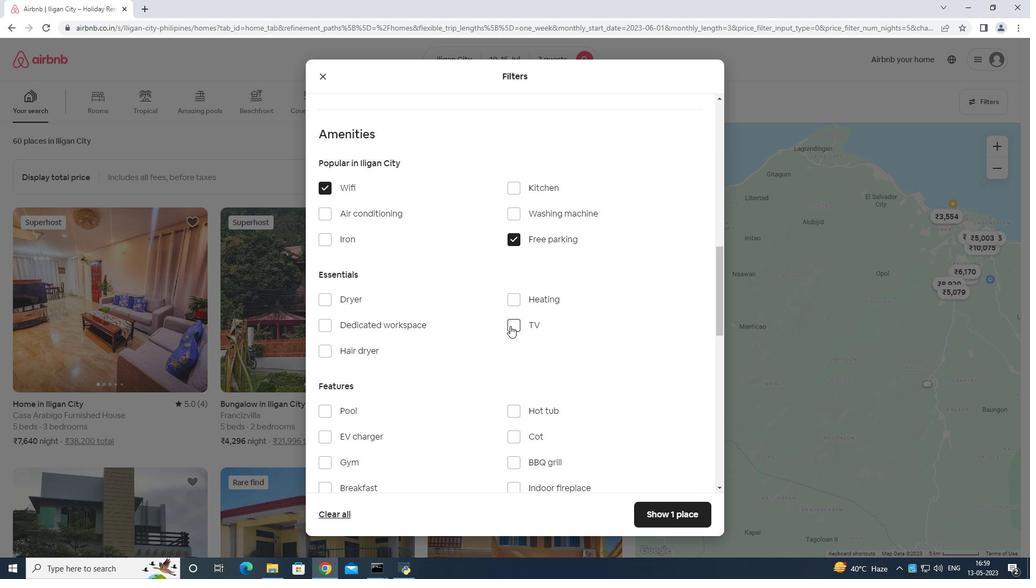
Action: Mouse moved to (504, 336)
Screenshot: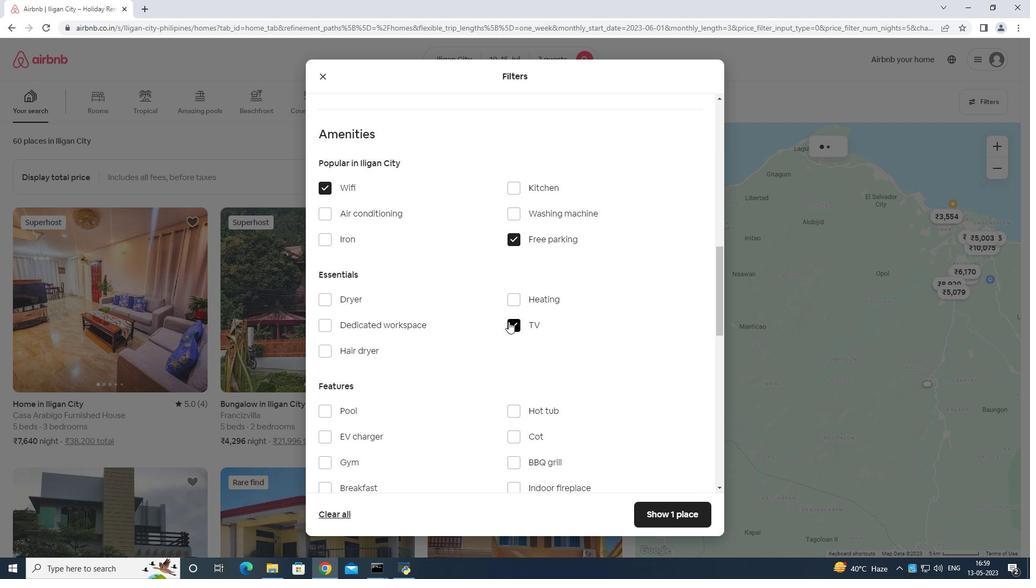 
Action: Mouse scrolled (504, 335) with delta (0, 0)
Screenshot: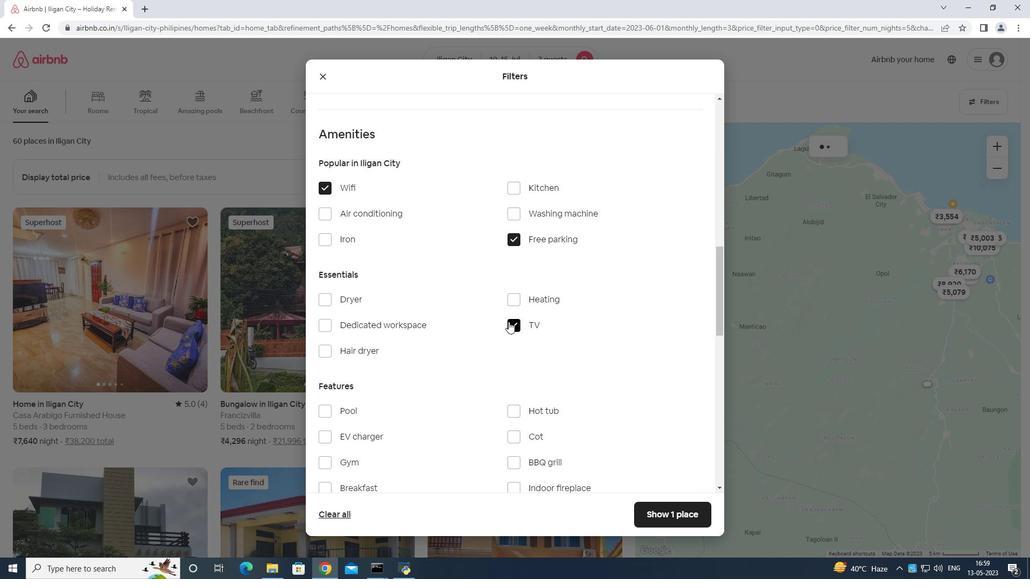 
Action: Mouse scrolled (504, 335) with delta (0, 0)
Screenshot: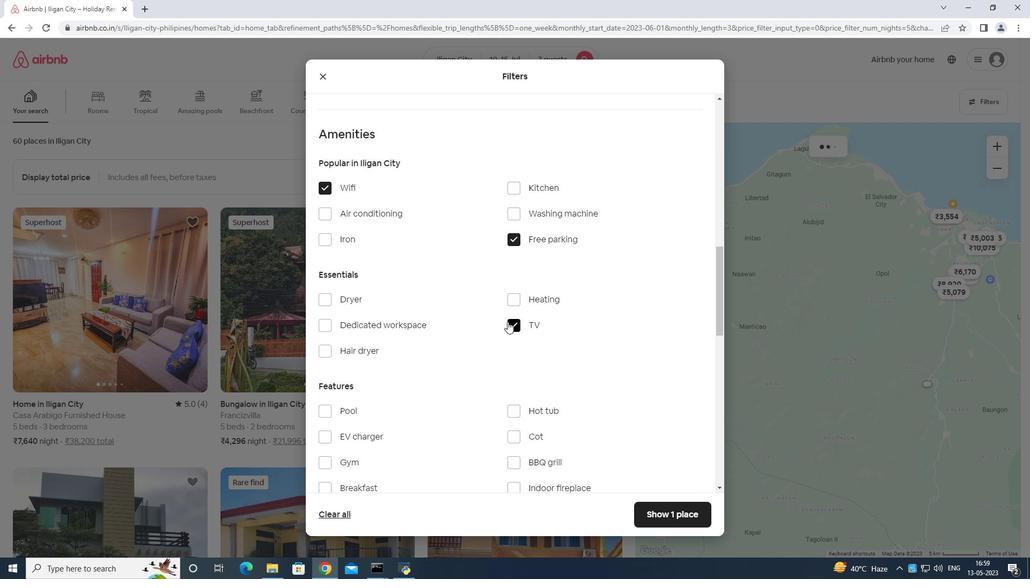 
Action: Mouse moved to (328, 299)
Screenshot: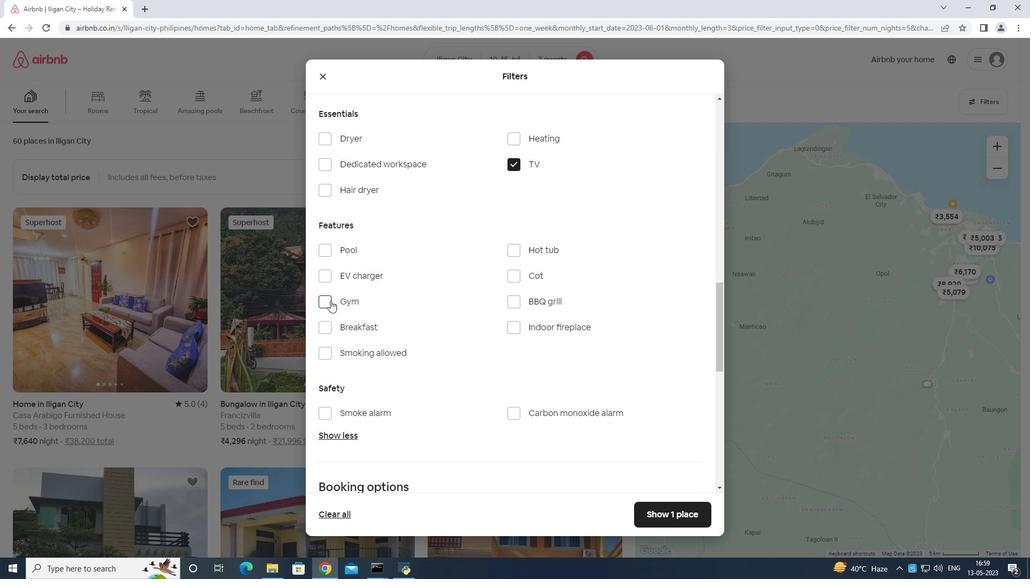 
Action: Mouse pressed left at (328, 299)
Screenshot: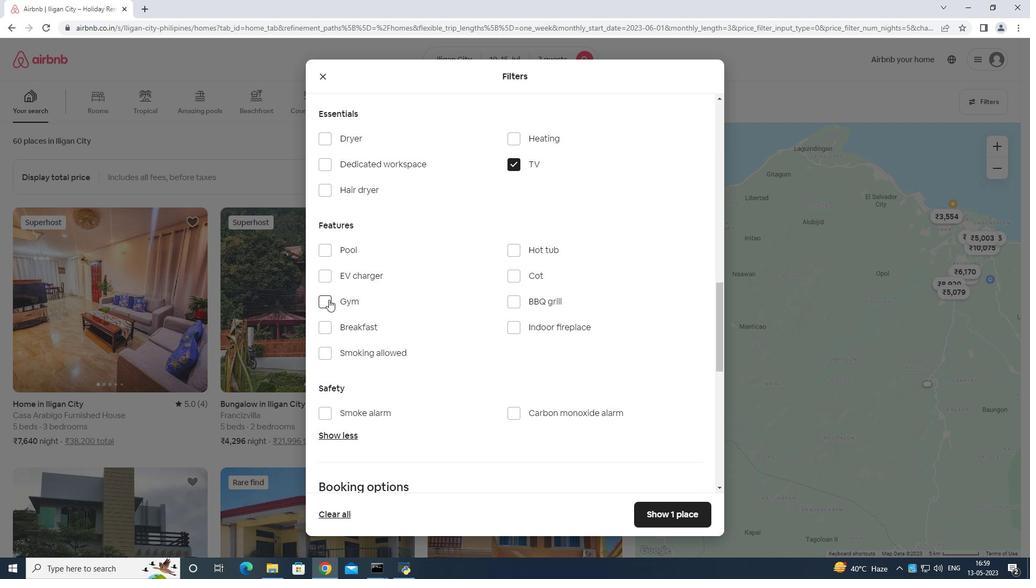 
Action: Mouse moved to (321, 324)
Screenshot: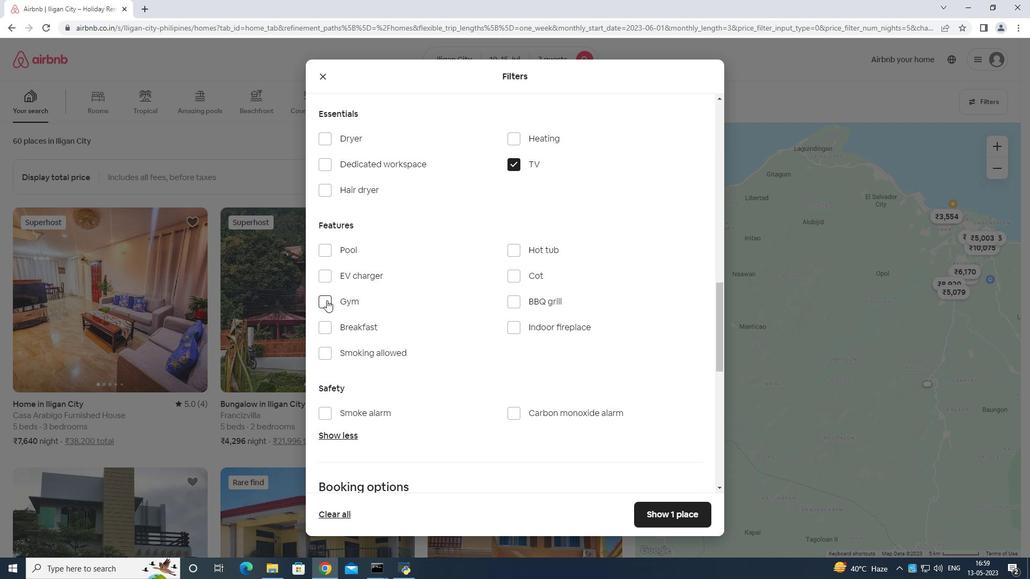 
Action: Mouse pressed left at (321, 324)
Screenshot: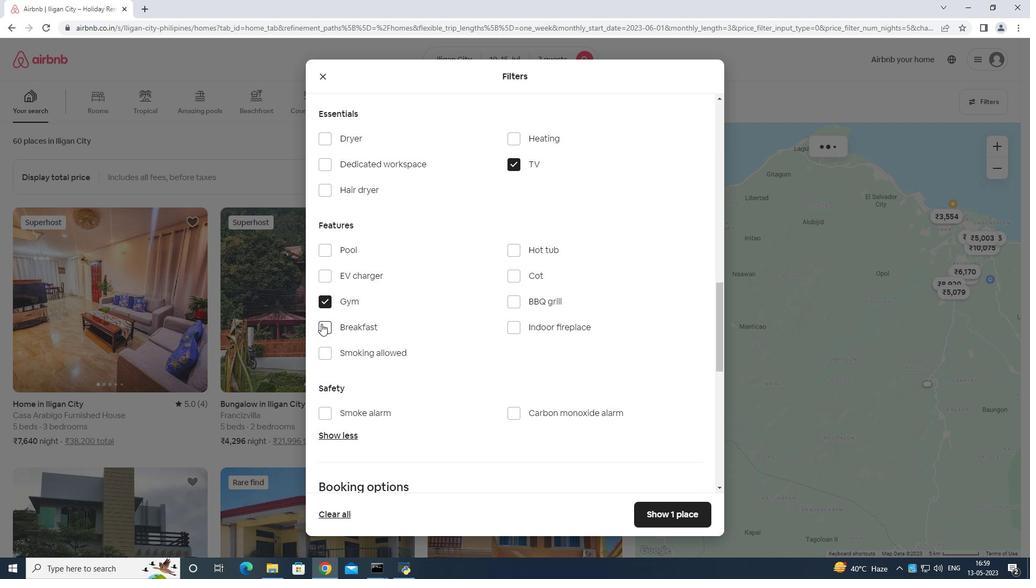 
Action: Mouse moved to (364, 347)
Screenshot: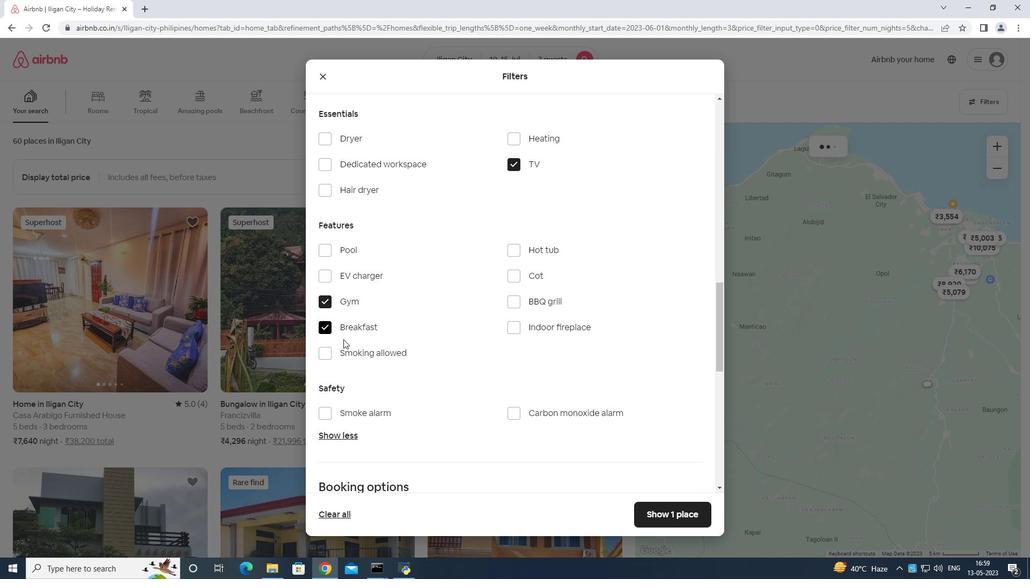 
Action: Mouse scrolled (364, 348) with delta (0, 0)
Screenshot: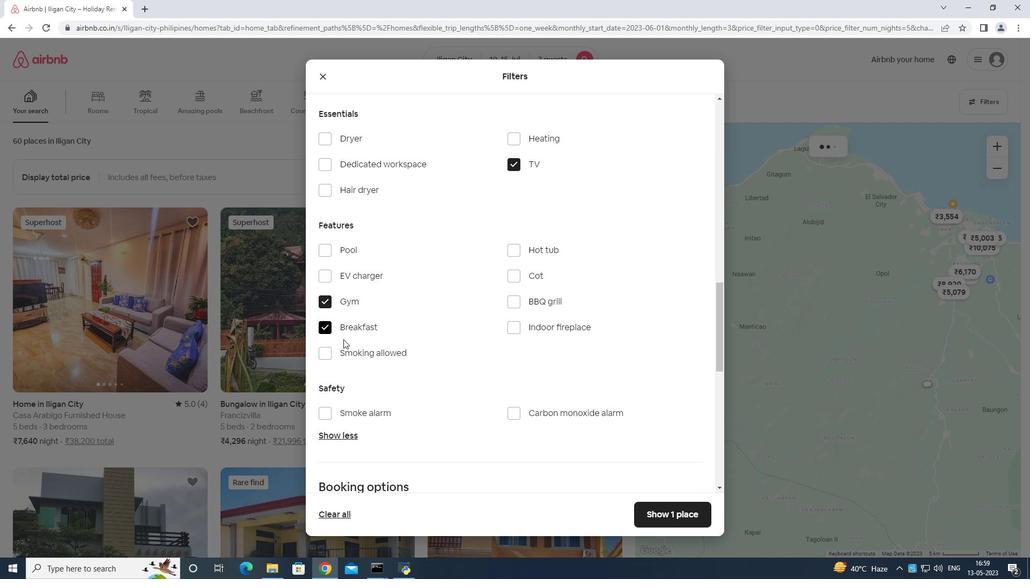 
Action: Mouse moved to (368, 346)
Screenshot: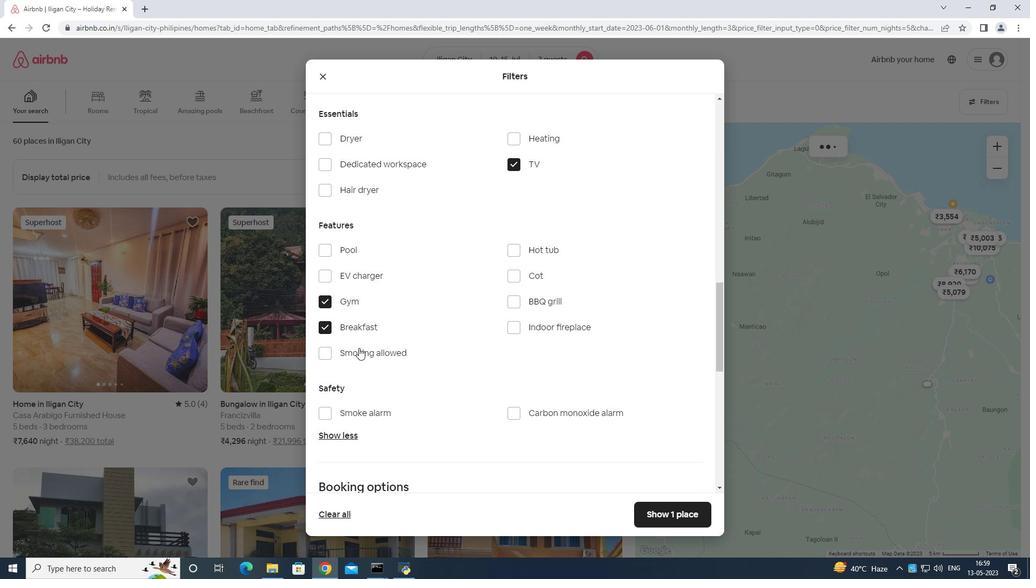 
Action: Mouse scrolled (368, 346) with delta (0, 0)
Screenshot: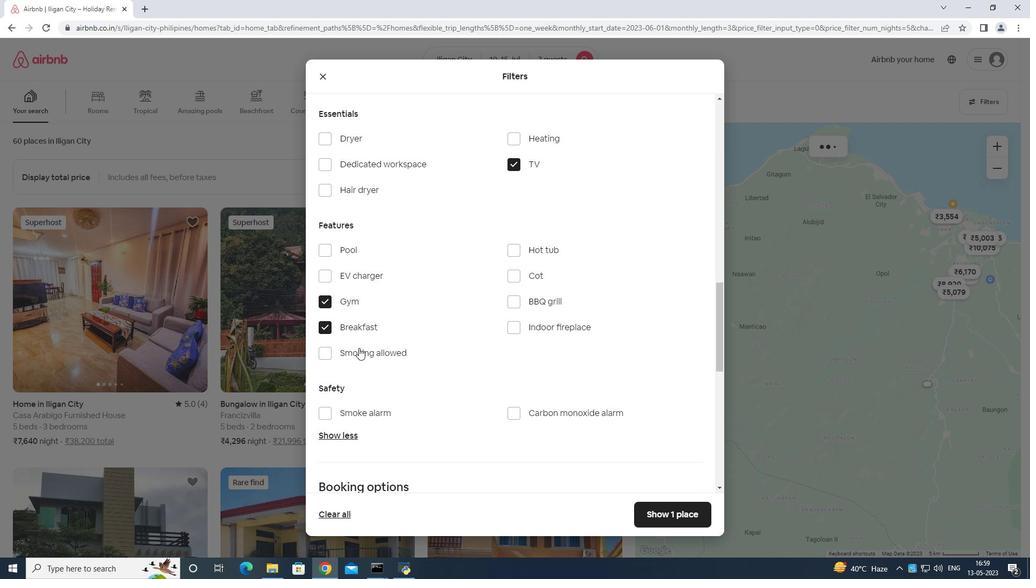 
Action: Mouse moved to (370, 346)
Screenshot: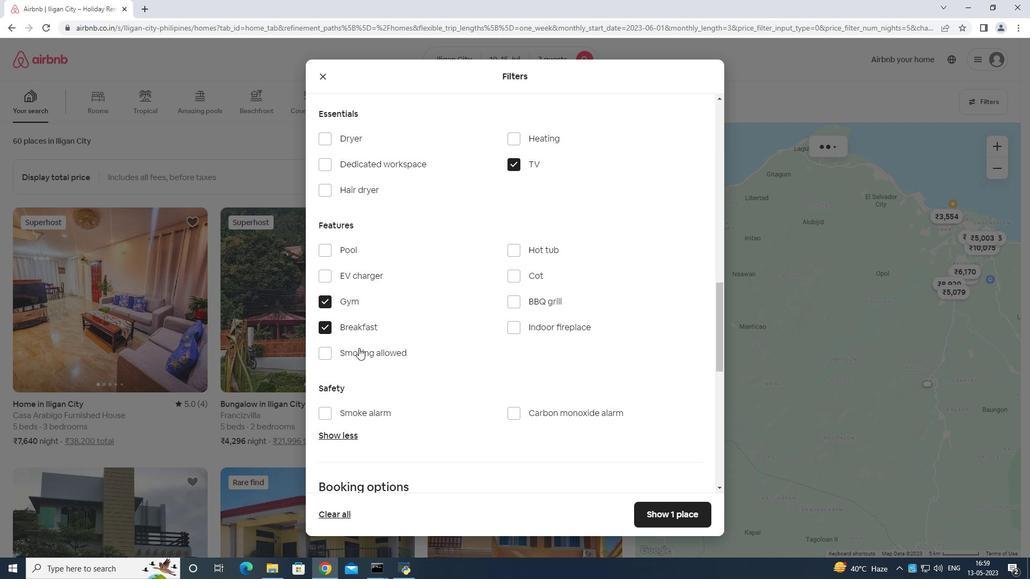 
Action: Mouse scrolled (370, 346) with delta (0, 0)
Screenshot: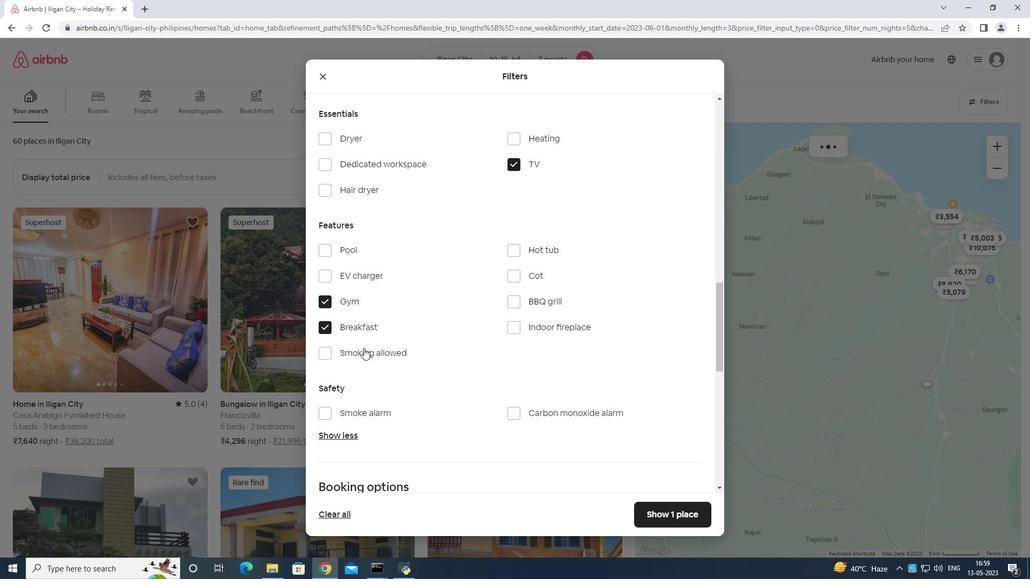 
Action: Mouse moved to (372, 347)
Screenshot: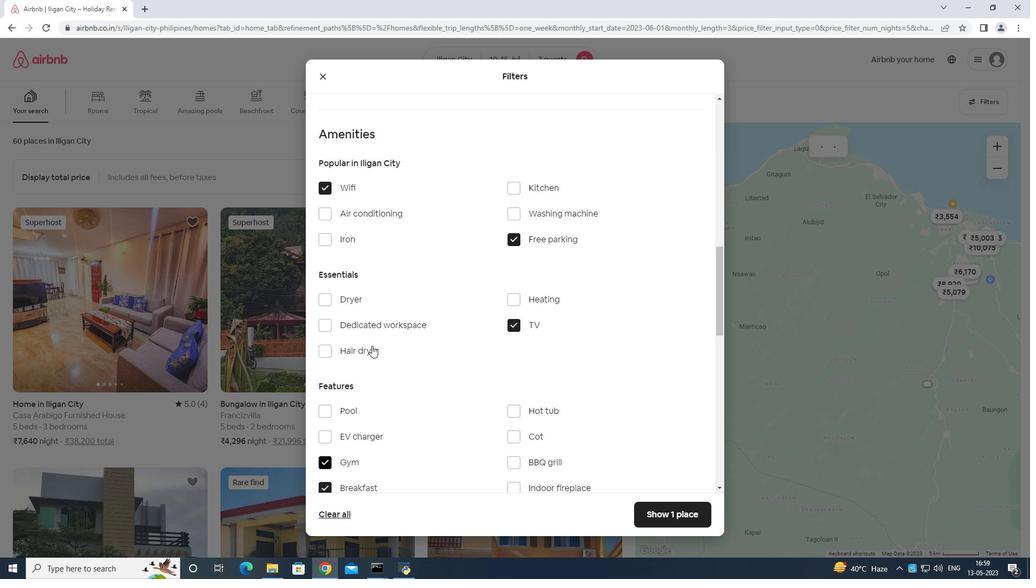 
Action: Mouse scrolled (372, 347) with delta (0, 0)
Screenshot: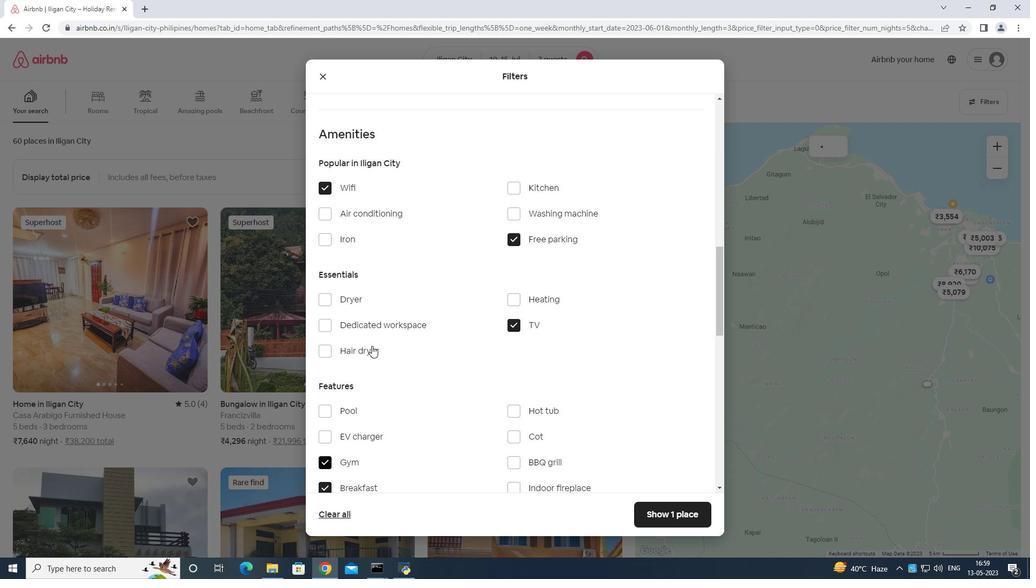 
Action: Mouse moved to (375, 349)
Screenshot: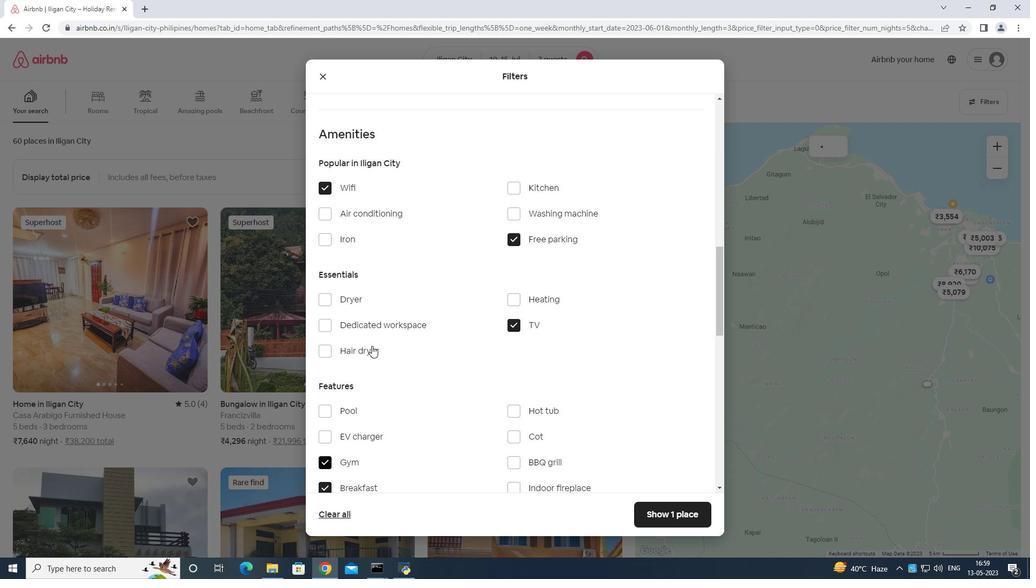 
Action: Mouse scrolled (375, 349) with delta (0, 0)
Screenshot: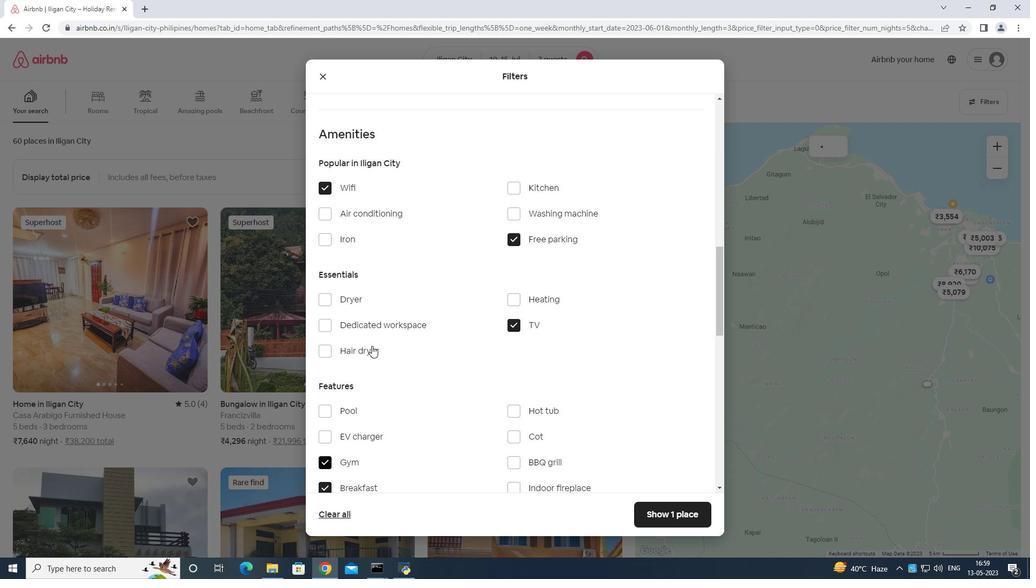 
Action: Mouse moved to (376, 351)
Screenshot: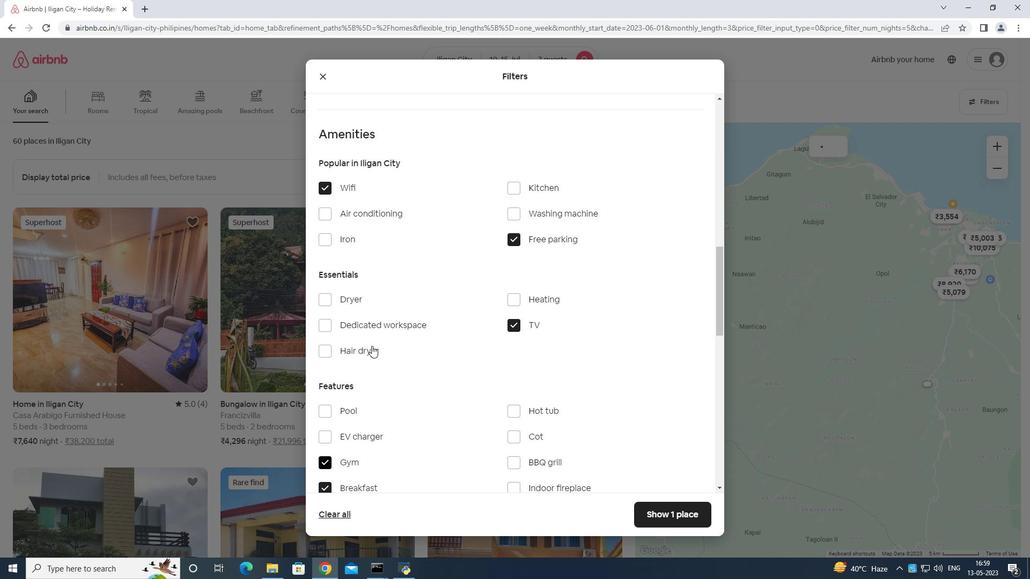 
Action: Mouse scrolled (376, 350) with delta (0, 0)
Screenshot: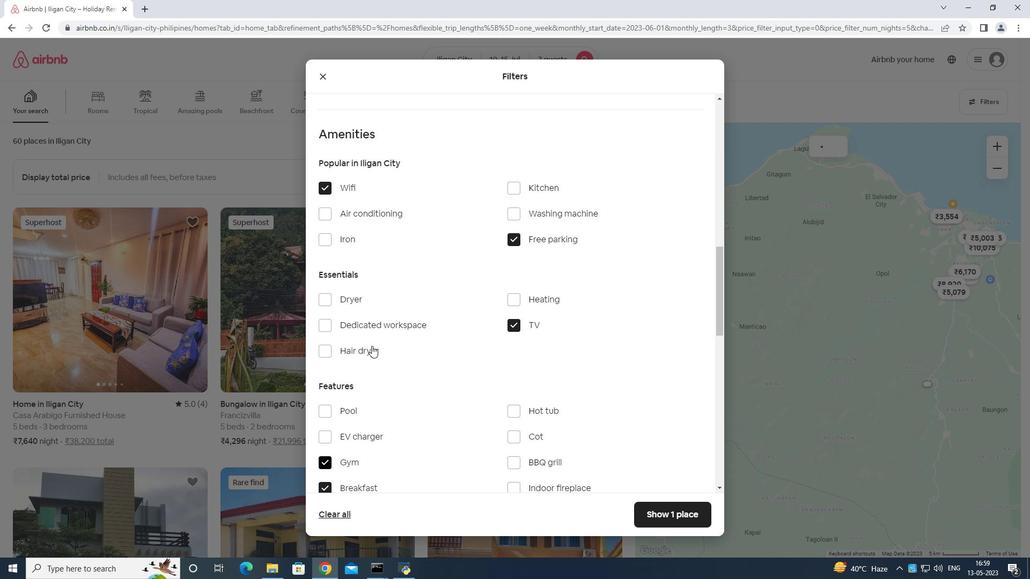 
Action: Mouse moved to (379, 352)
Screenshot: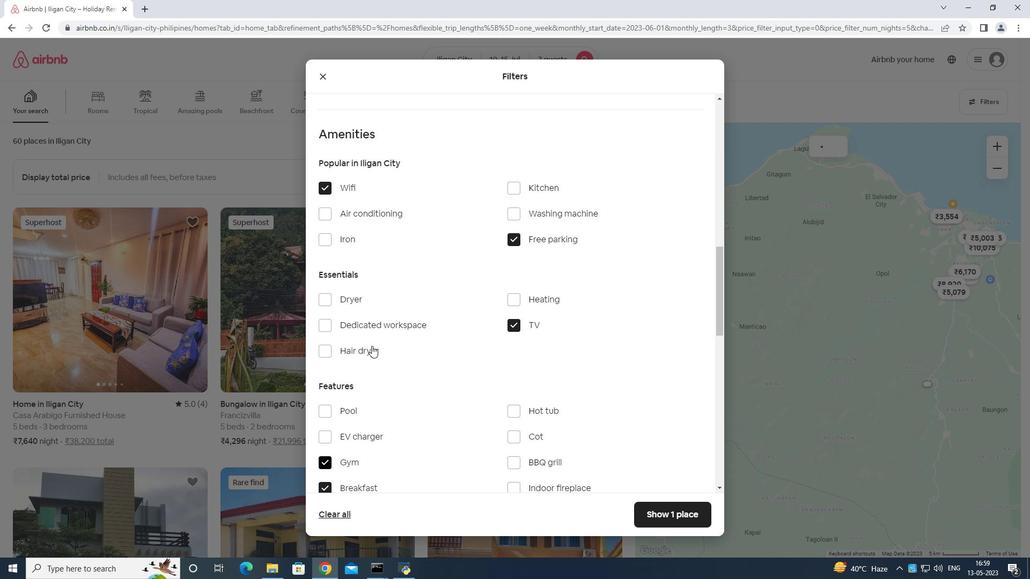 
Action: Mouse scrolled (379, 351) with delta (0, 0)
Screenshot: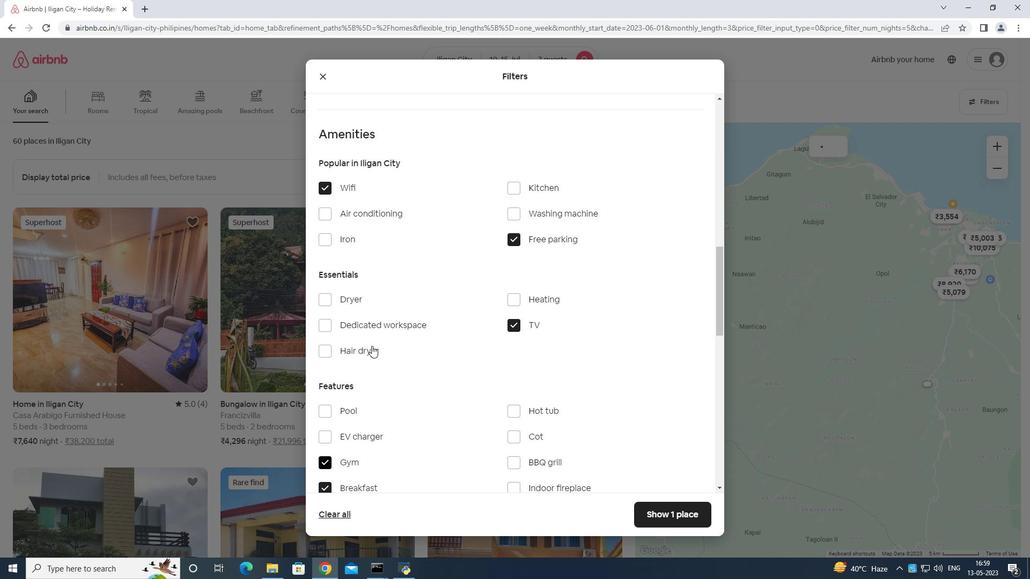 
Action: Mouse moved to (387, 356)
Screenshot: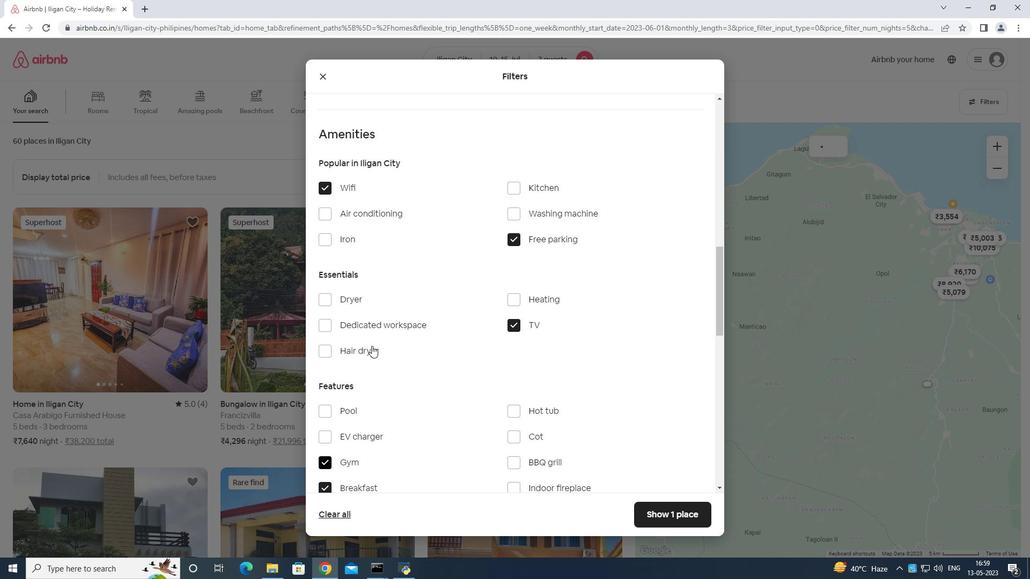 
Action: Mouse scrolled (387, 355) with delta (0, 0)
Screenshot: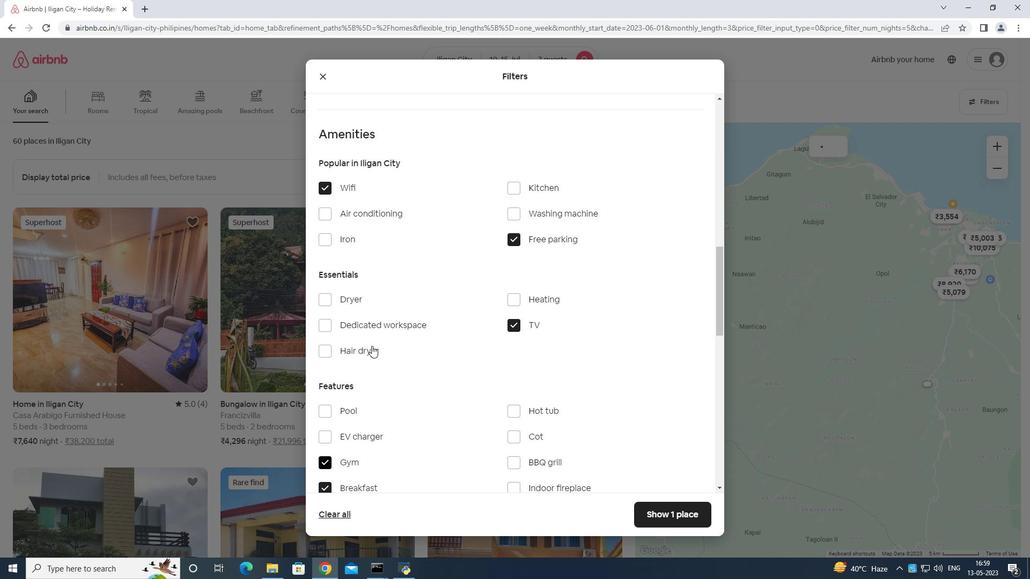
Action: Mouse moved to (410, 354)
Screenshot: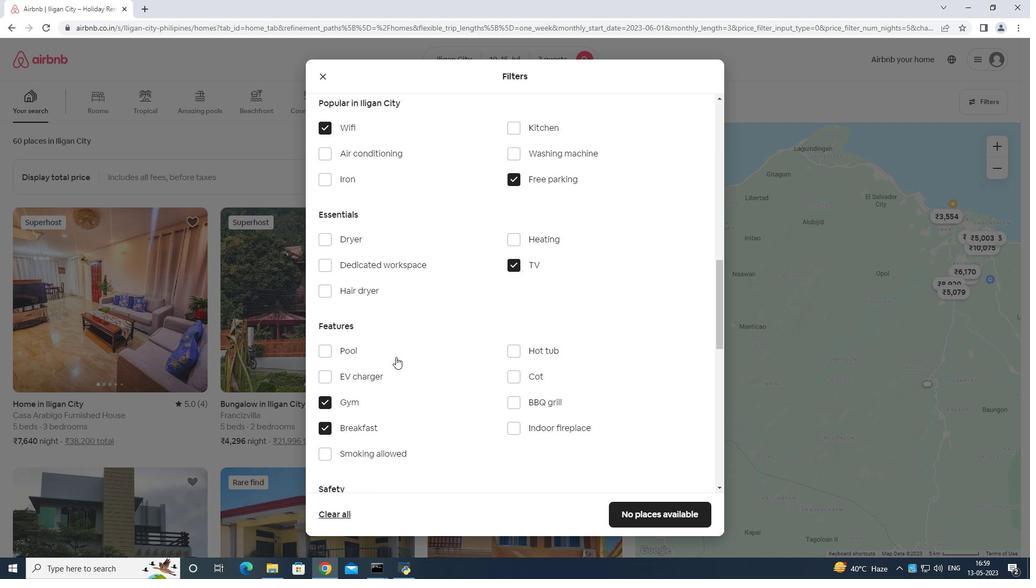 
Action: Mouse scrolled (410, 354) with delta (0, 0)
Screenshot: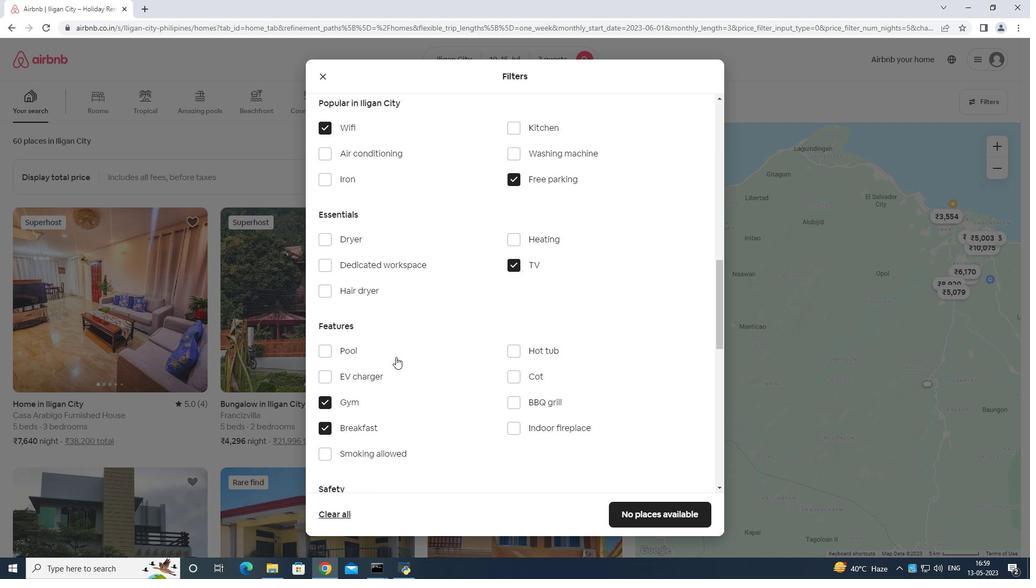 
Action: Mouse moved to (419, 363)
Screenshot: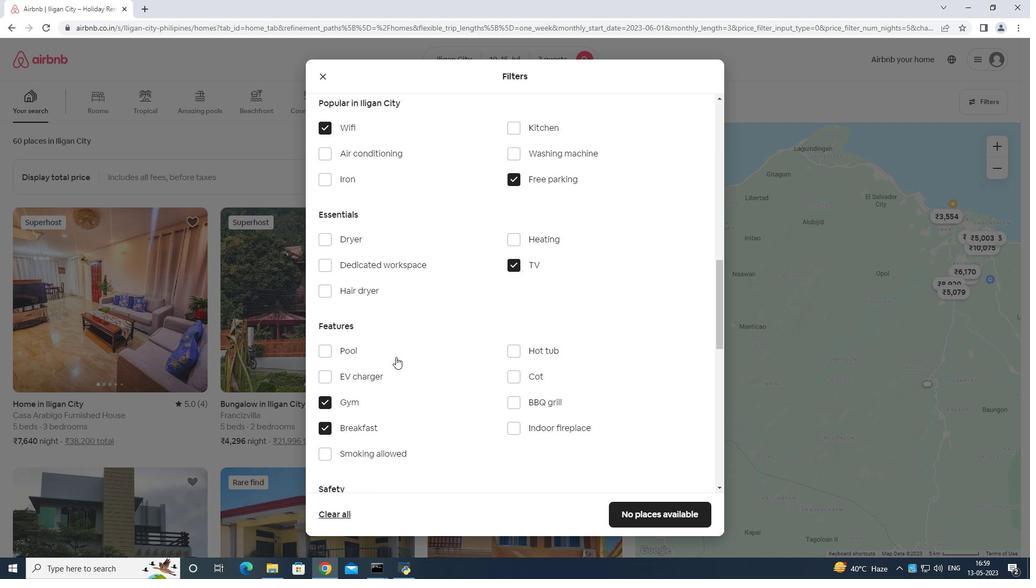 
Action: Mouse scrolled (419, 362) with delta (0, 0)
Screenshot: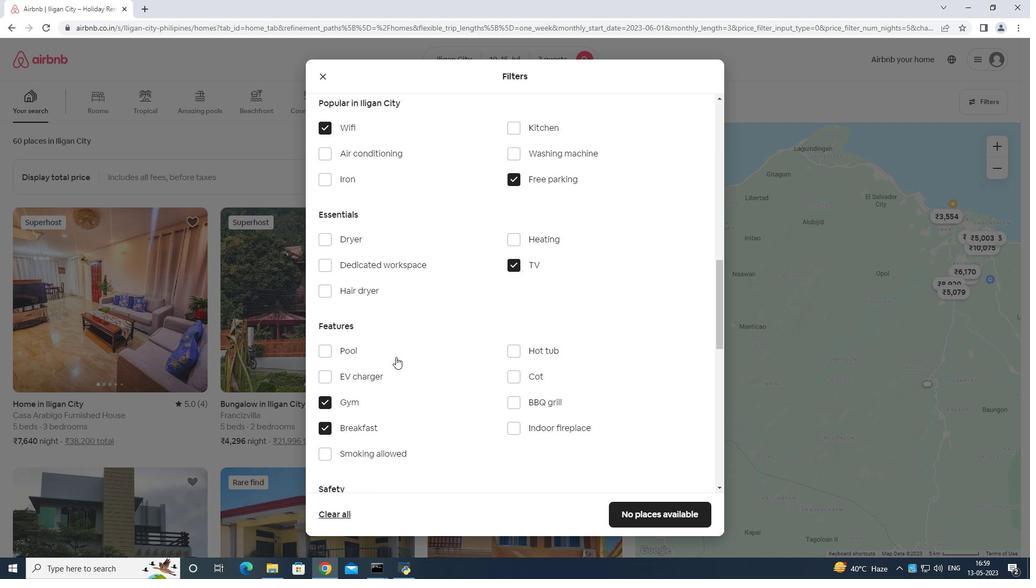 
Action: Mouse moved to (428, 368)
Screenshot: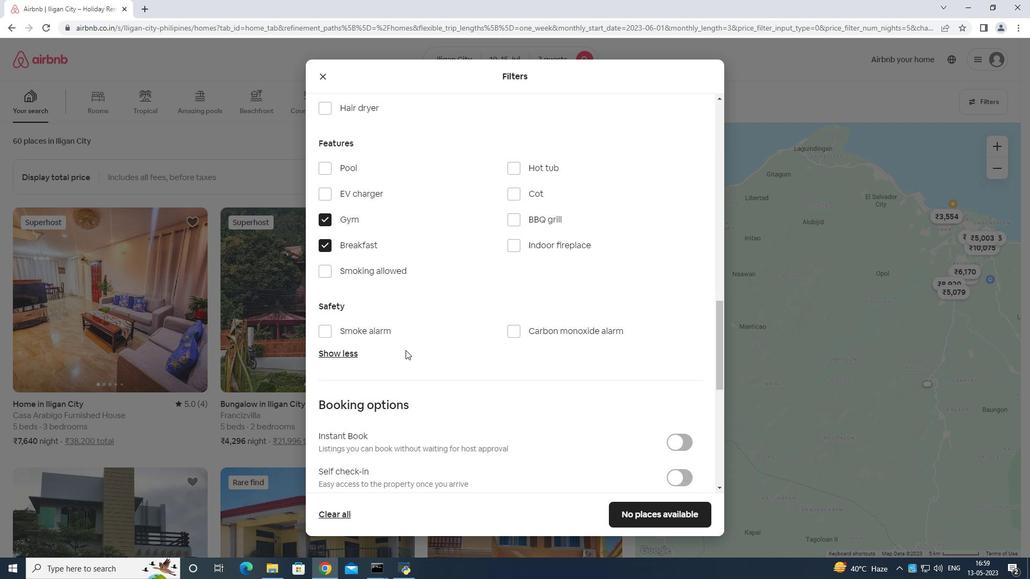 
Action: Mouse scrolled (428, 367) with delta (0, 0)
Screenshot: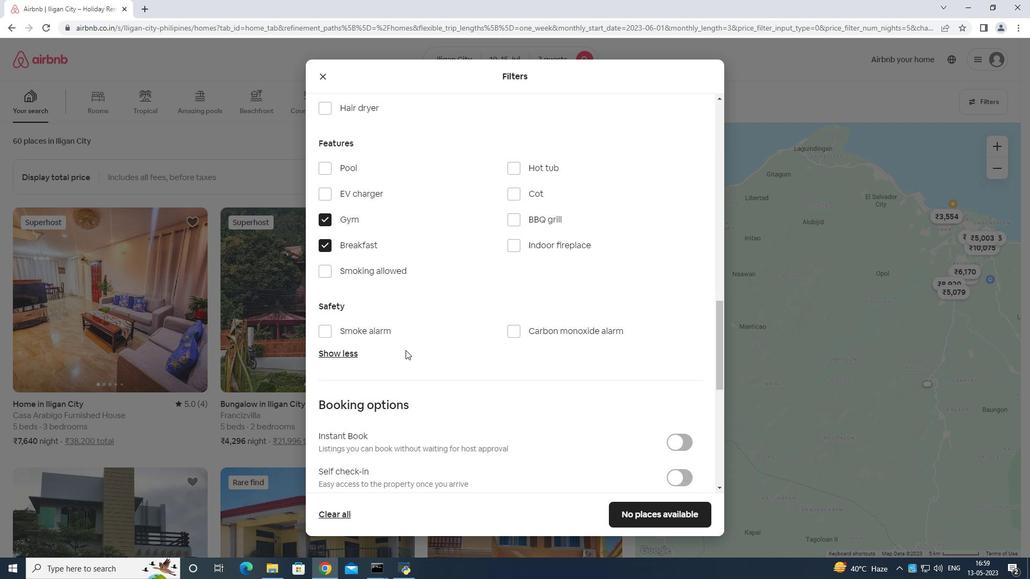 
Action: Mouse moved to (679, 291)
Screenshot: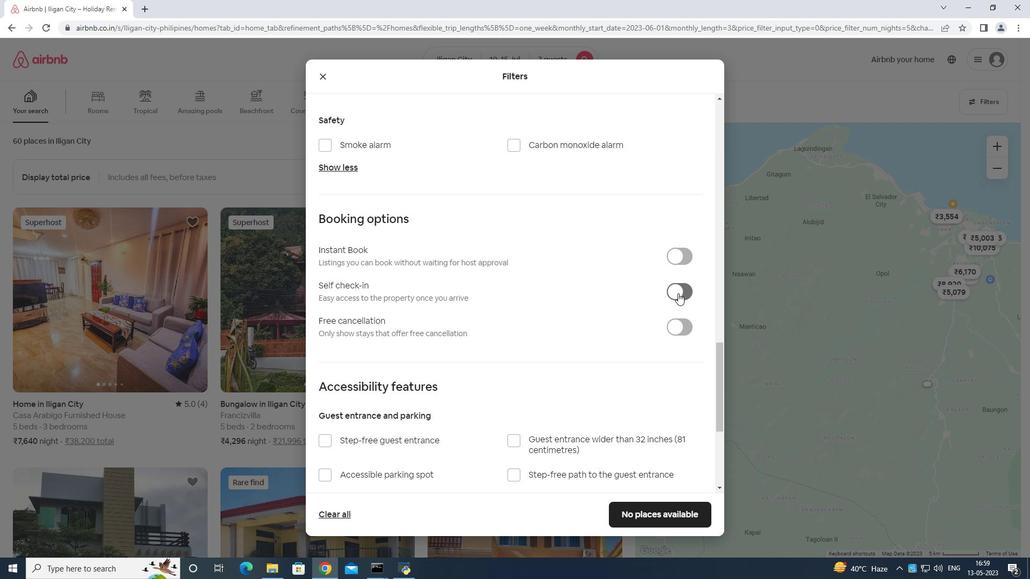 
Action: Mouse pressed left at (679, 291)
Screenshot: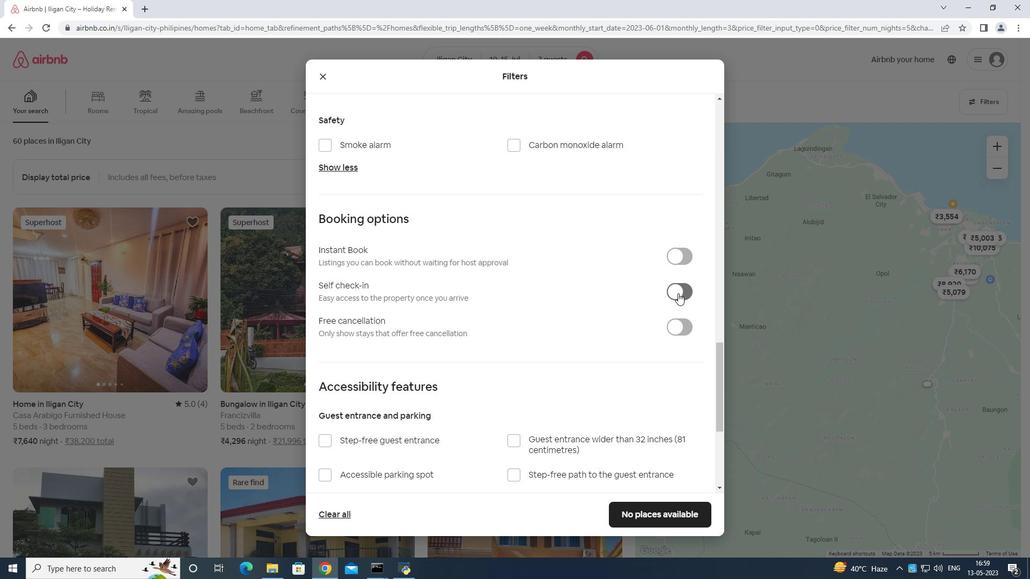 
Action: Mouse moved to (650, 306)
Screenshot: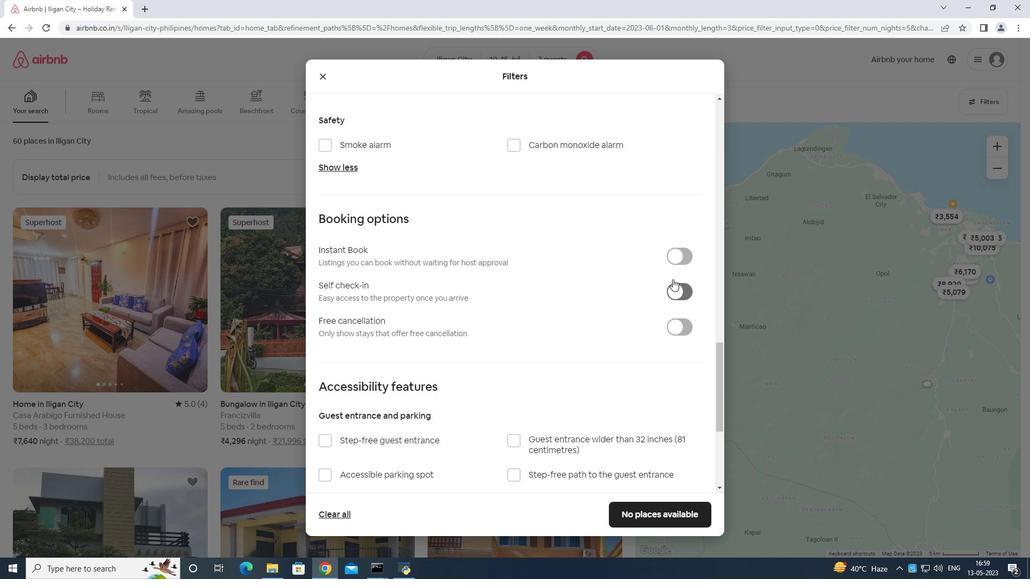 
Action: Mouse scrolled (650, 306) with delta (0, 0)
Screenshot: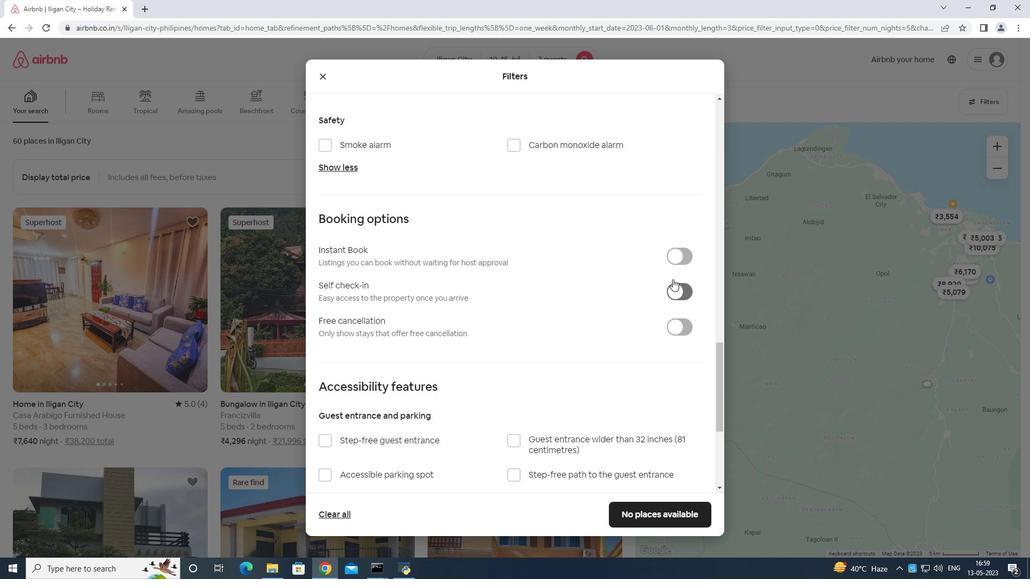 
Action: Mouse moved to (644, 321)
Screenshot: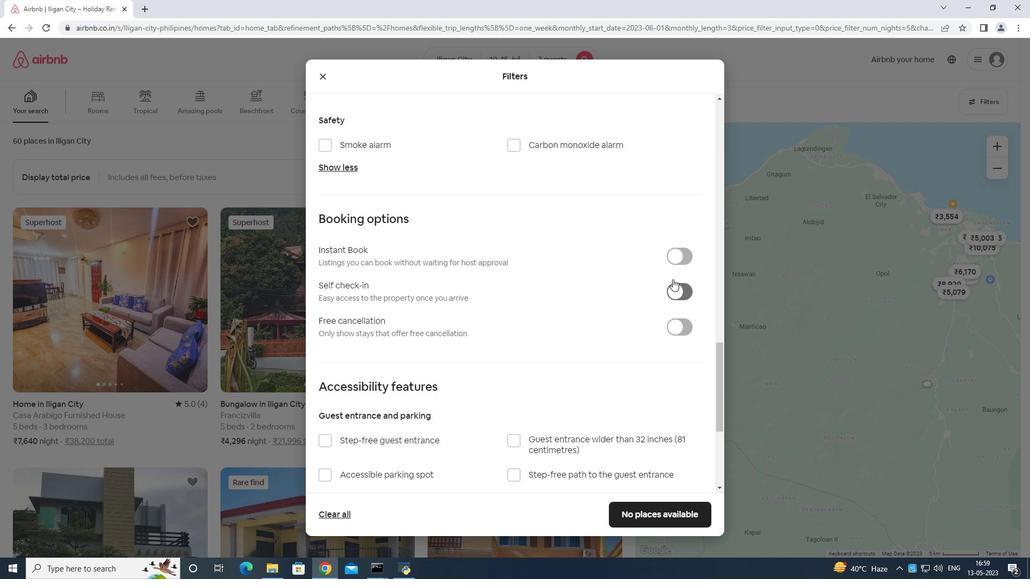 
Action: Mouse scrolled (644, 320) with delta (0, 0)
Screenshot: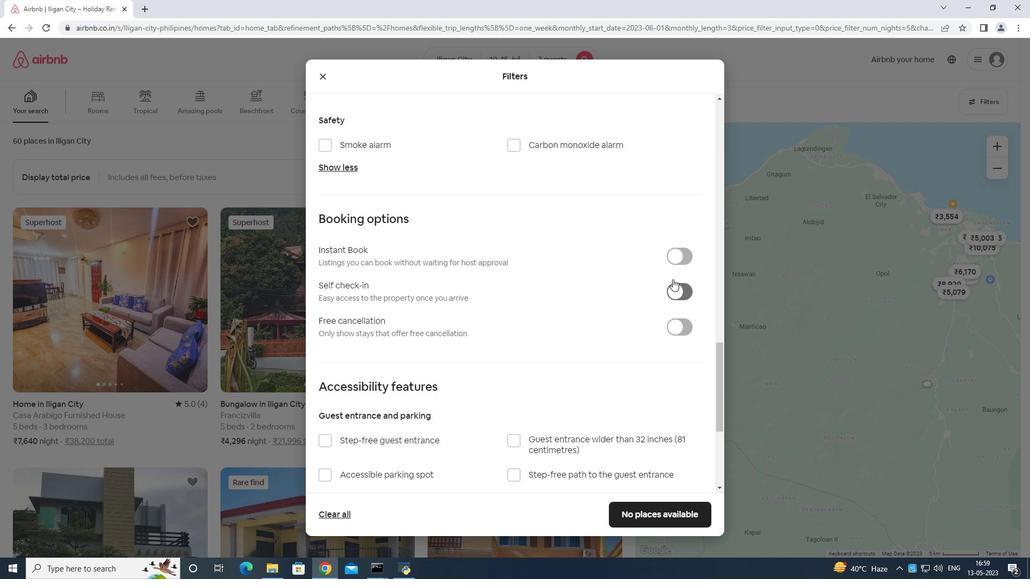 
Action: Mouse moved to (643, 327)
Screenshot: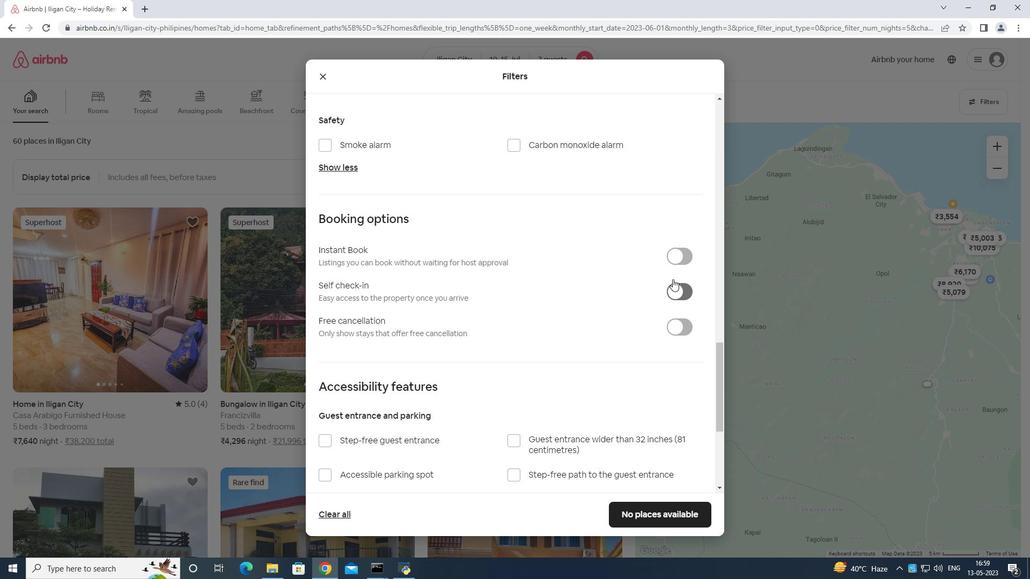 
Action: Mouse scrolled (643, 326) with delta (0, 0)
Screenshot: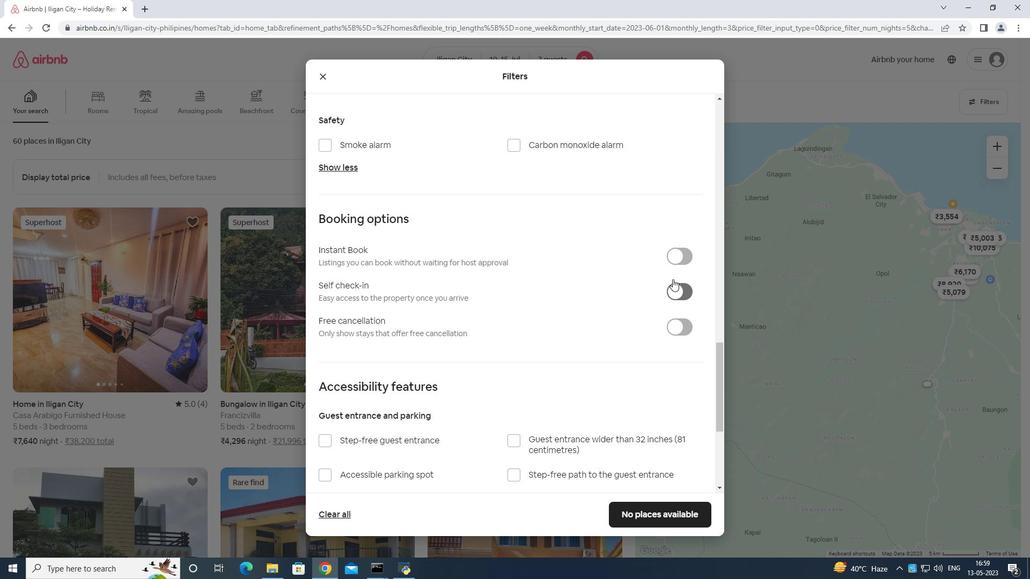 
Action: Mouse moved to (628, 346)
Screenshot: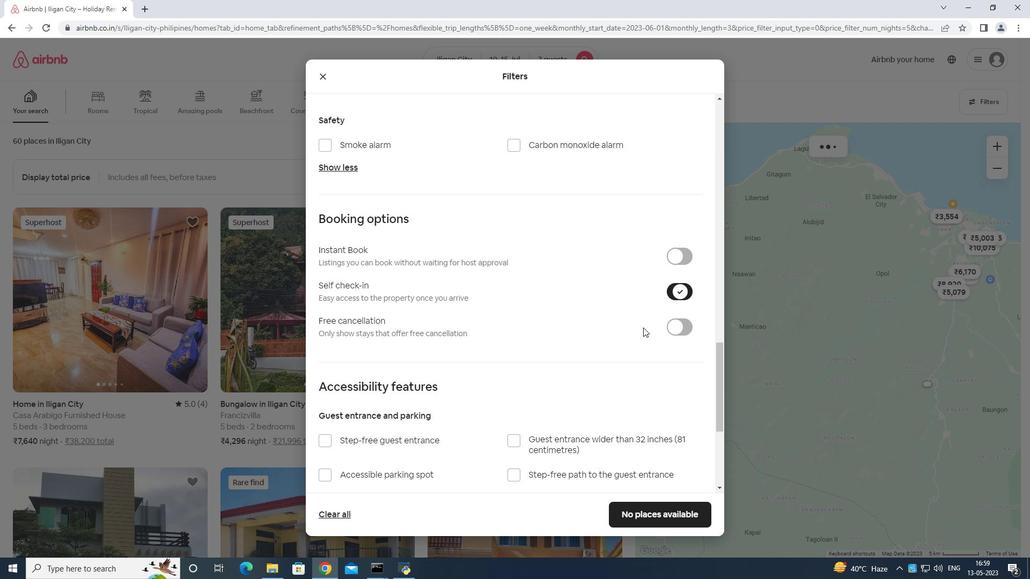 
Action: Mouse scrolled (628, 345) with delta (0, 0)
Screenshot: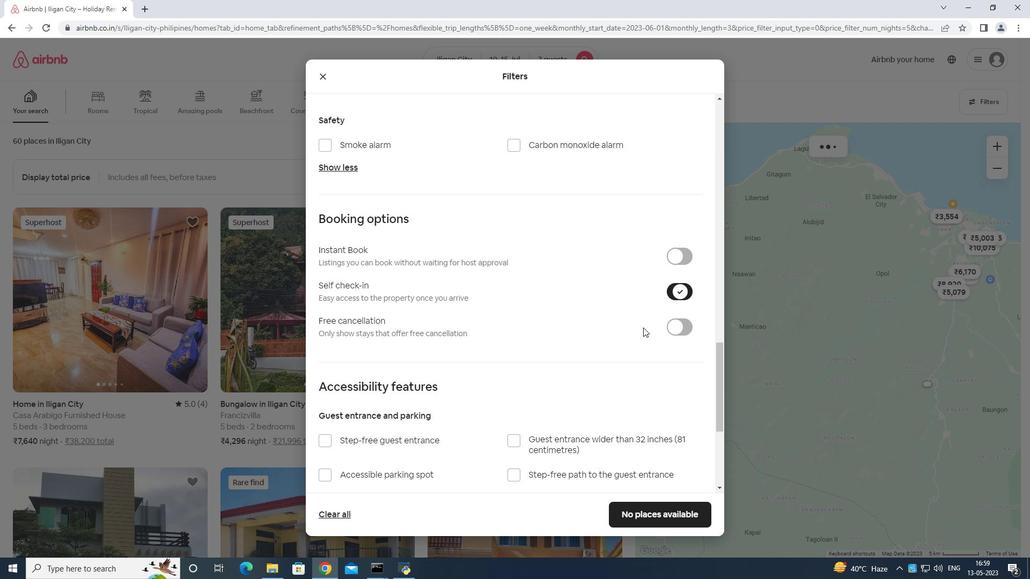 
Action: Mouse moved to (627, 348)
Screenshot: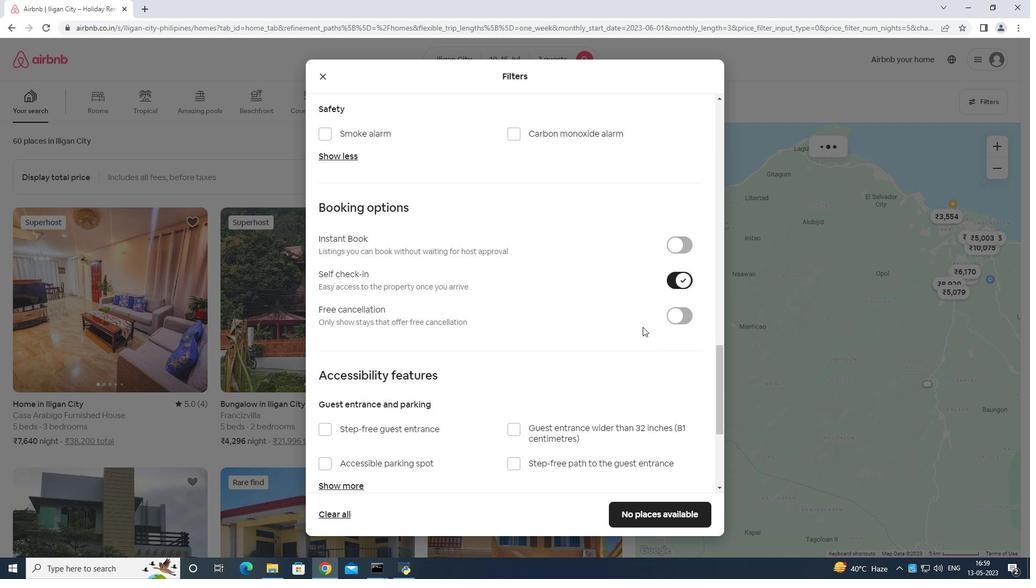 
Action: Mouse scrolled (627, 347) with delta (0, 0)
Screenshot: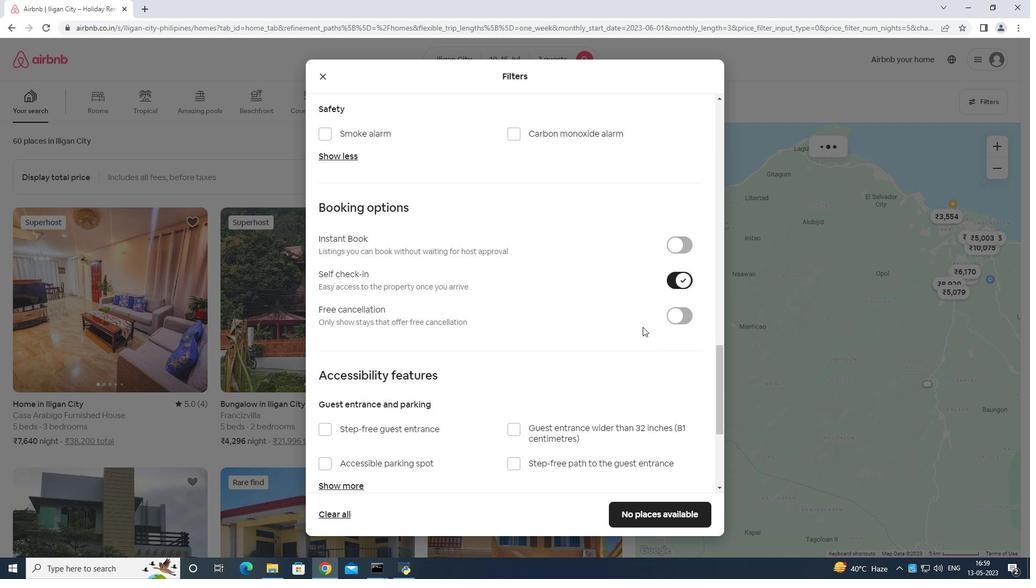 
Action: Mouse moved to (627, 349)
Screenshot: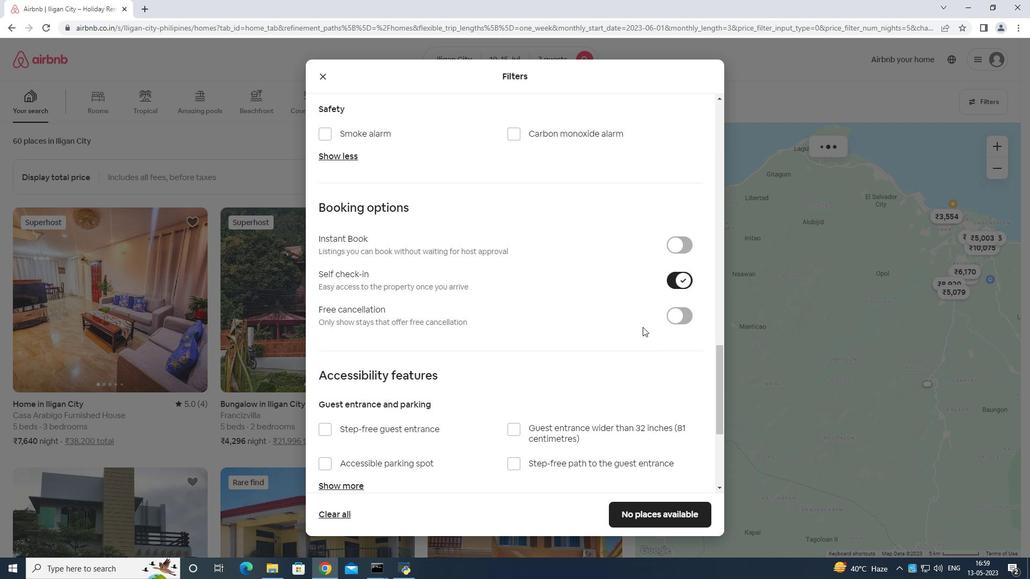 
Action: Mouse scrolled (627, 348) with delta (0, 0)
Screenshot: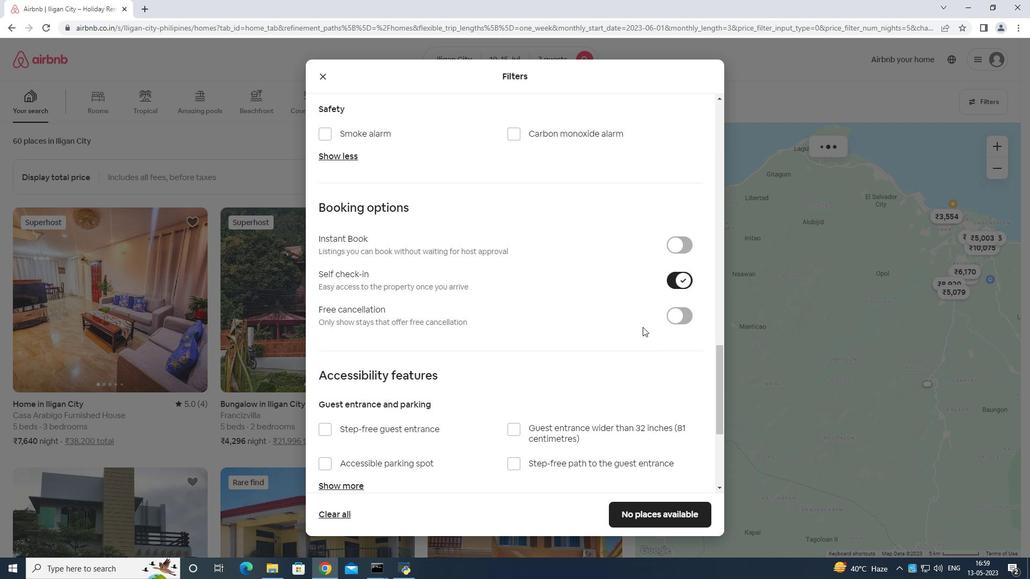 
Action: Mouse moved to (618, 354)
Screenshot: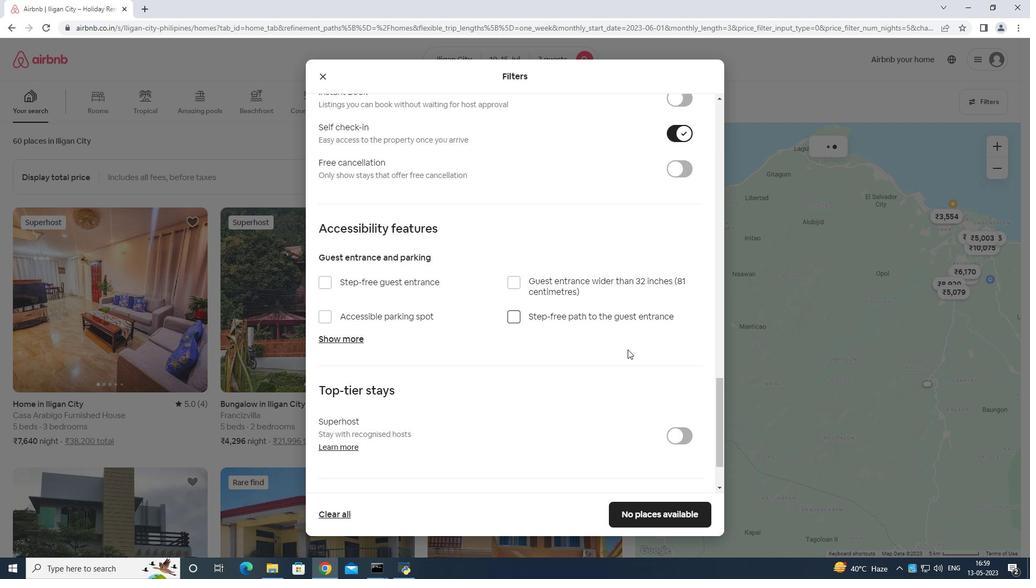 
Action: Mouse scrolled (618, 354) with delta (0, 0)
Screenshot: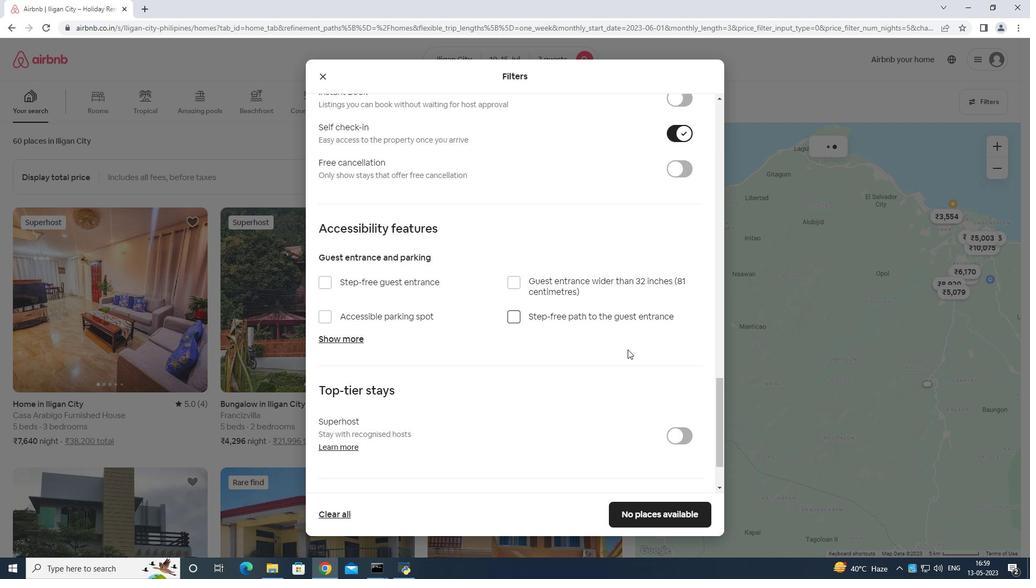 
Action: Mouse moved to (617, 357)
Screenshot: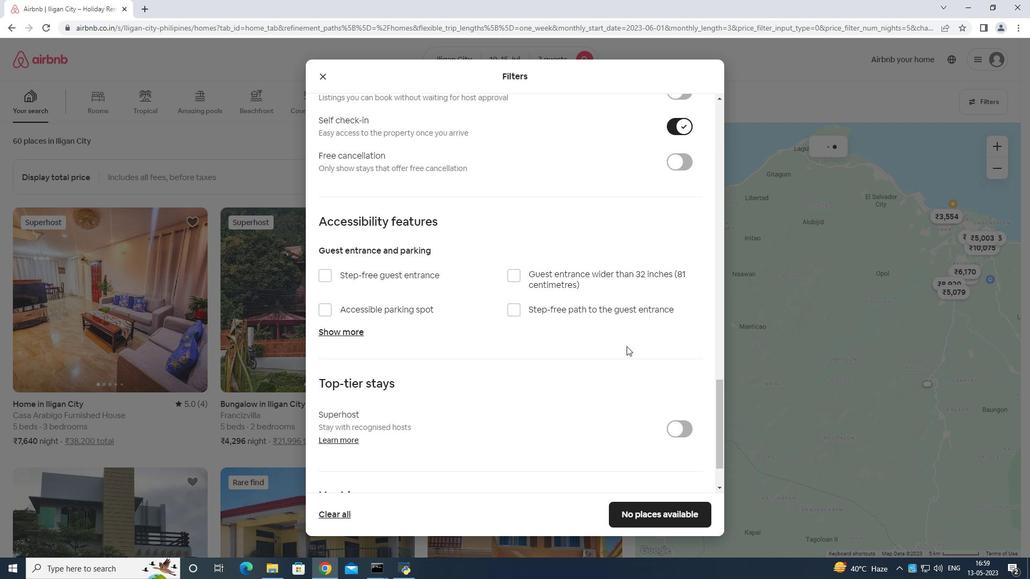 
Action: Mouse scrolled (617, 356) with delta (0, 0)
Screenshot: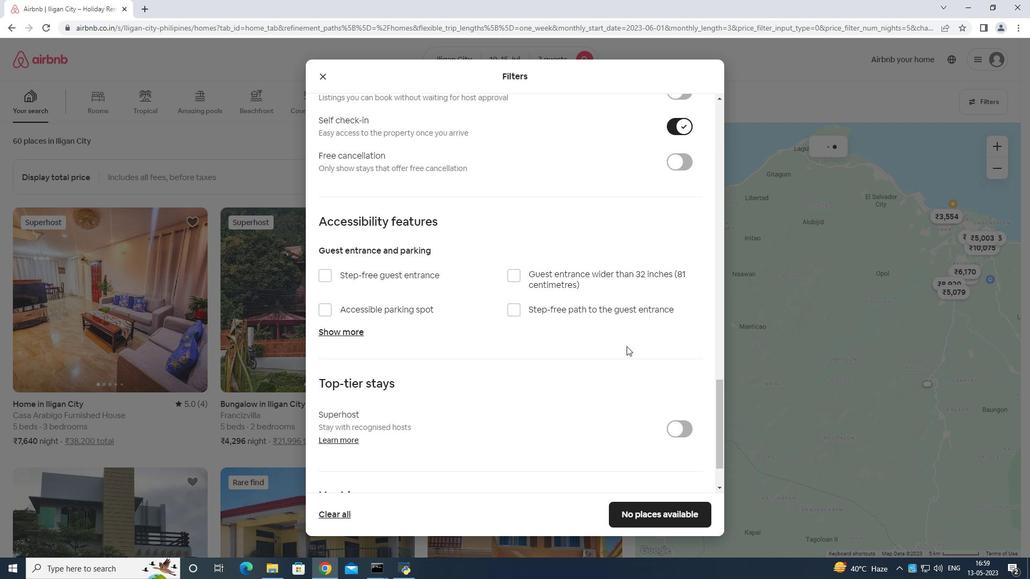 
Action: Mouse moved to (617, 358)
Screenshot: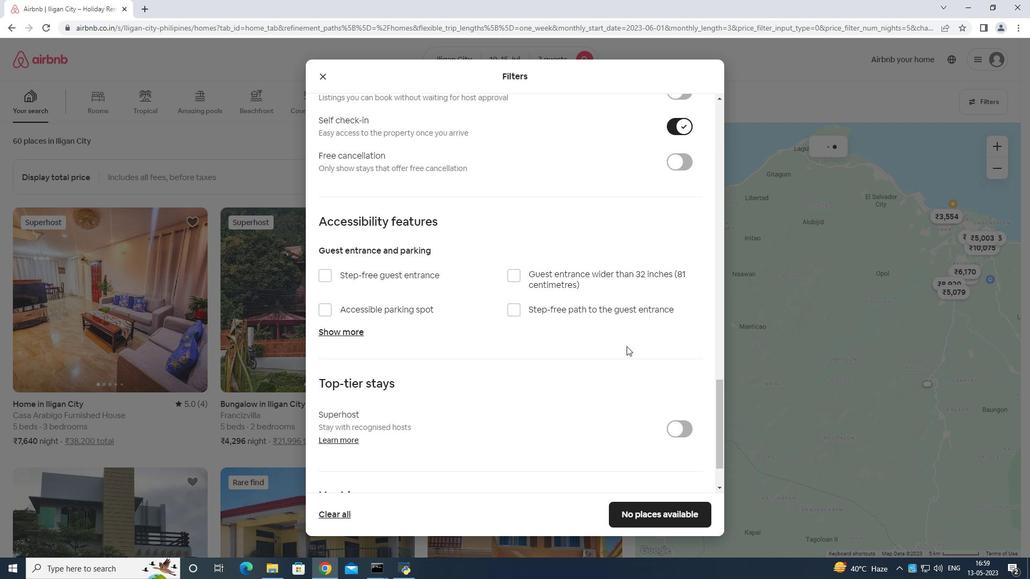 
Action: Mouse scrolled (617, 357) with delta (0, 0)
Screenshot: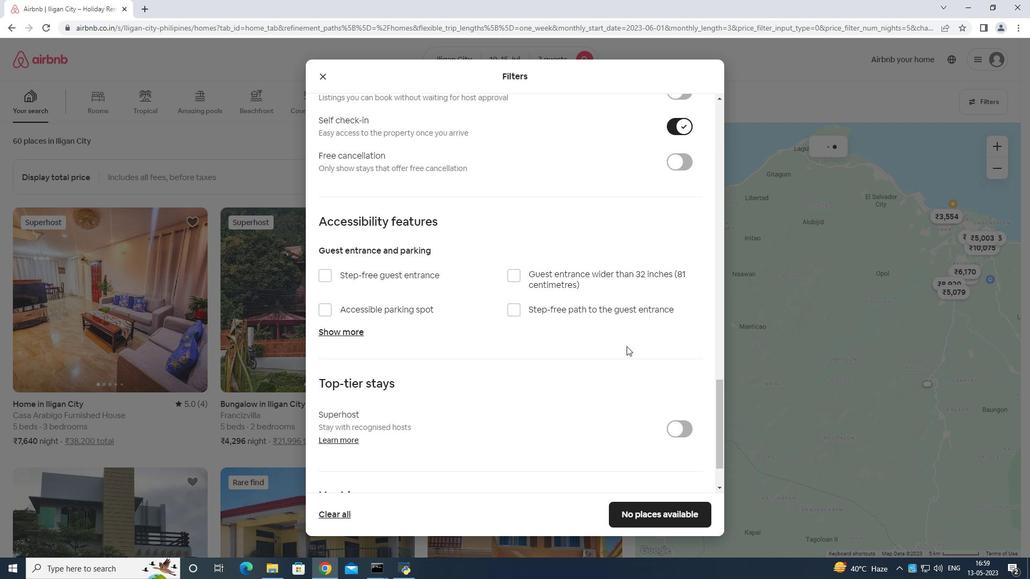 
Action: Mouse moved to (617, 358)
Screenshot: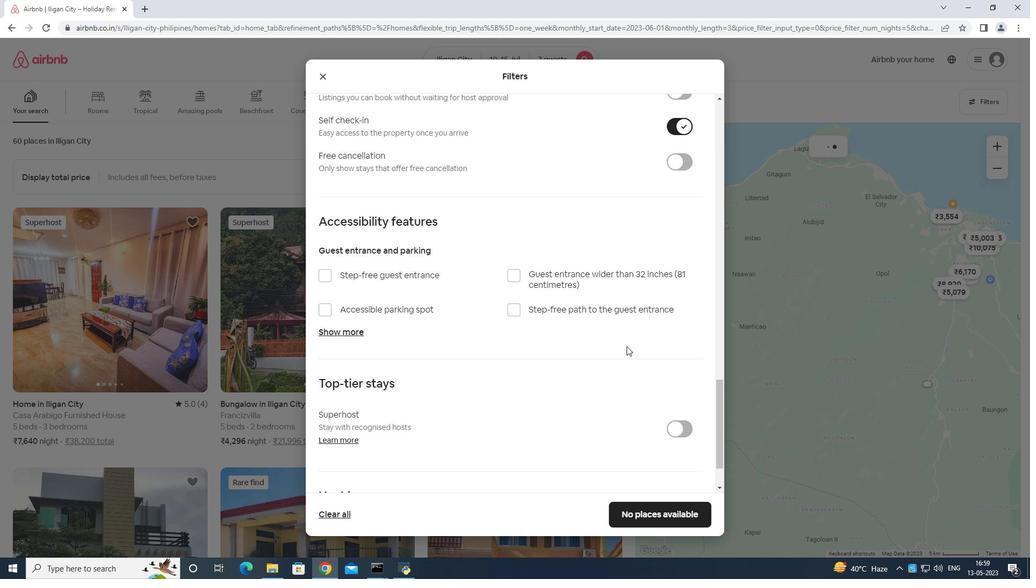 
Action: Mouse scrolled (617, 358) with delta (0, 0)
Screenshot: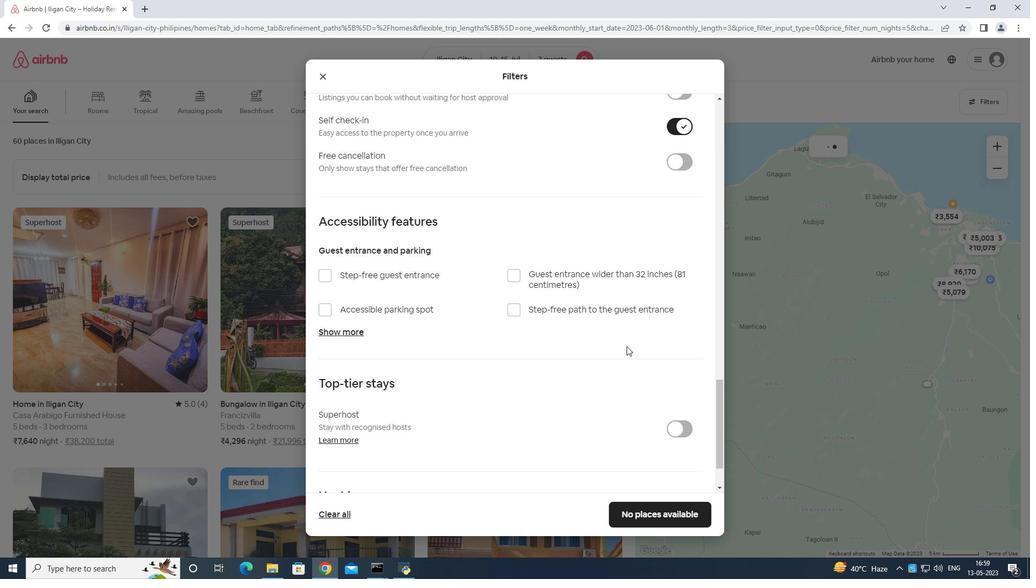 
Action: Mouse moved to (611, 357)
Screenshot: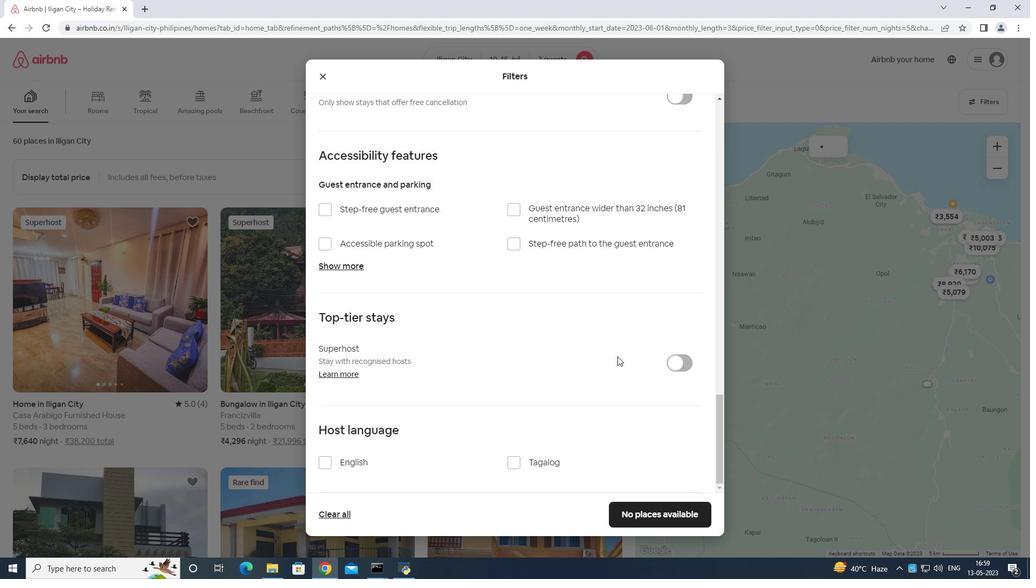 
Action: Mouse scrolled (611, 357) with delta (0, 0)
Screenshot: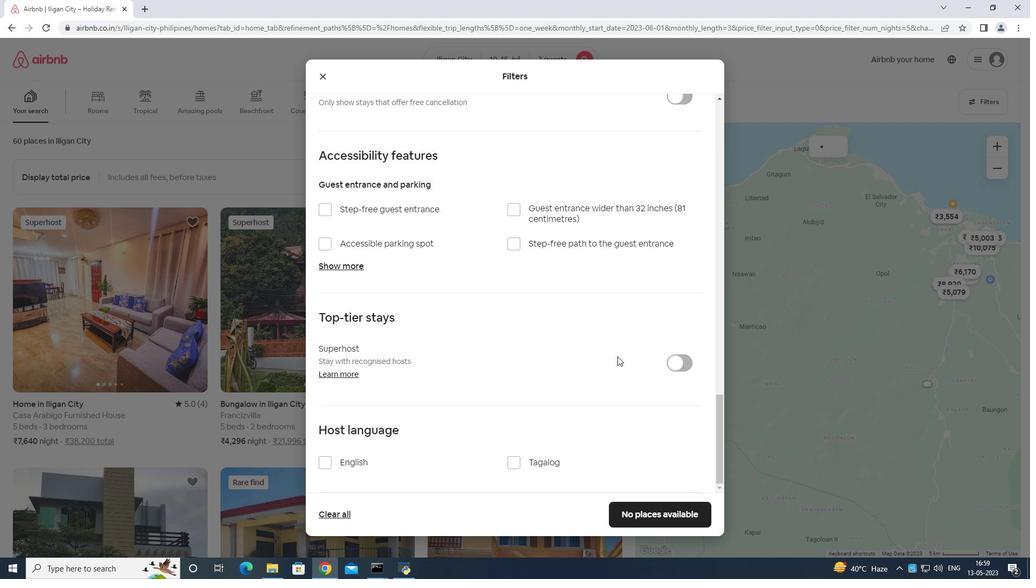 
Action: Mouse moved to (610, 361)
Screenshot: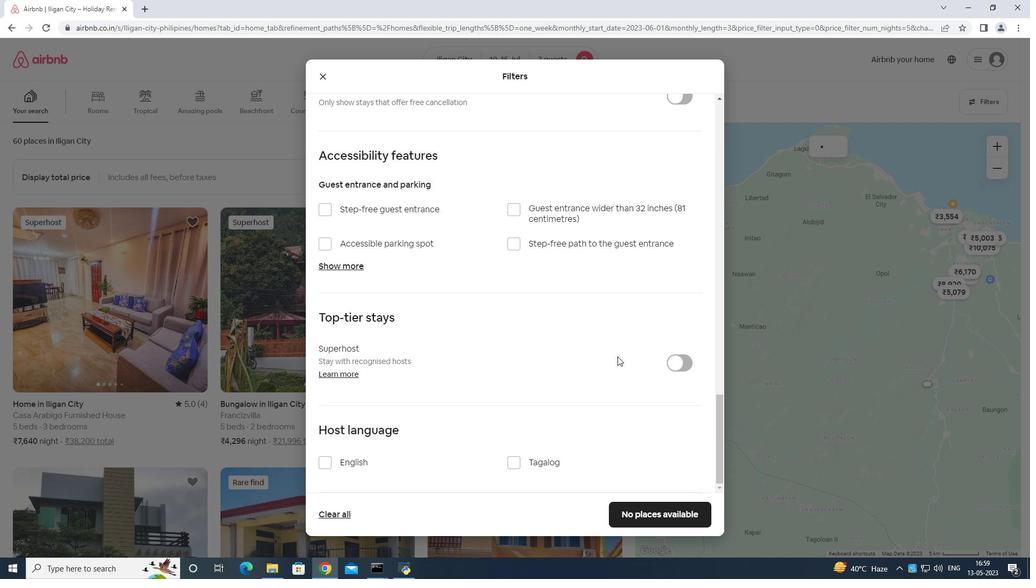 
Action: Mouse scrolled (610, 360) with delta (0, 0)
Screenshot: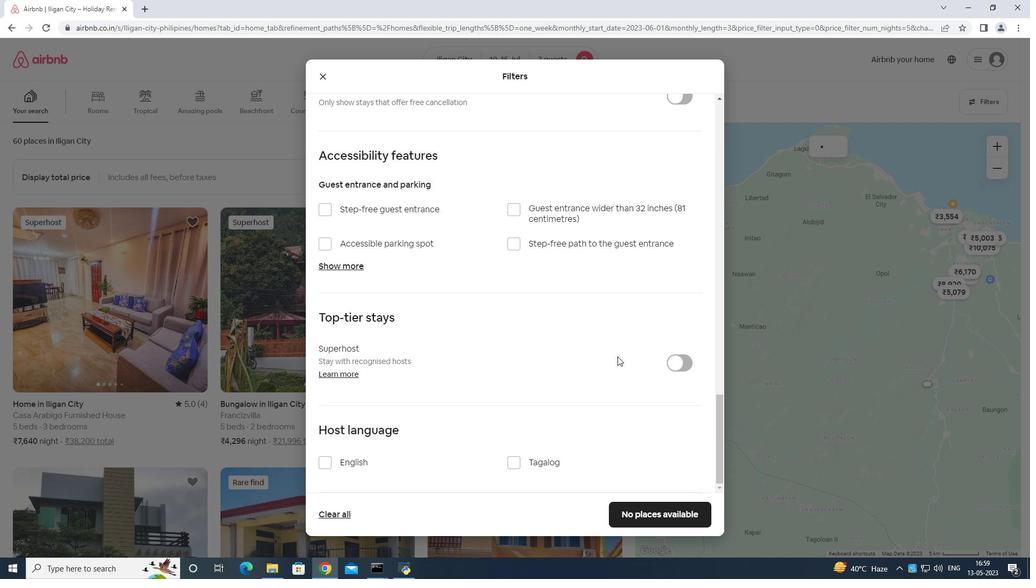 
Action: Mouse moved to (606, 365)
Screenshot: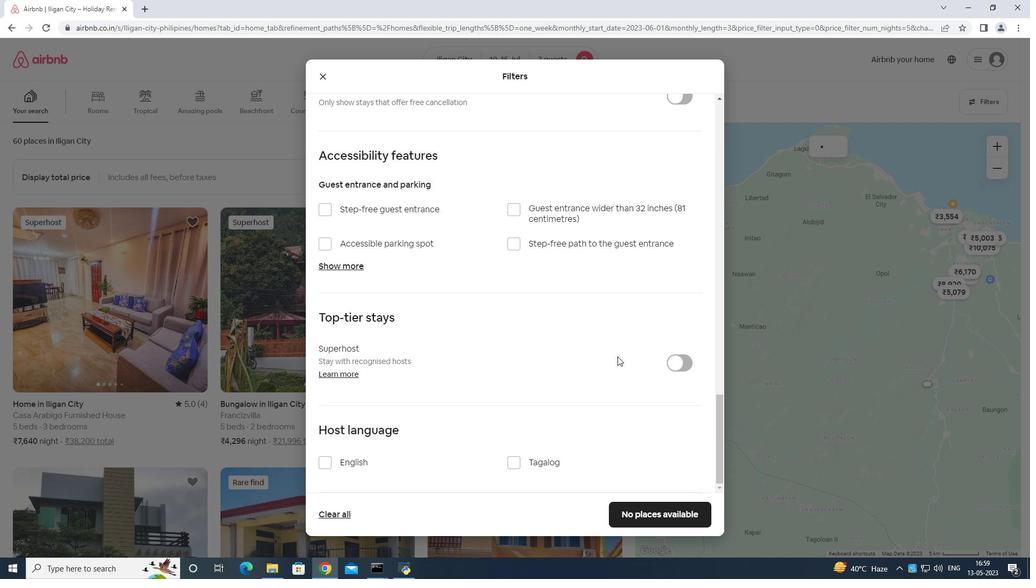 
Action: Mouse scrolled (606, 364) with delta (0, 0)
Screenshot: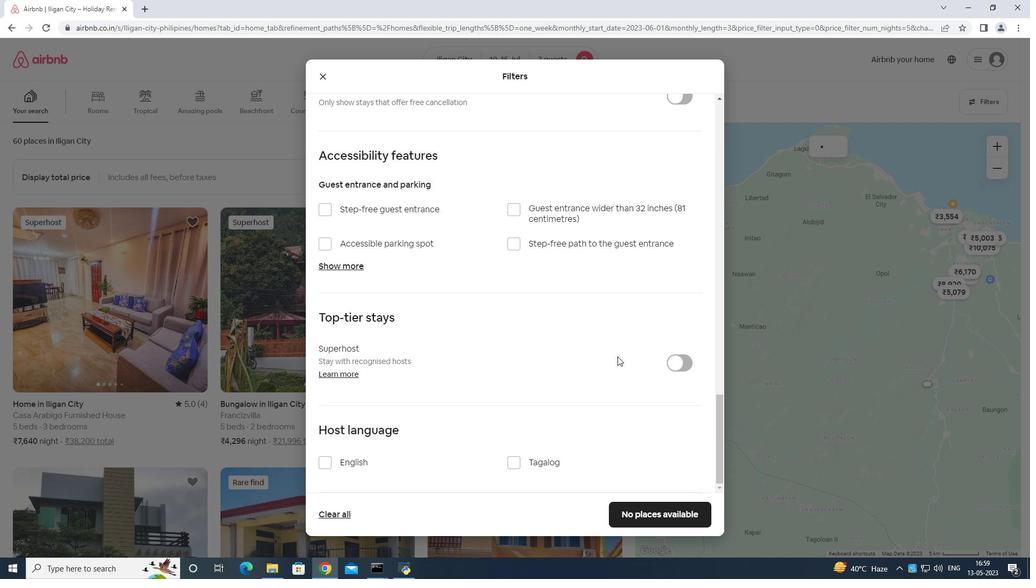 
Action: Mouse moved to (324, 460)
Screenshot: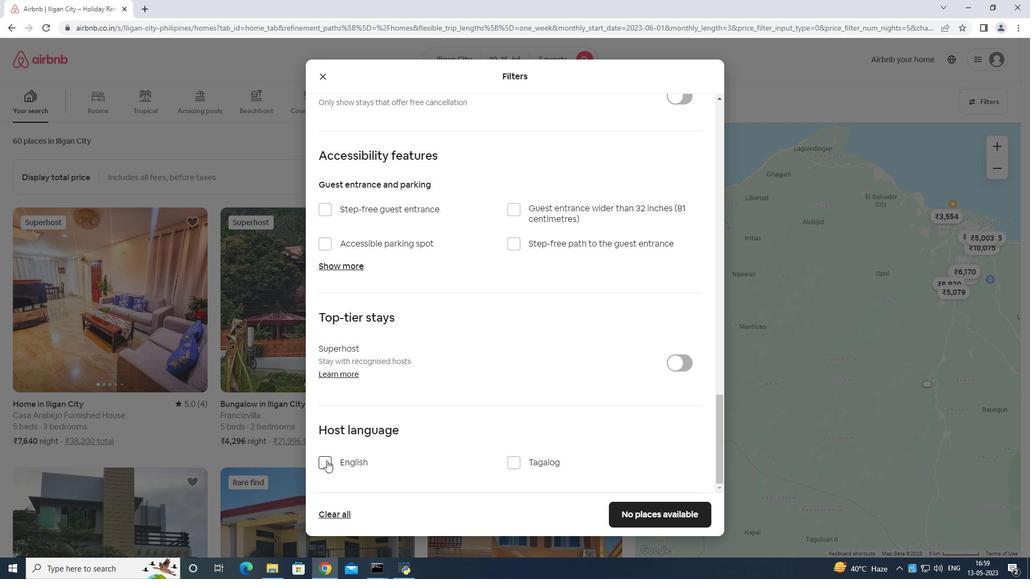 
Action: Mouse pressed left at (324, 460)
Screenshot: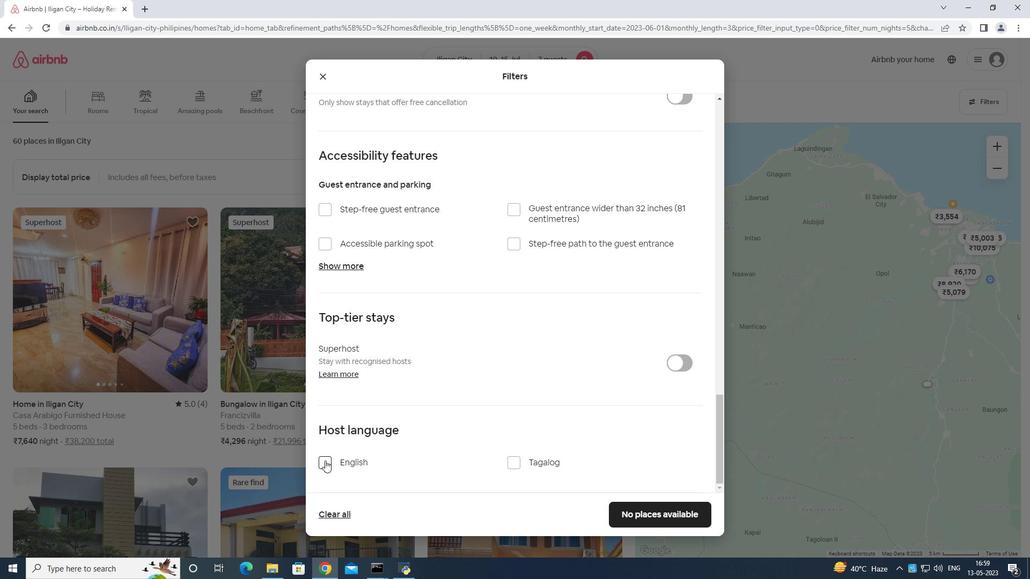 
Action: Mouse moved to (655, 509)
Screenshot: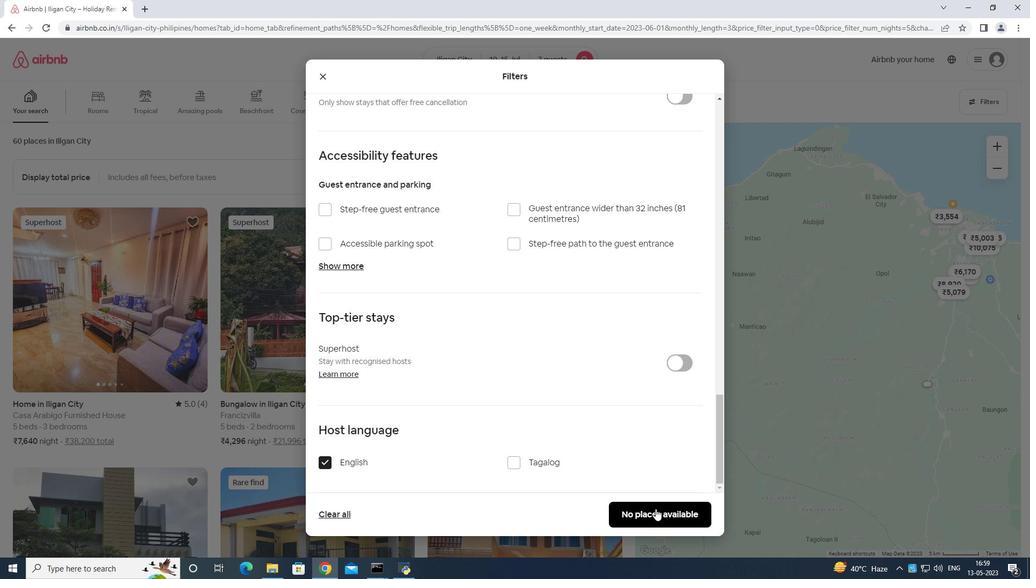 
Action: Mouse pressed left at (655, 509)
Screenshot: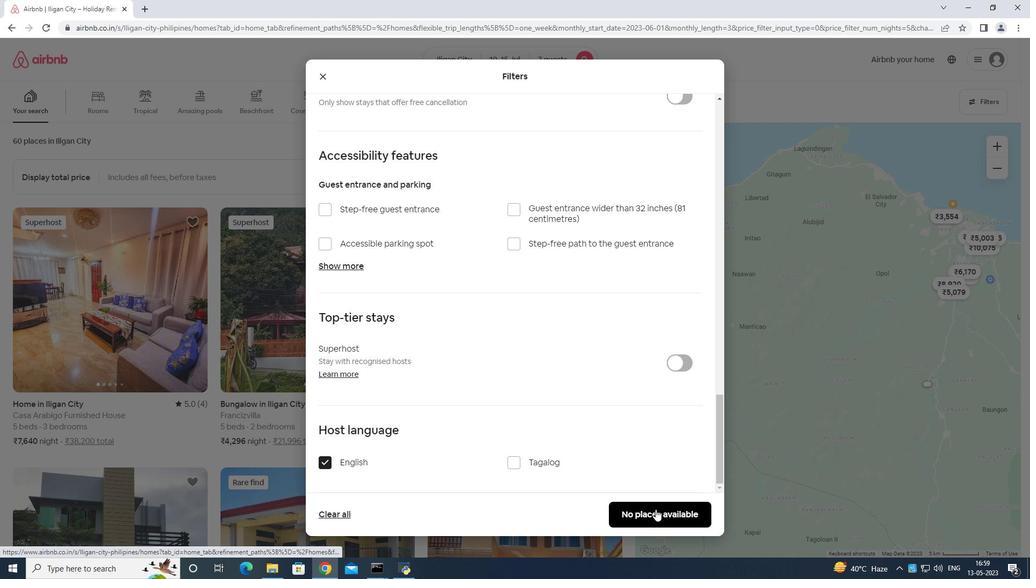 
Action: Mouse moved to (656, 509)
Screenshot: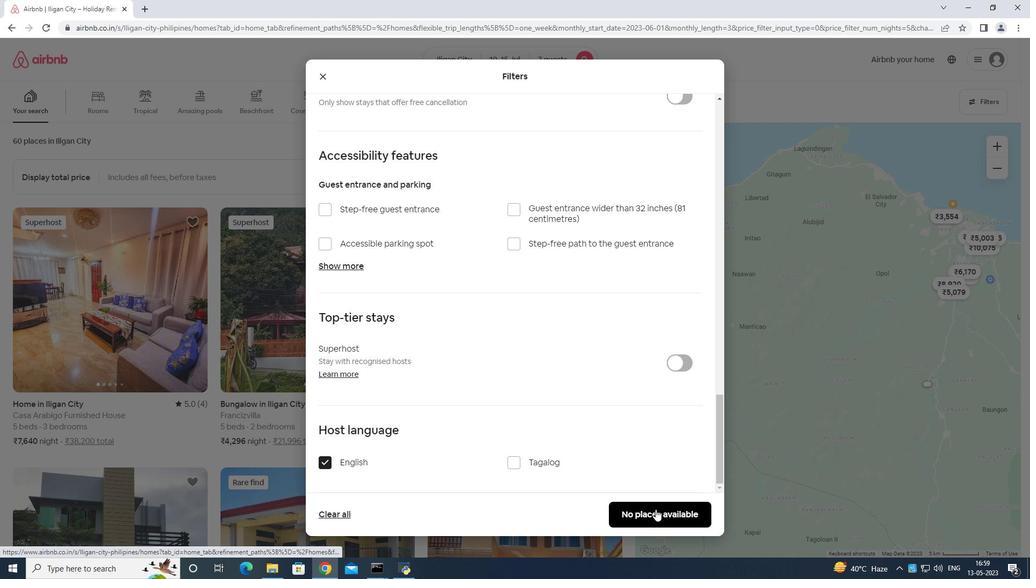 
